 Task: Look for space in Potrerillos, Honduras from 9th June, 2023 to 16th June, 2023 for 2 adults in price range Rs.8000 to Rs.16000. Place can be entire place with 2 bedrooms having 2 beds and 1 bathroom. Property type can be house, flat, guest house. Booking option can be shelf check-in. Required host language is English.
Action: Mouse moved to (598, 112)
Screenshot: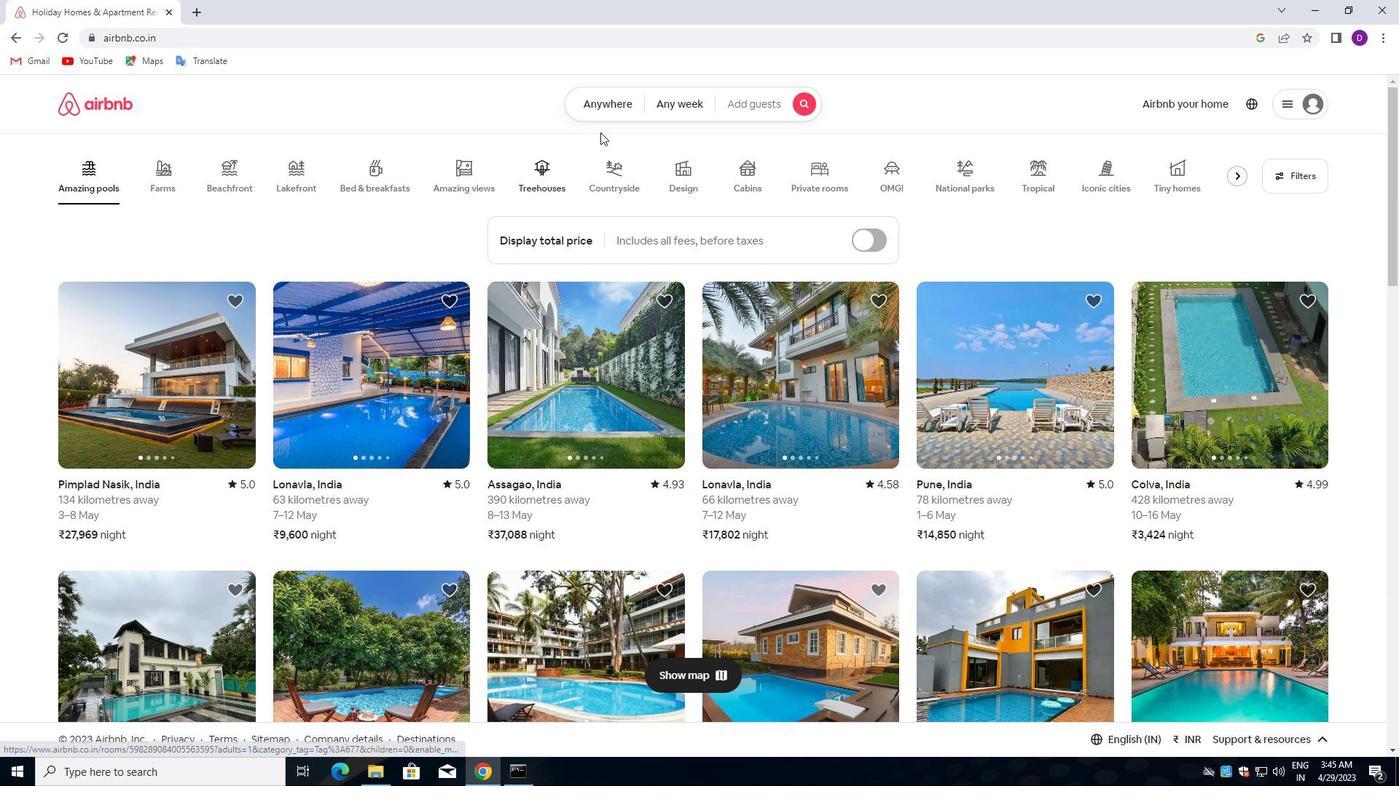 
Action: Mouse pressed left at (598, 112)
Screenshot: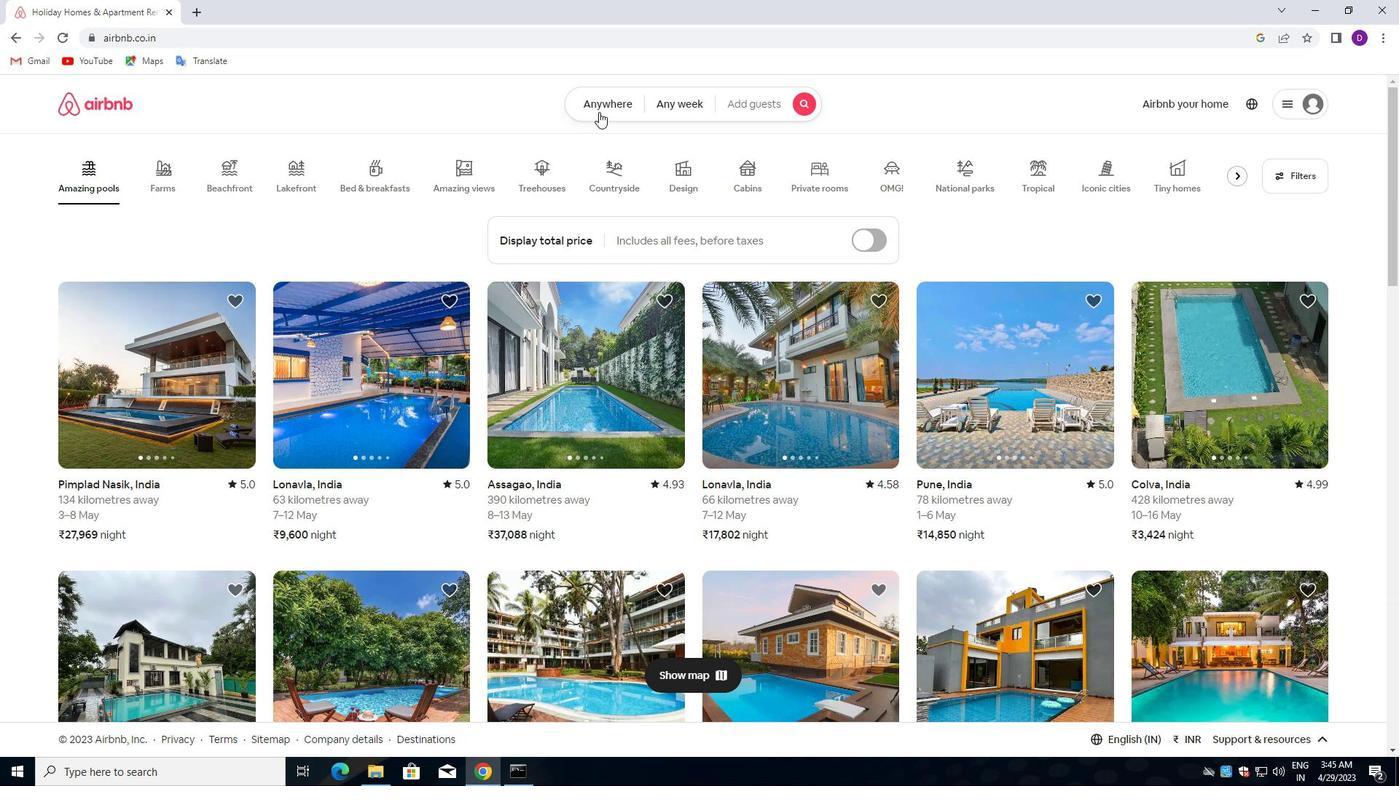 
Action: Mouse moved to (494, 163)
Screenshot: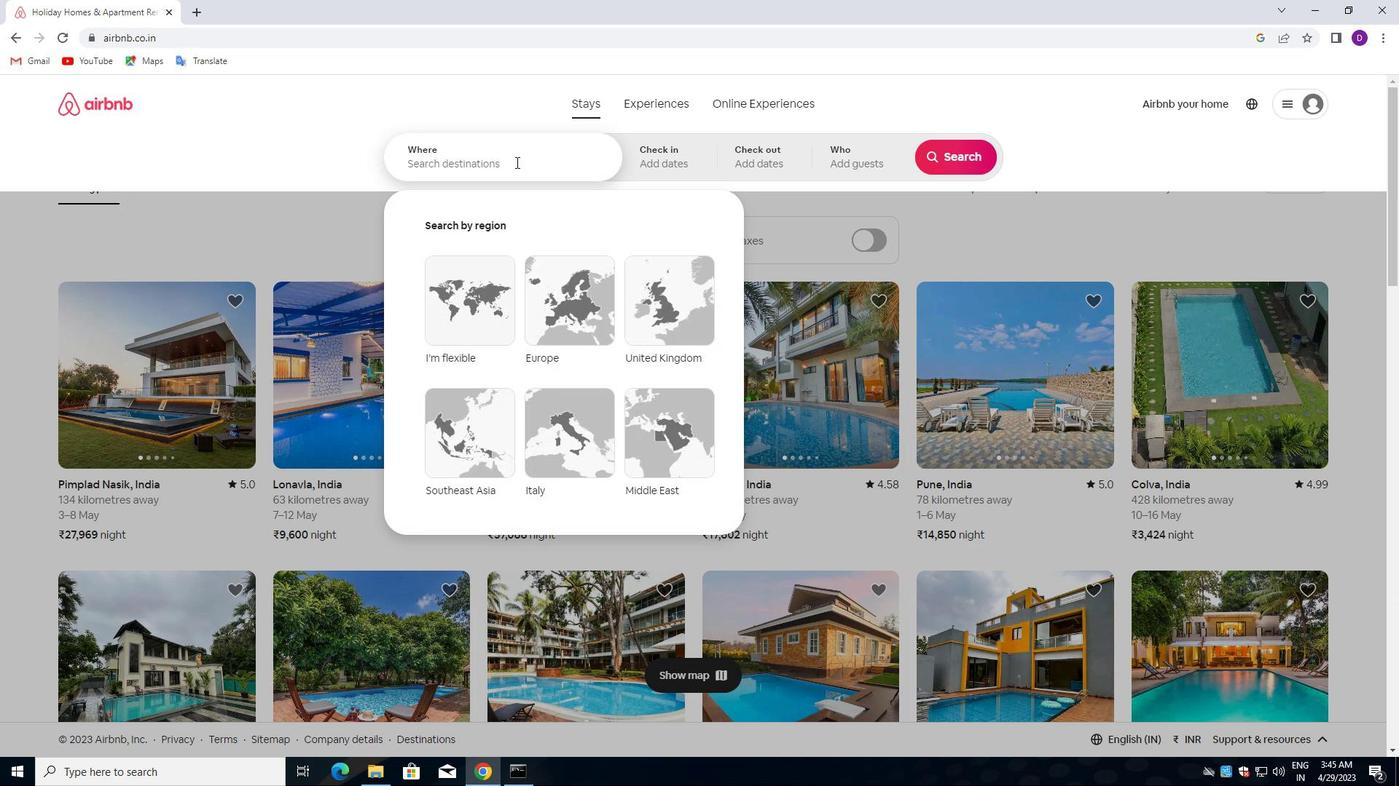 
Action: Mouse pressed left at (494, 163)
Screenshot: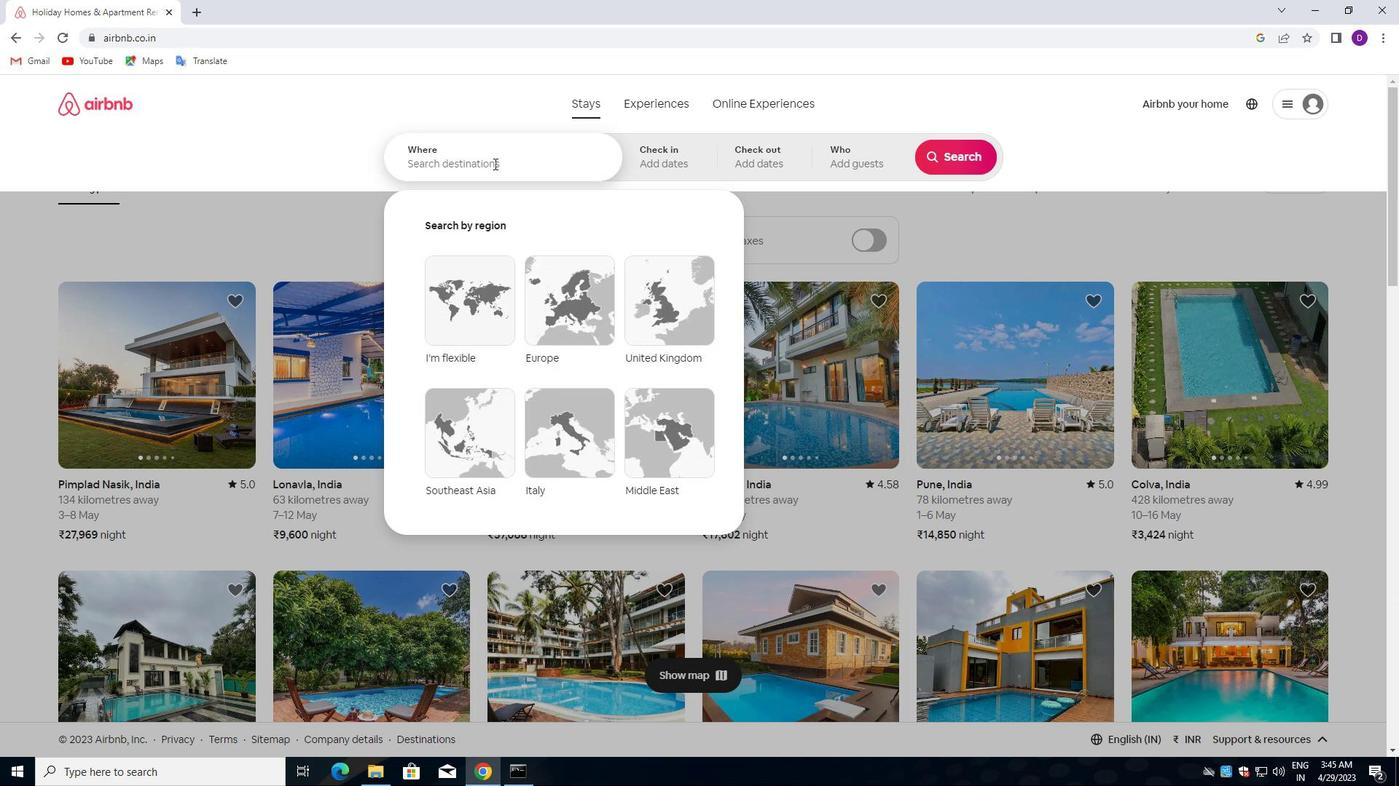 
Action: Mouse moved to (483, 167)
Screenshot: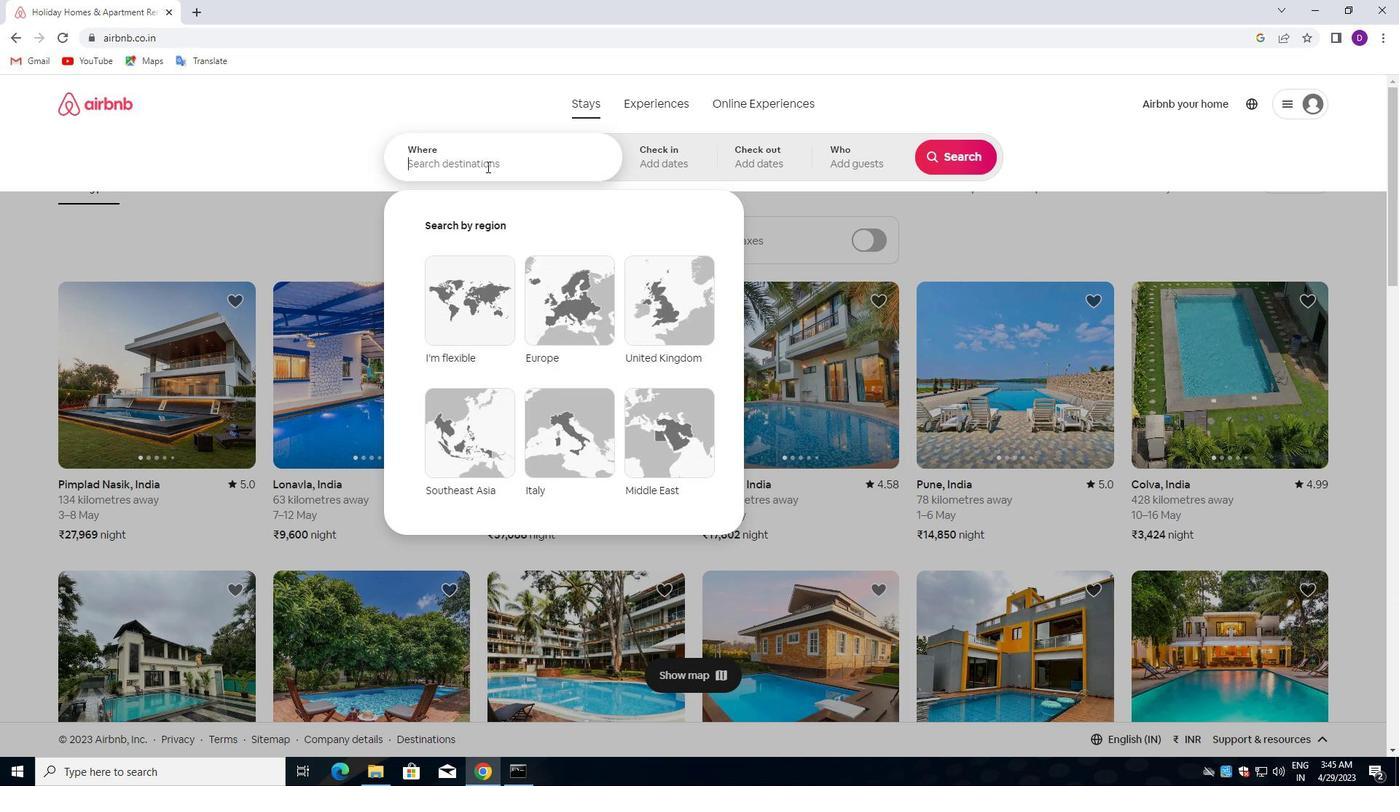 
Action: Key pressed <Key.shift>POTRERILLOS,<Key.space><Key.down><Key.down><Key.enter>
Screenshot: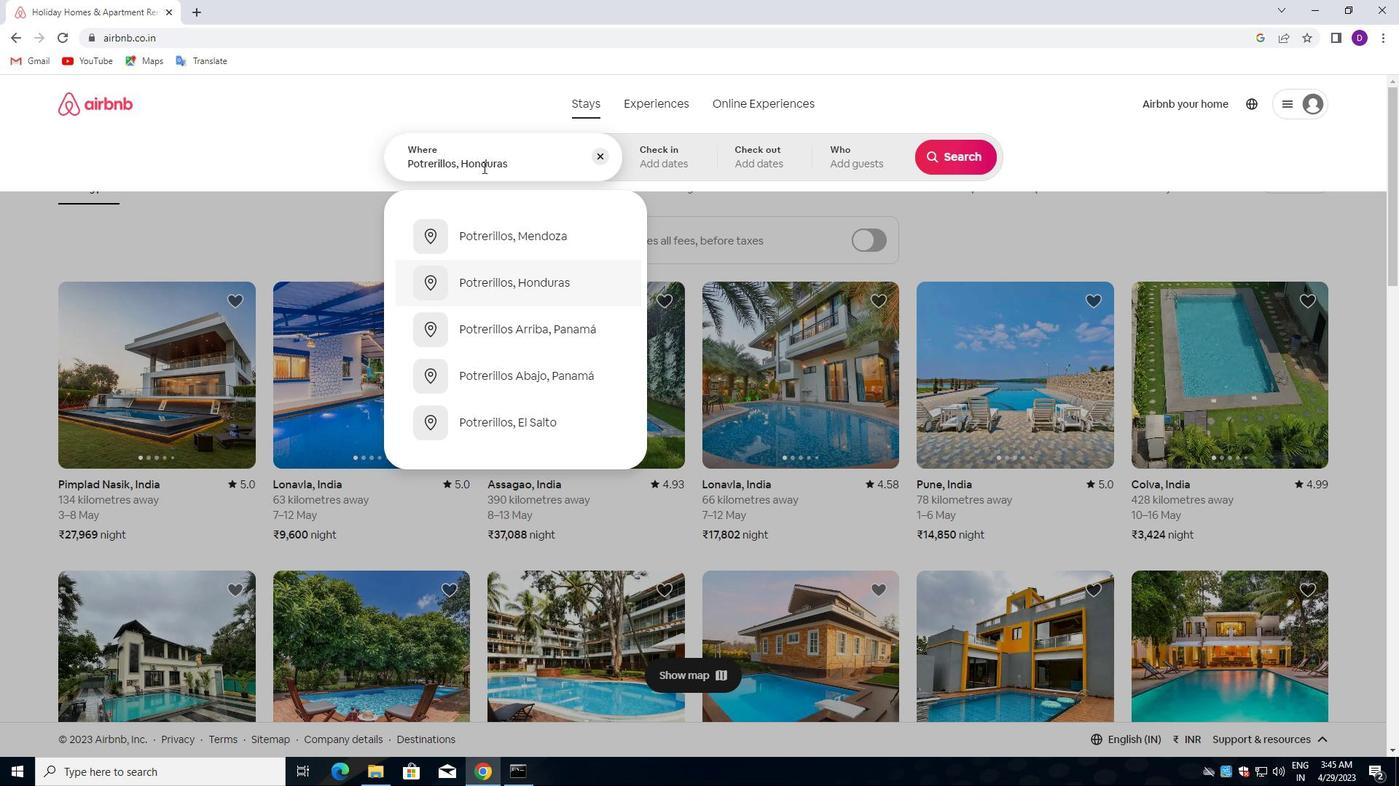 
Action: Mouse moved to (957, 275)
Screenshot: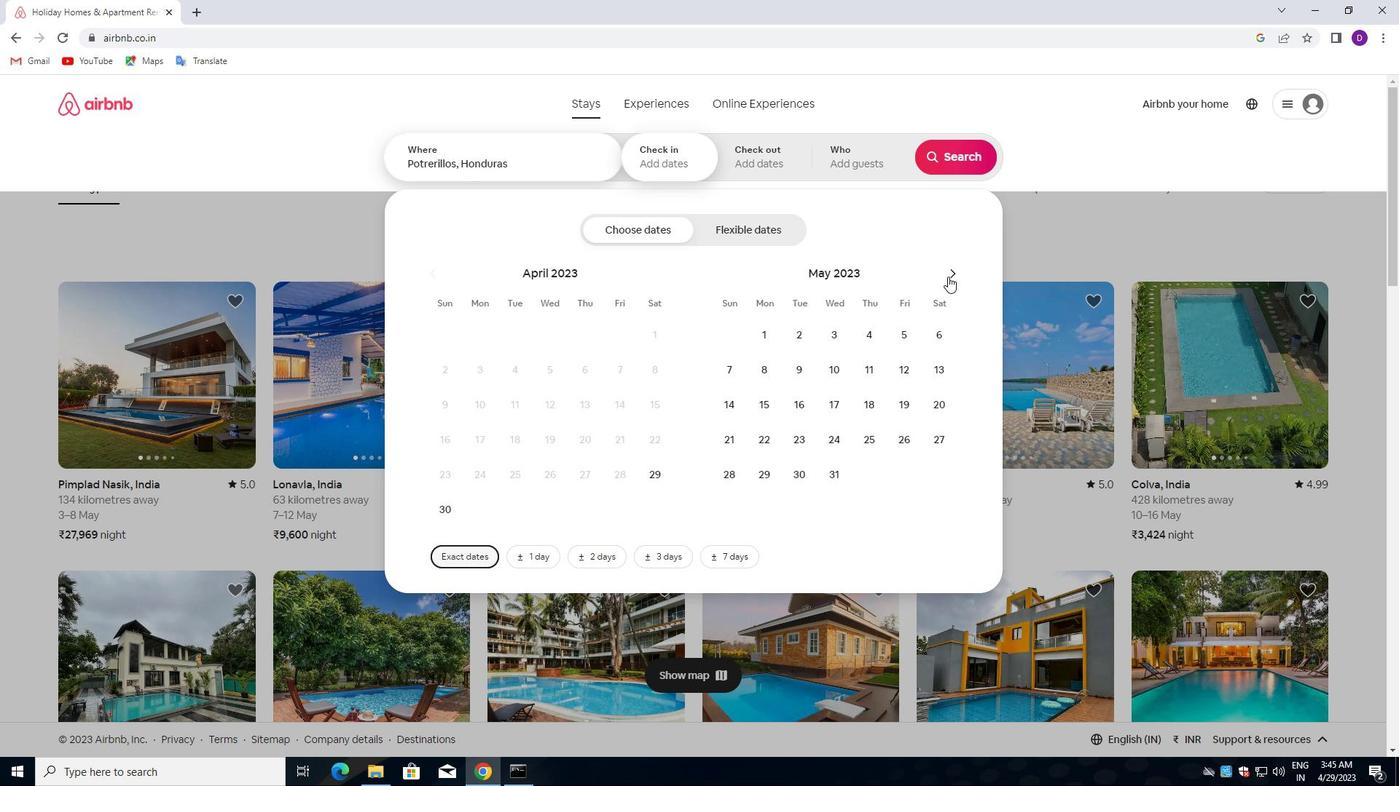 
Action: Mouse pressed left at (957, 275)
Screenshot: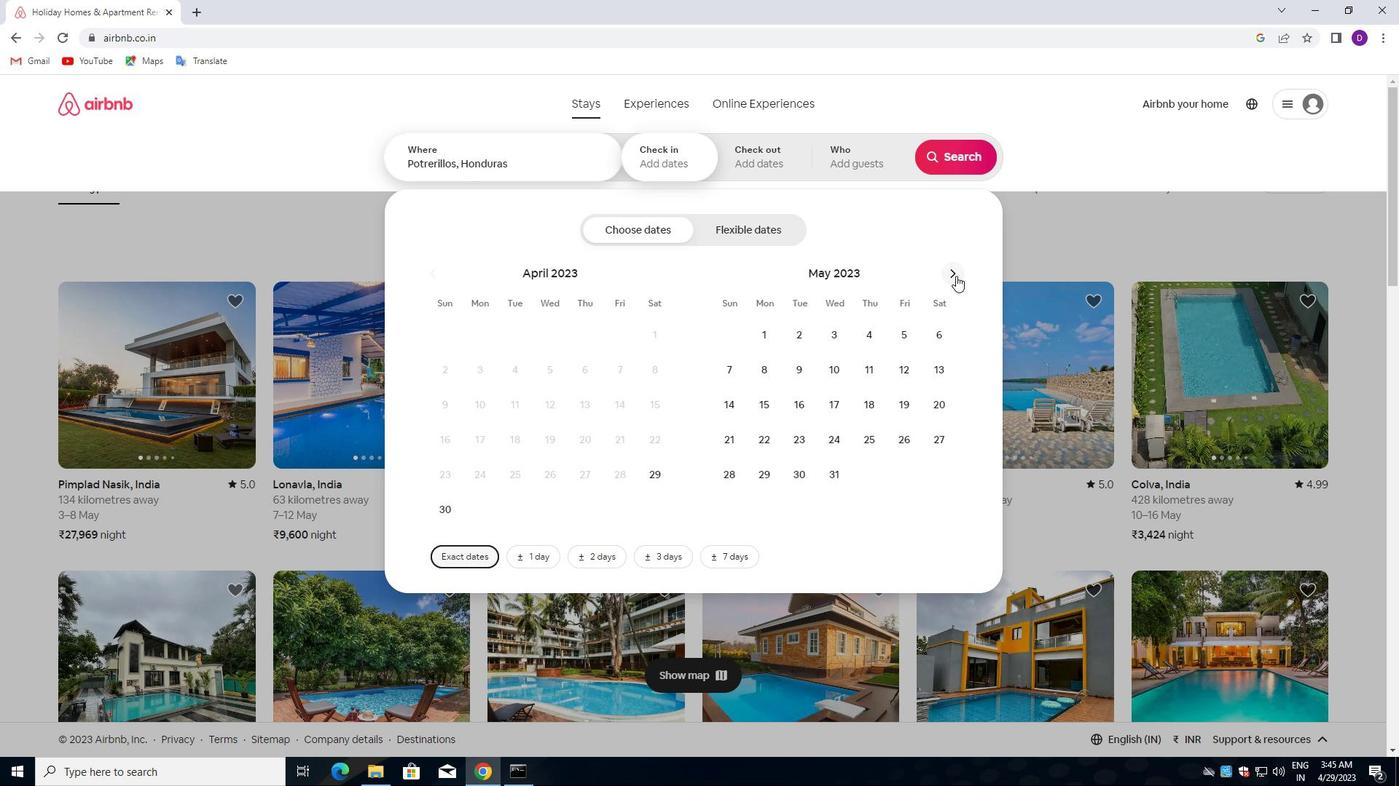 
Action: Mouse moved to (954, 275)
Screenshot: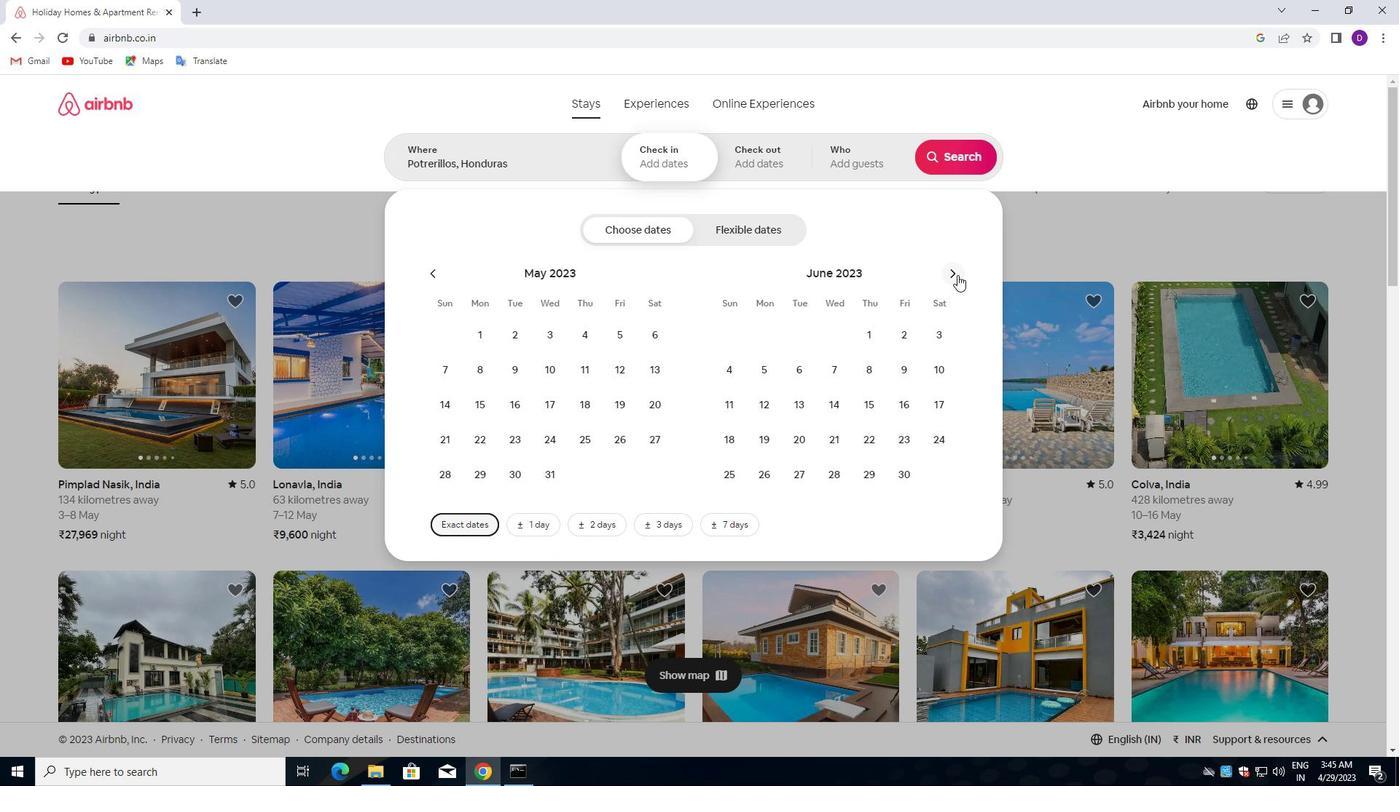 
Action: Mouse pressed left at (954, 275)
Screenshot: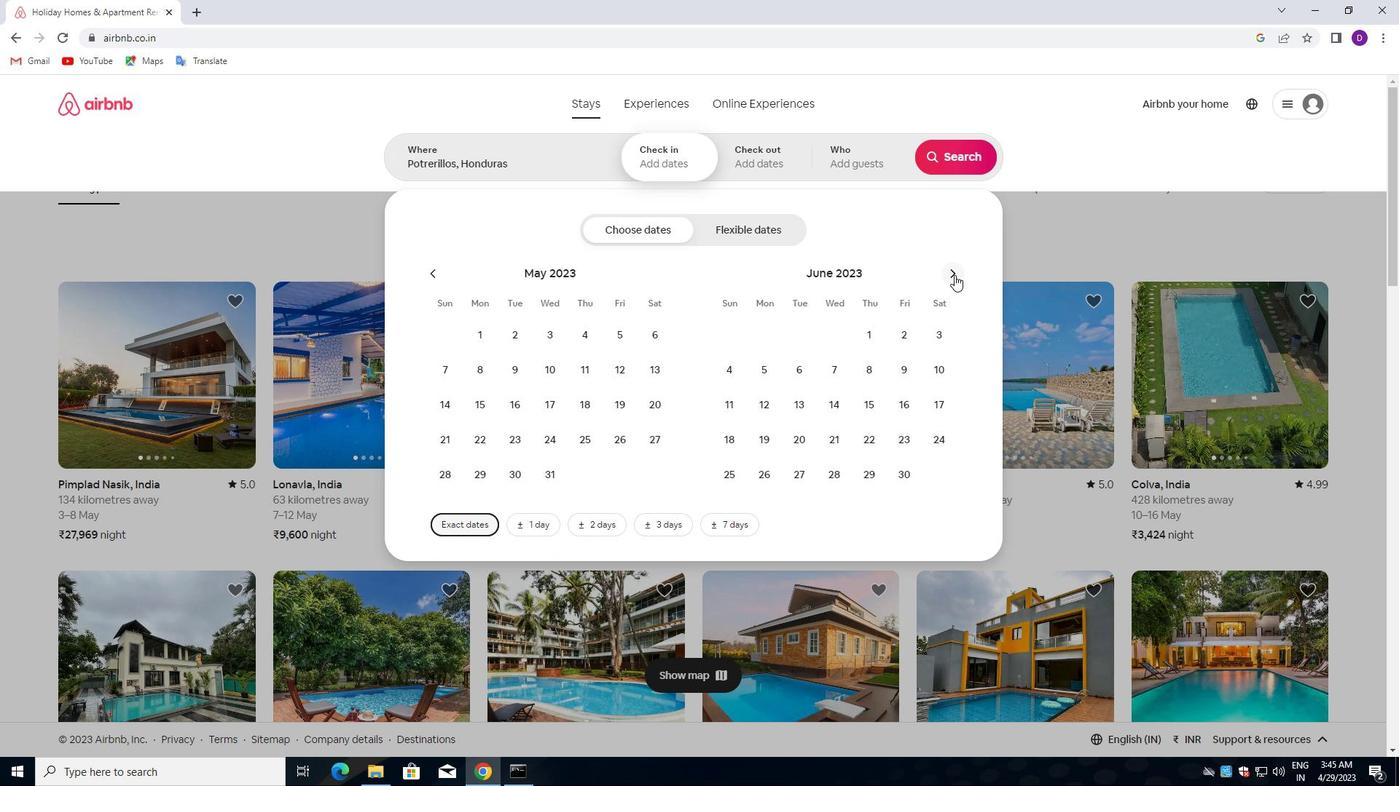 
Action: Mouse moved to (625, 359)
Screenshot: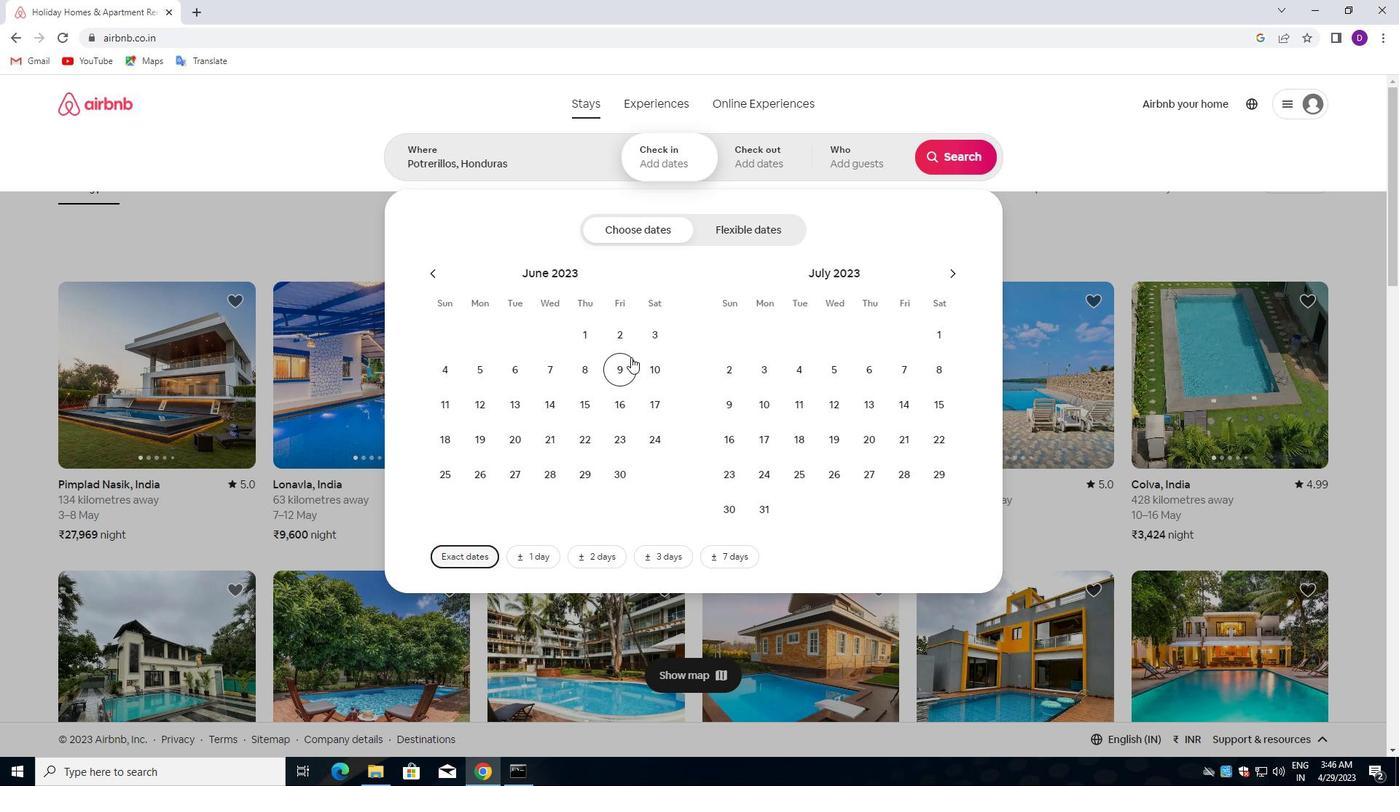 
Action: Mouse pressed left at (625, 359)
Screenshot: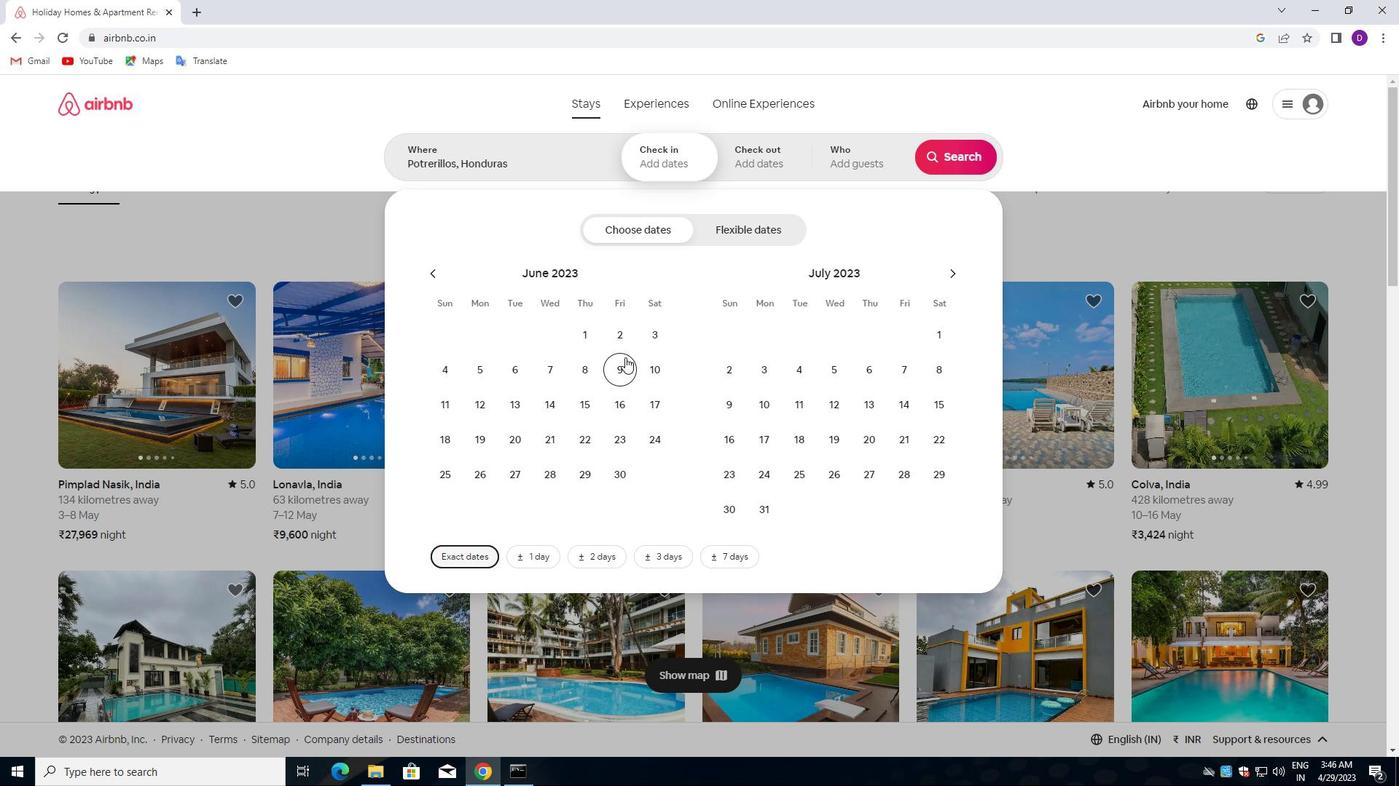 
Action: Mouse moved to (627, 406)
Screenshot: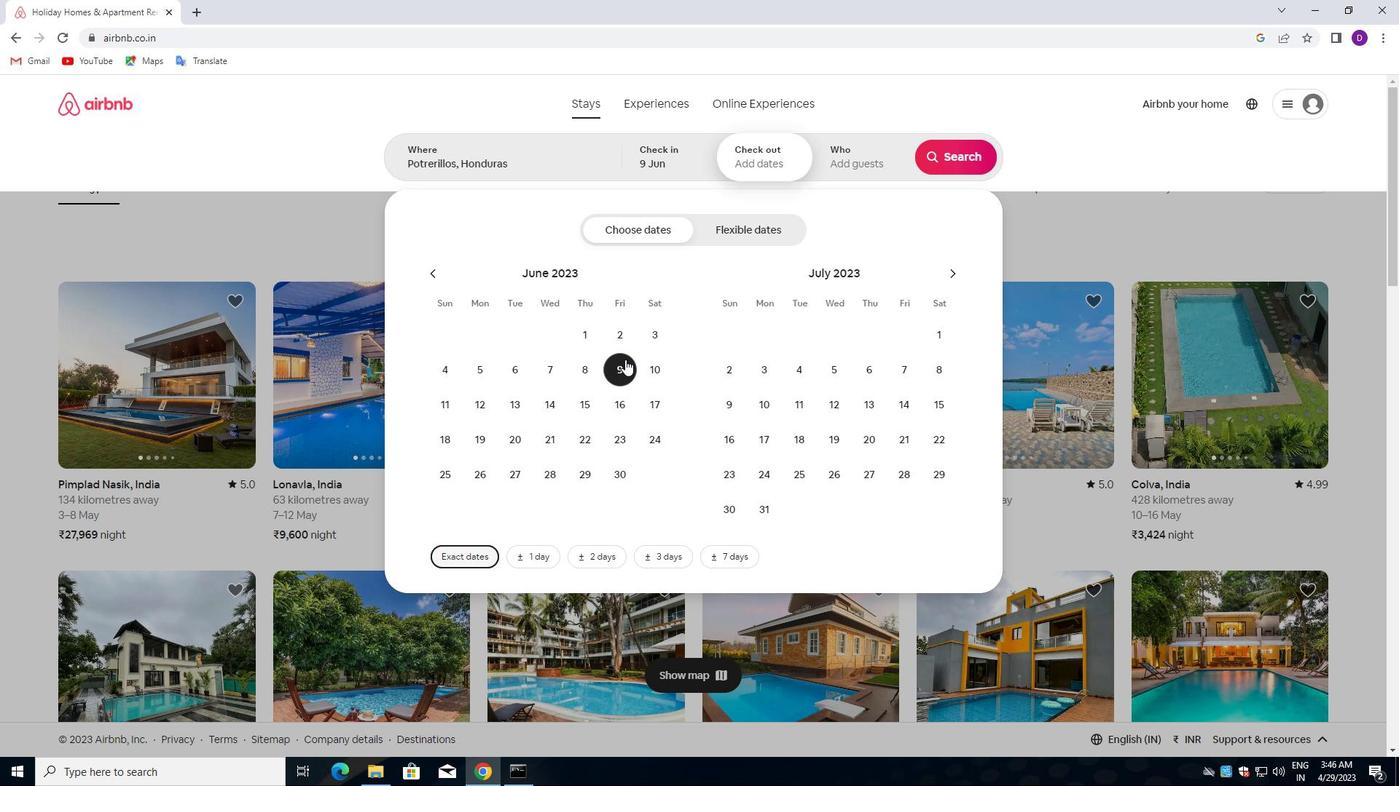 
Action: Mouse pressed left at (627, 406)
Screenshot: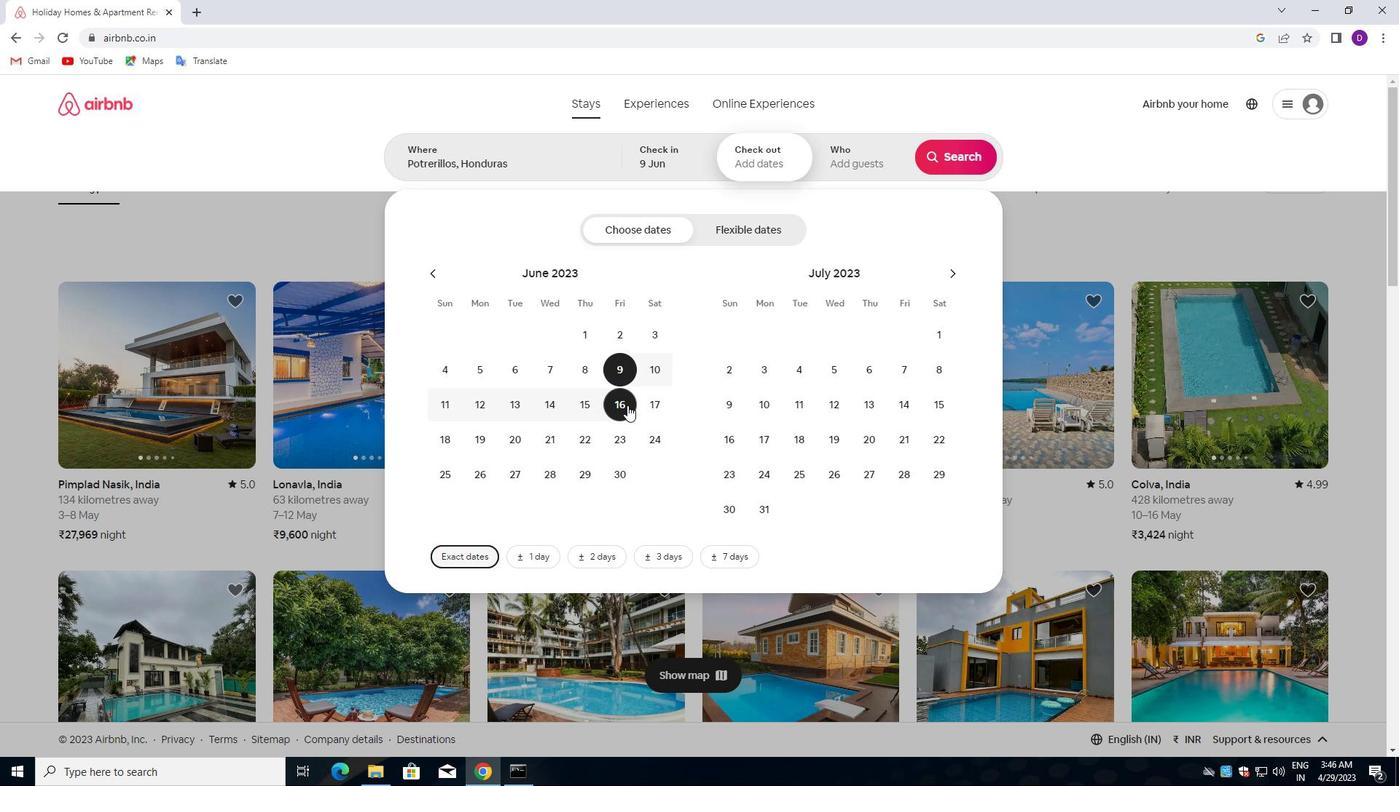 
Action: Mouse moved to (846, 158)
Screenshot: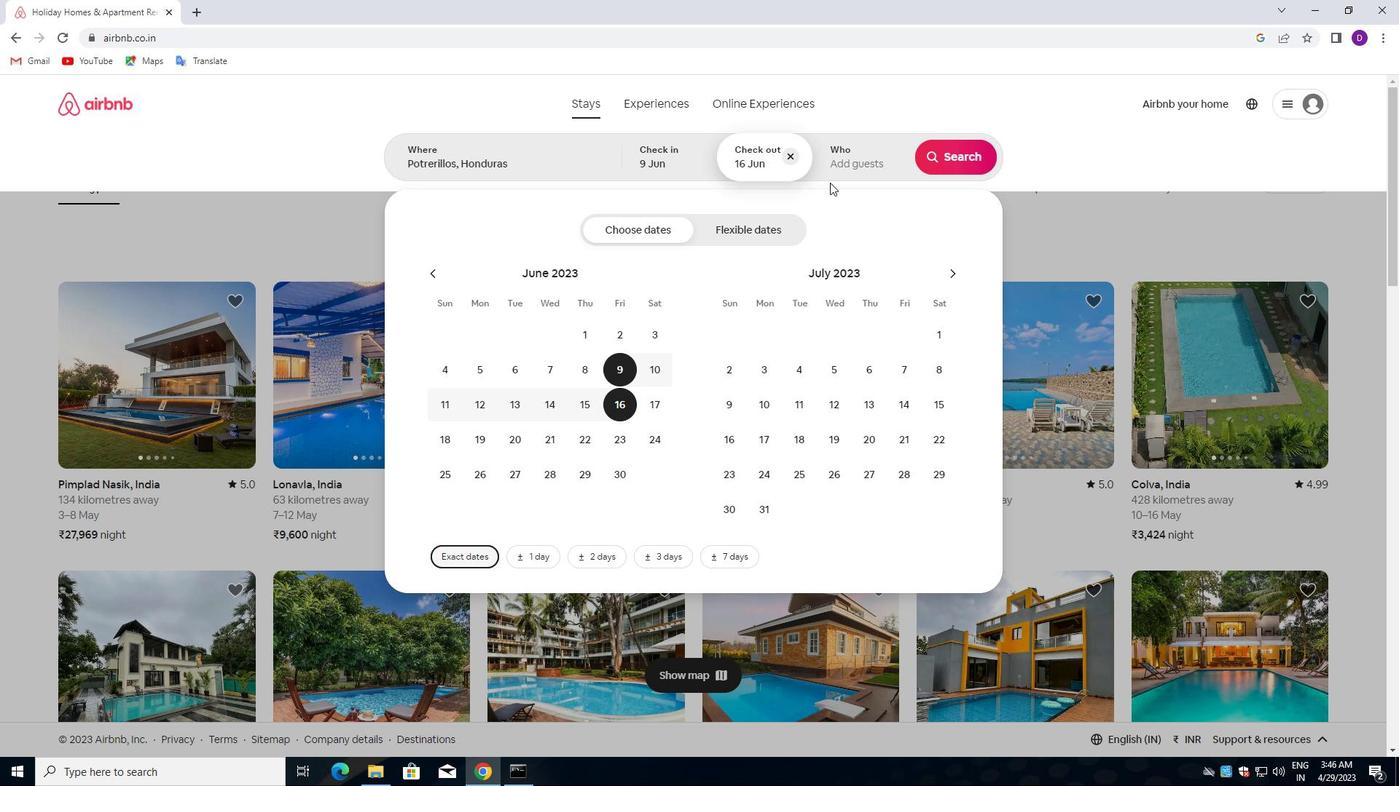 
Action: Mouse pressed left at (846, 158)
Screenshot: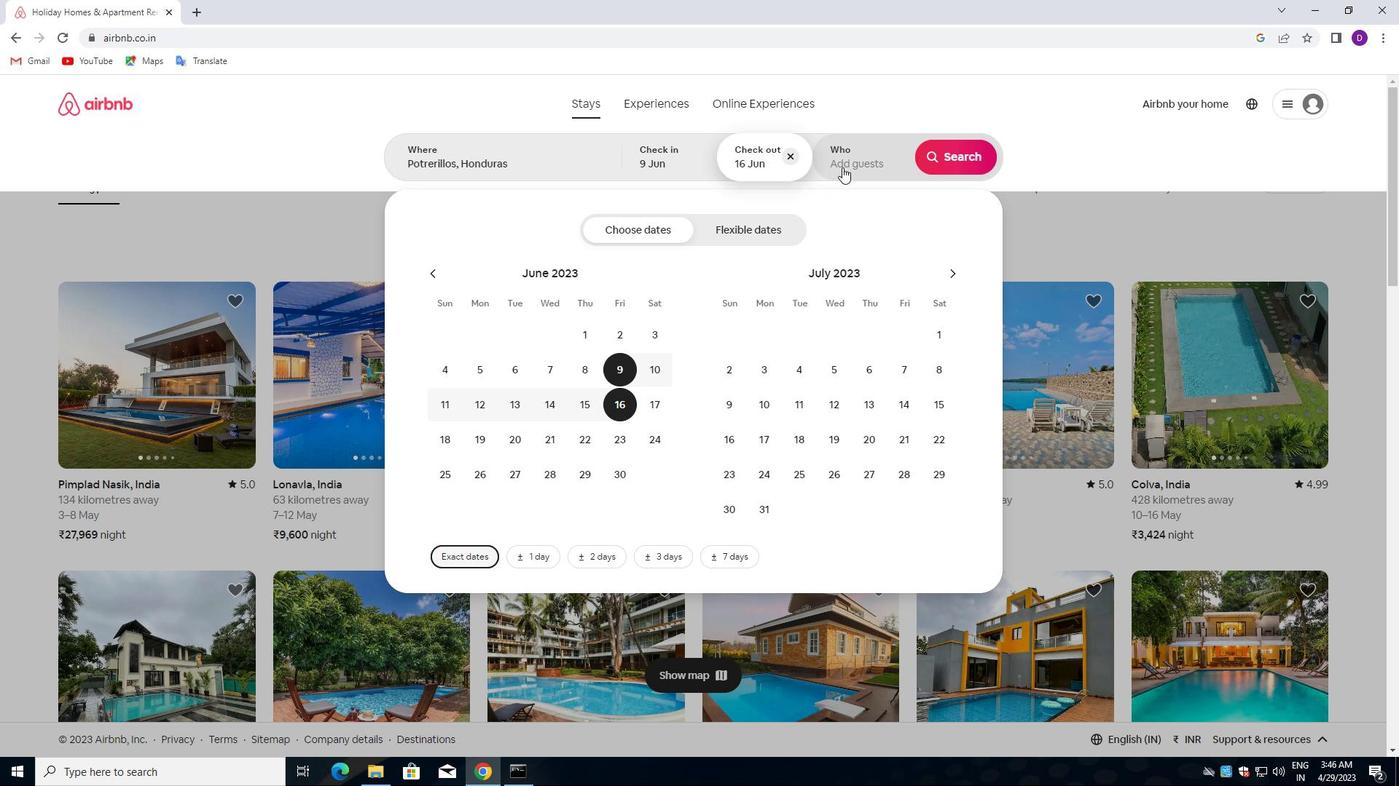 
Action: Mouse moved to (961, 237)
Screenshot: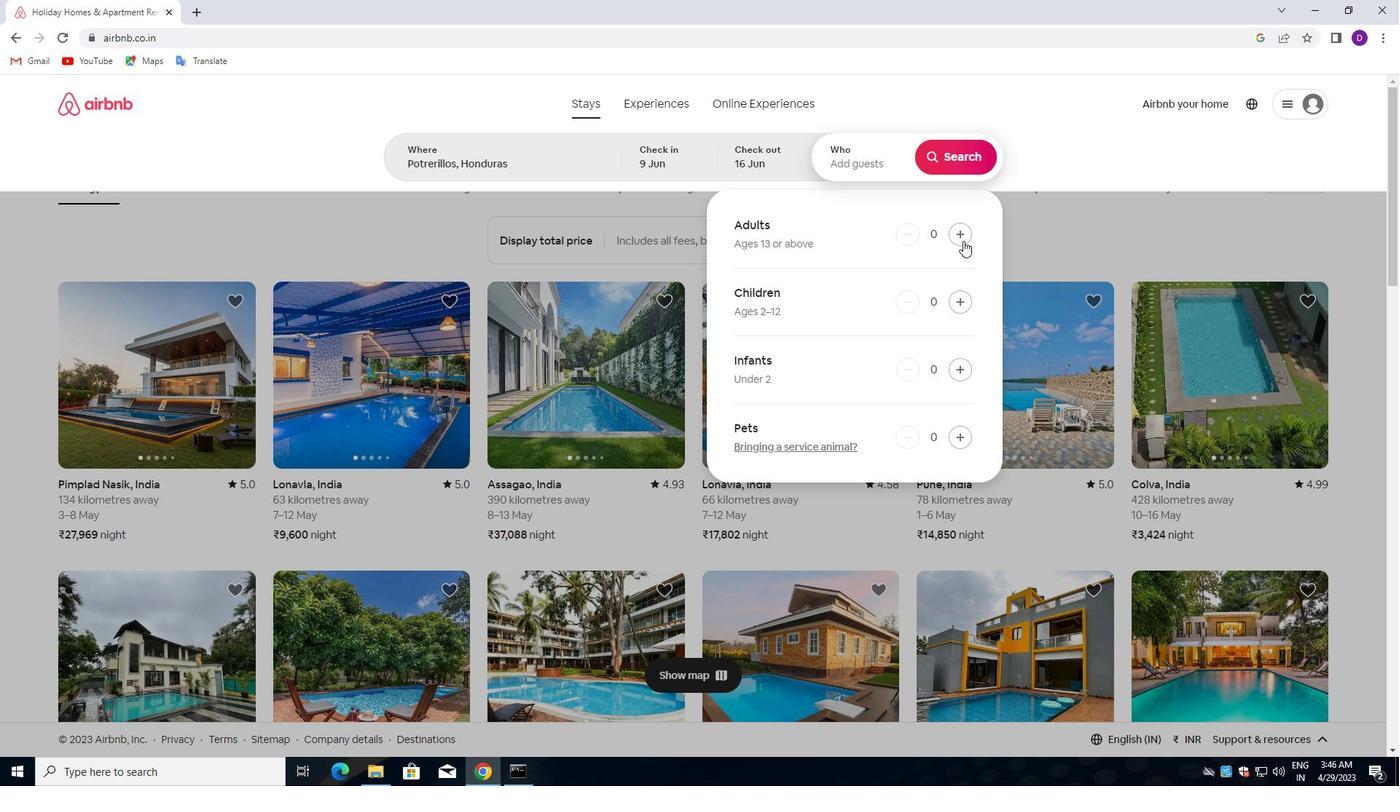 
Action: Mouse pressed left at (961, 237)
Screenshot: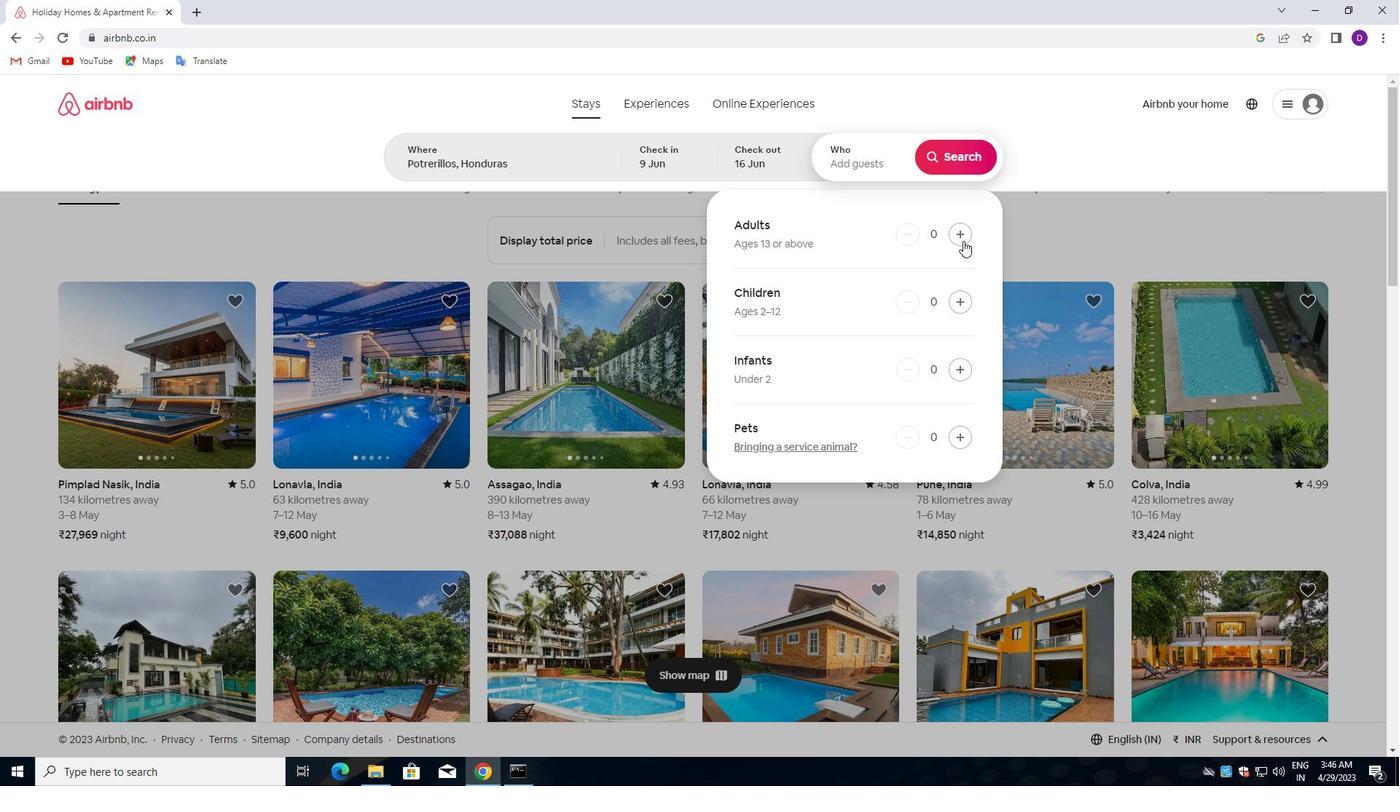 
Action: Mouse pressed left at (961, 237)
Screenshot: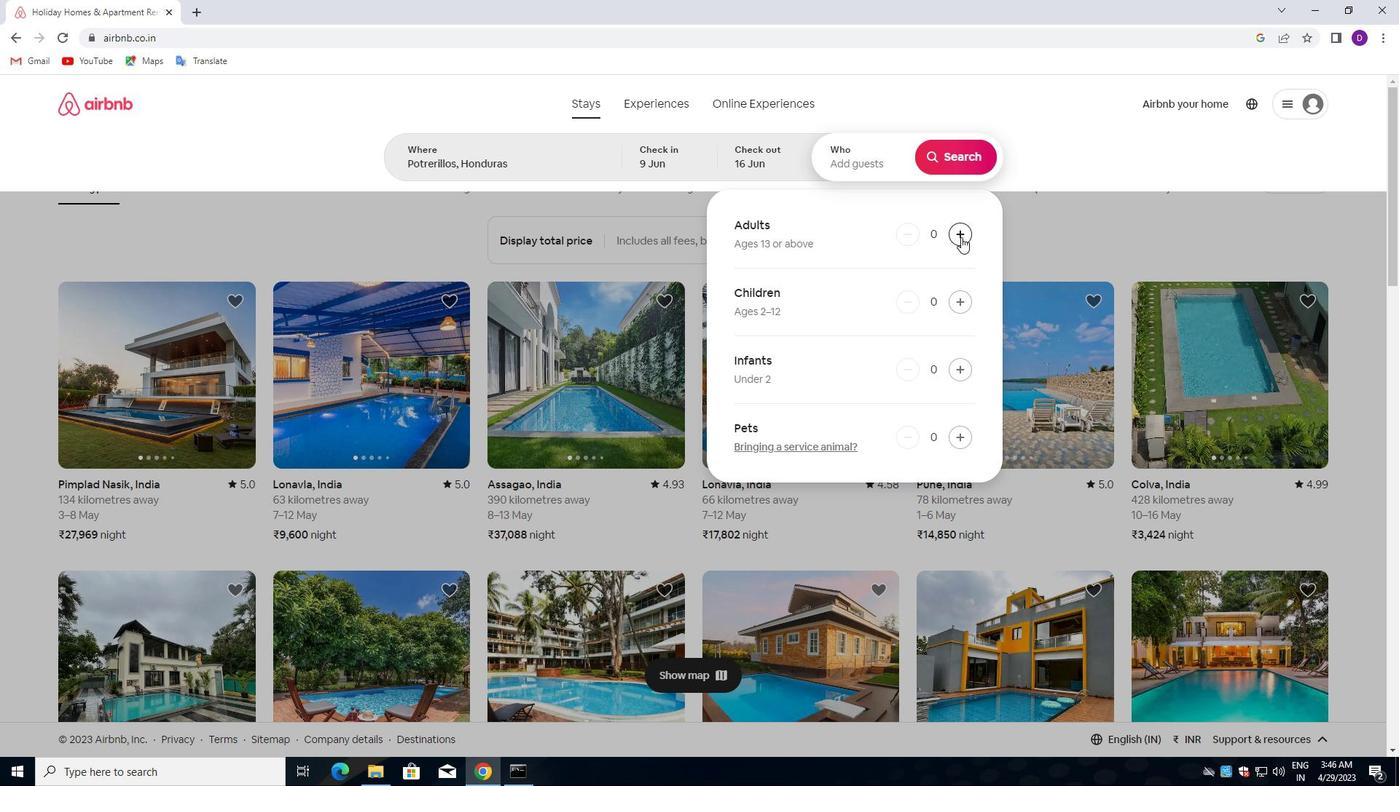 
Action: Mouse moved to (963, 160)
Screenshot: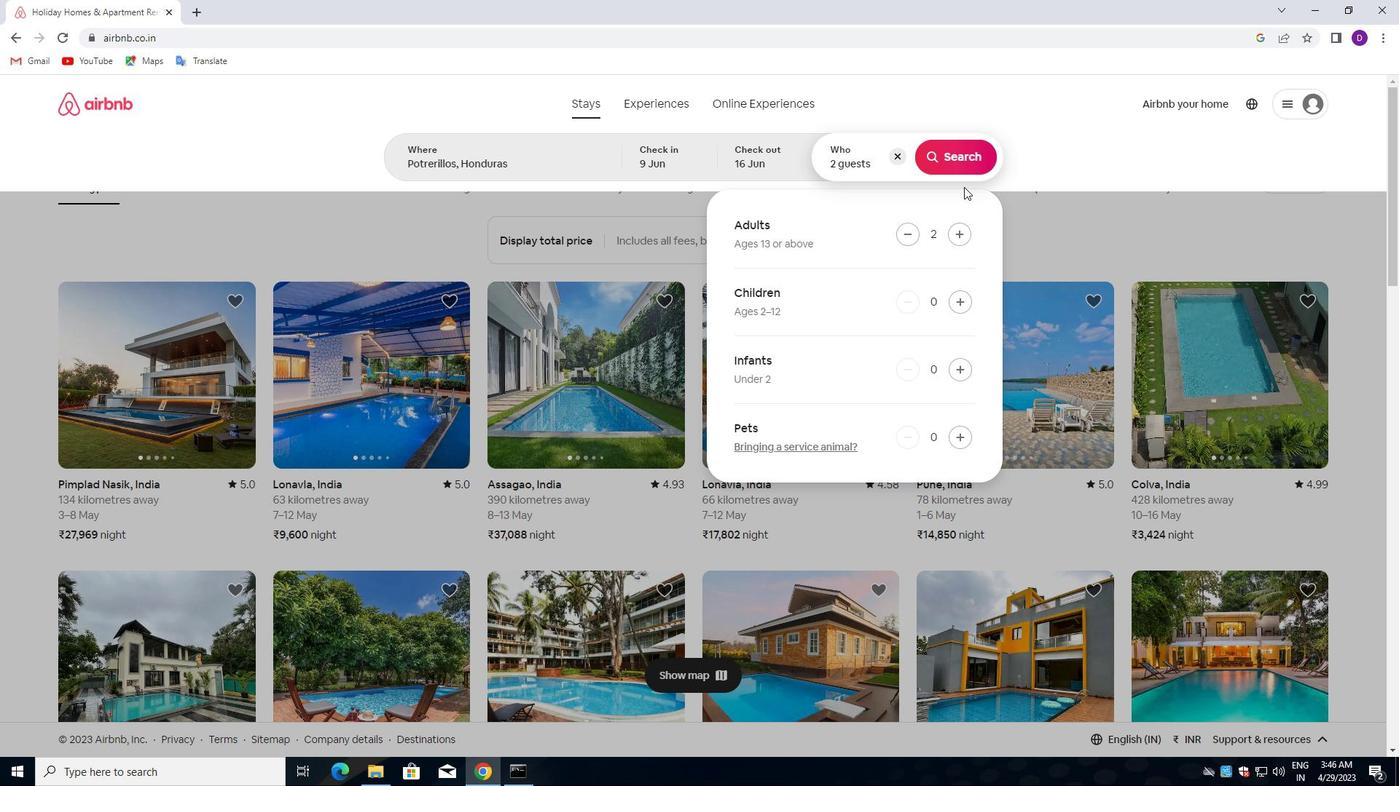 
Action: Mouse pressed left at (963, 160)
Screenshot: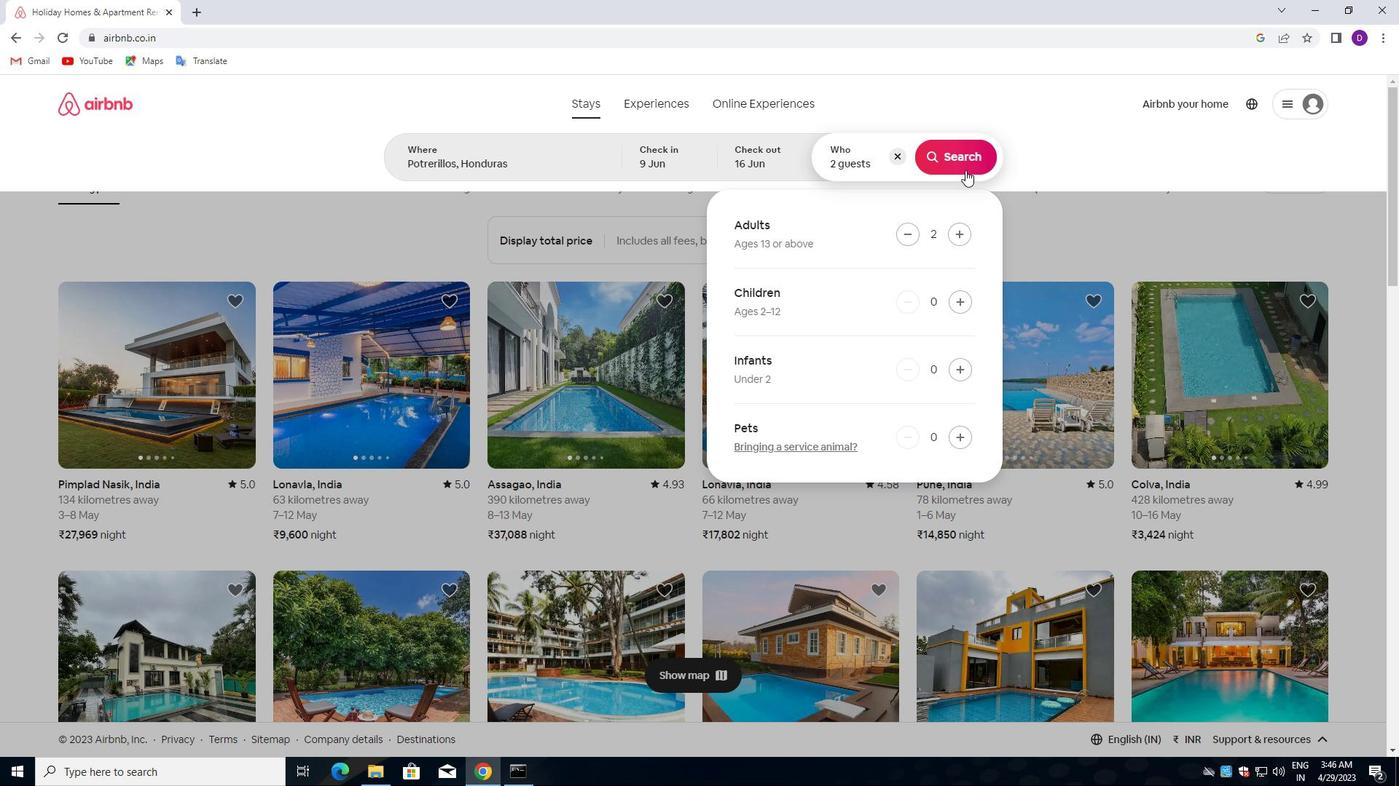 
Action: Mouse moved to (1312, 154)
Screenshot: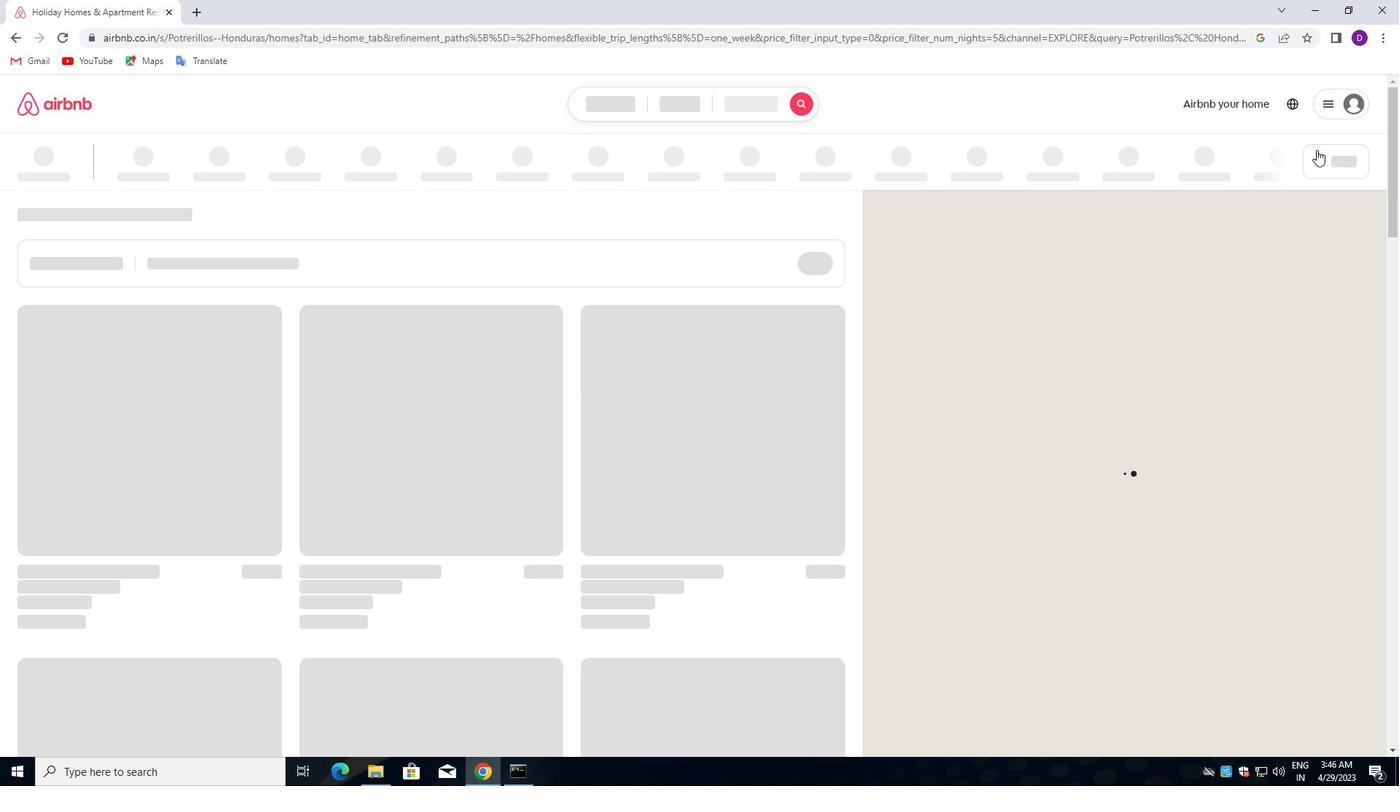 
Action: Mouse pressed left at (1312, 154)
Screenshot: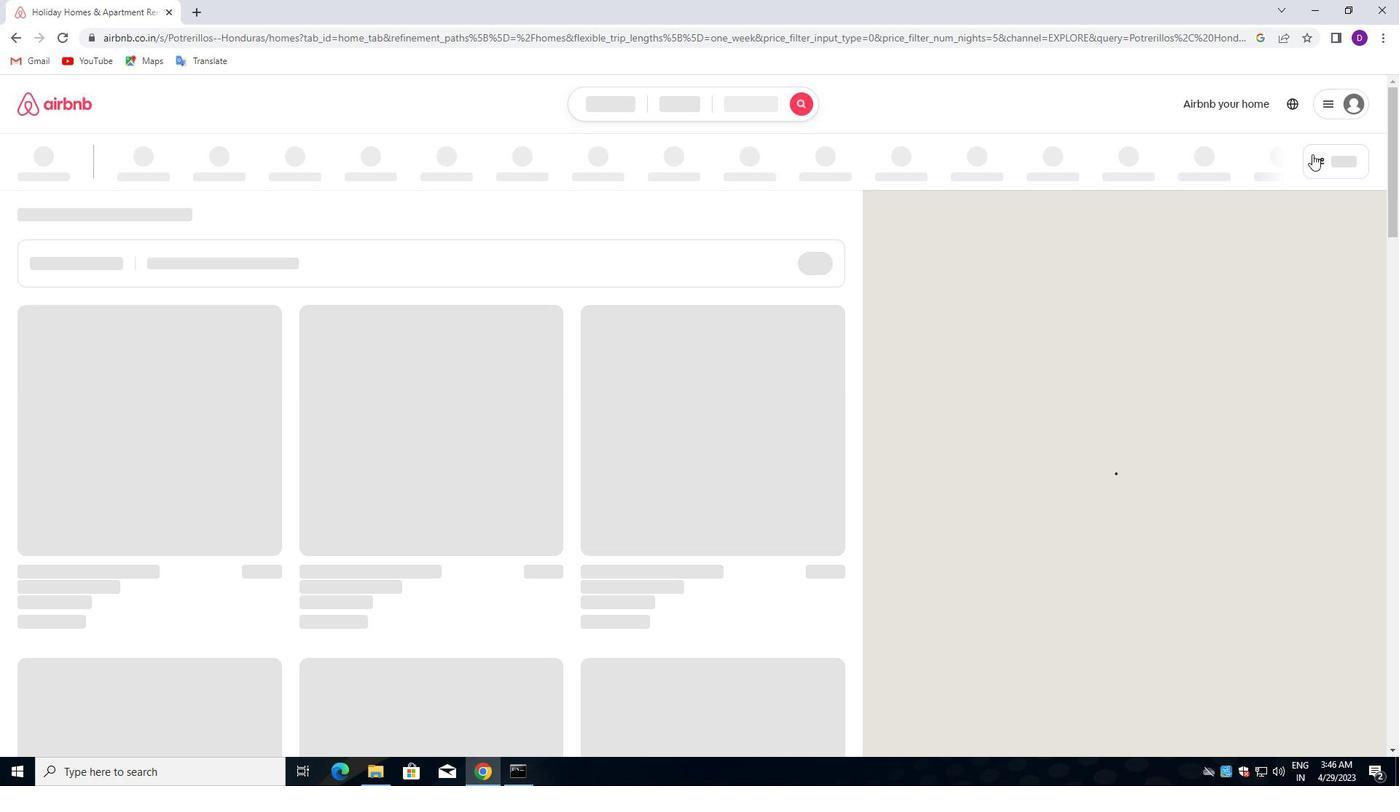 
Action: Mouse moved to (1323, 161)
Screenshot: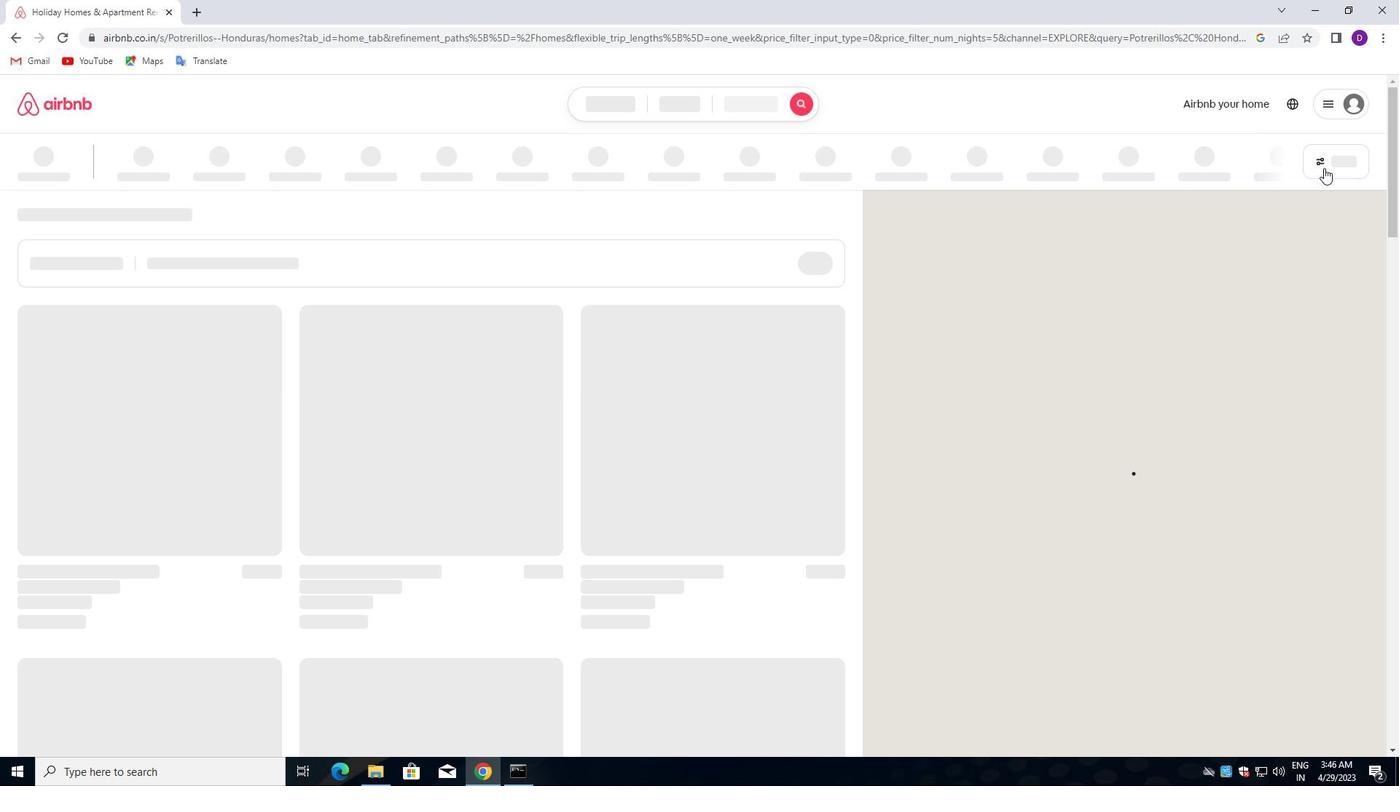 
Action: Mouse pressed left at (1323, 161)
Screenshot: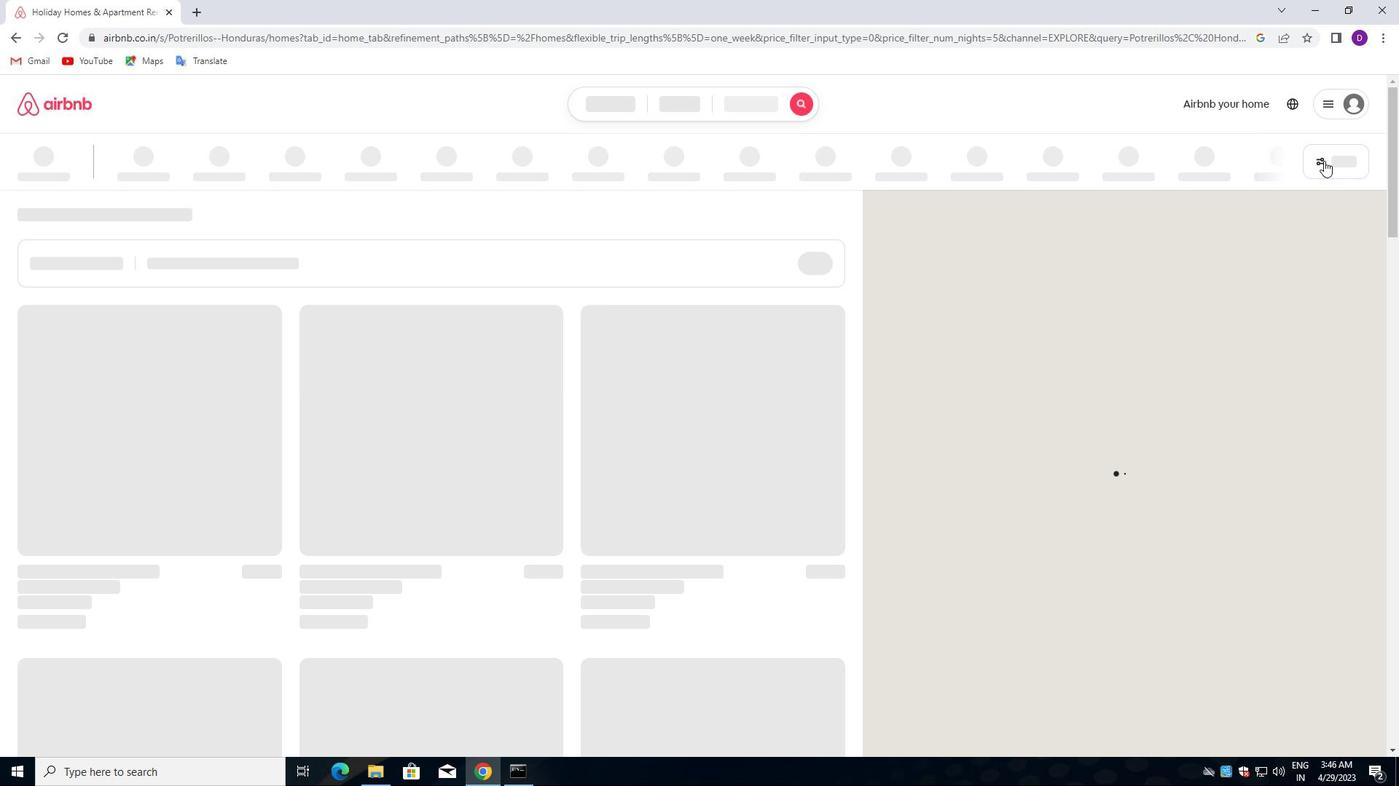 
Action: Mouse moved to (1321, 158)
Screenshot: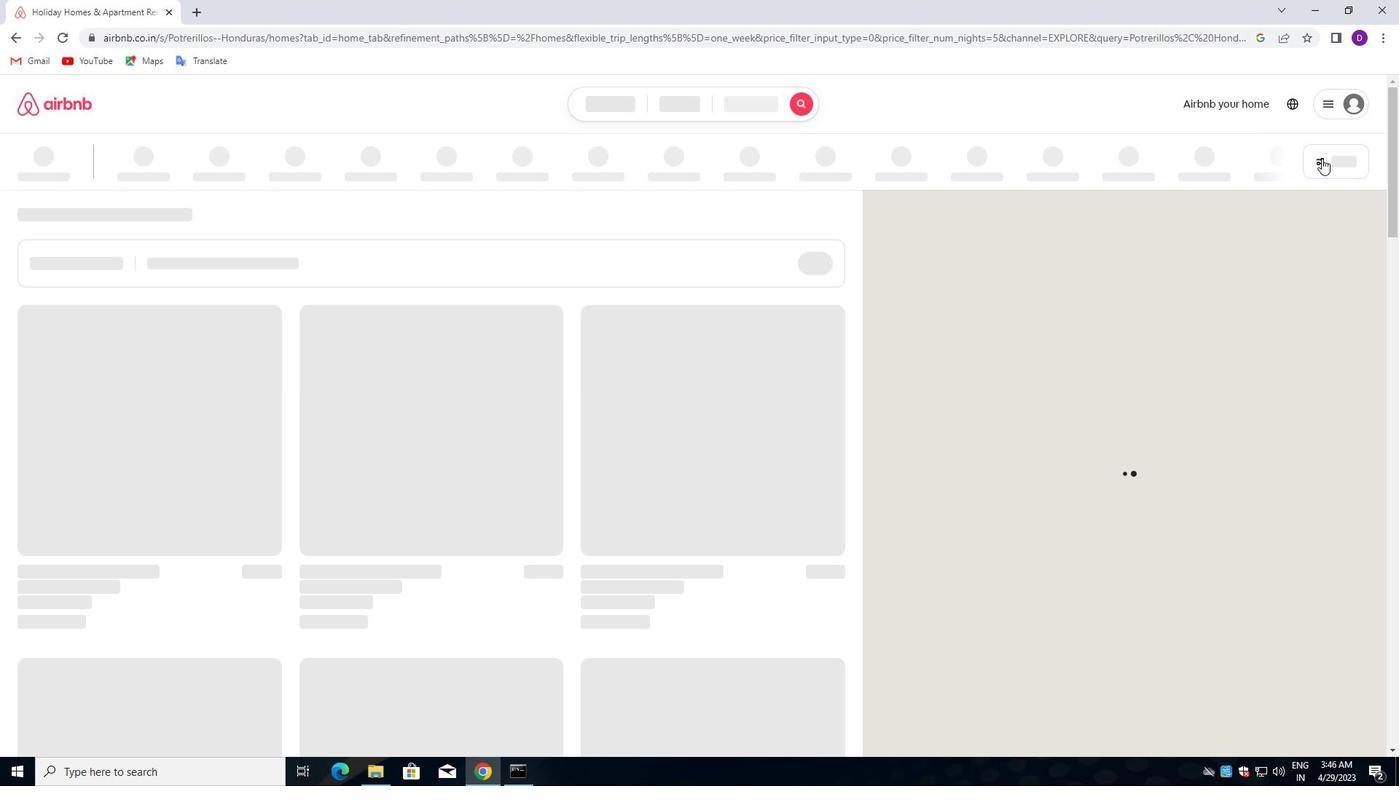 
Action: Mouse pressed left at (1321, 158)
Screenshot: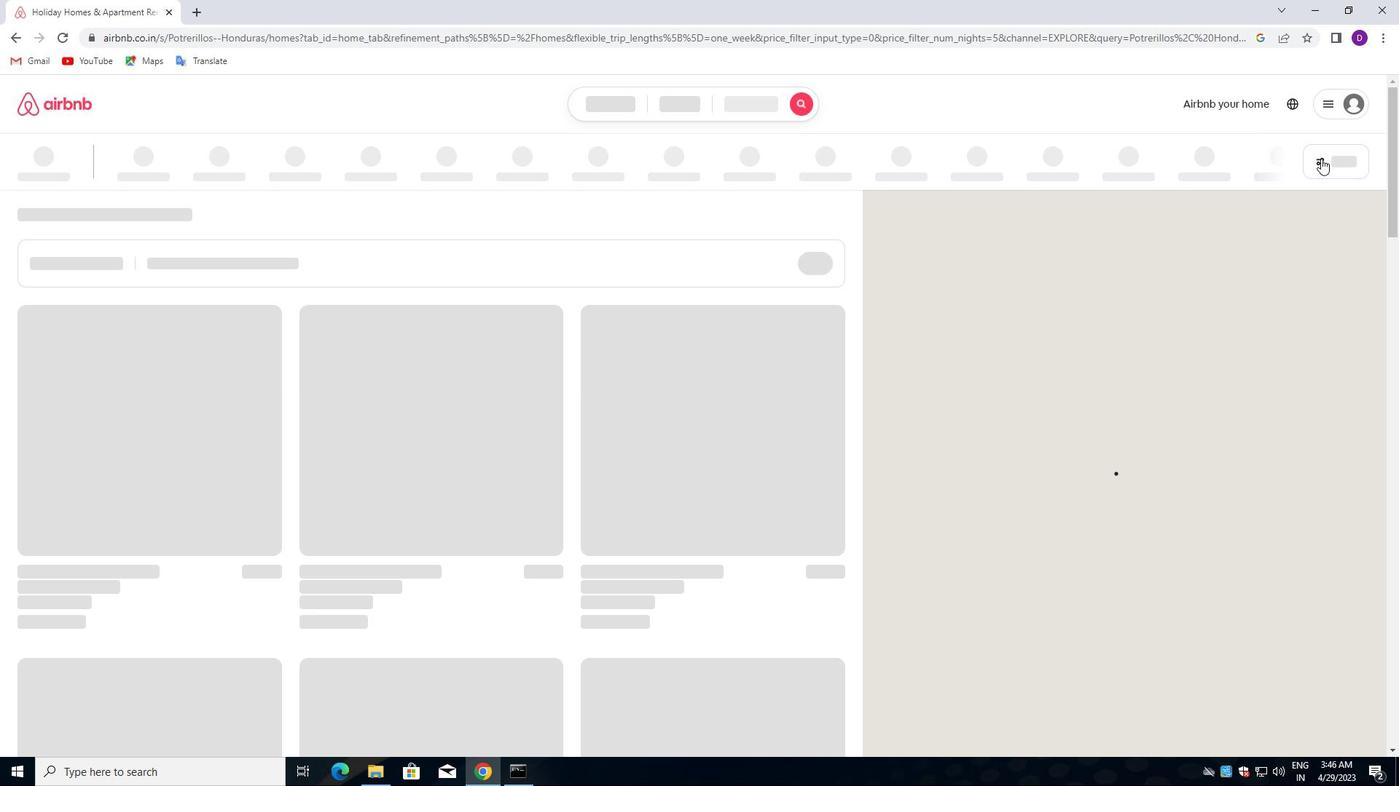 
Action: Mouse moved to (1320, 158)
Screenshot: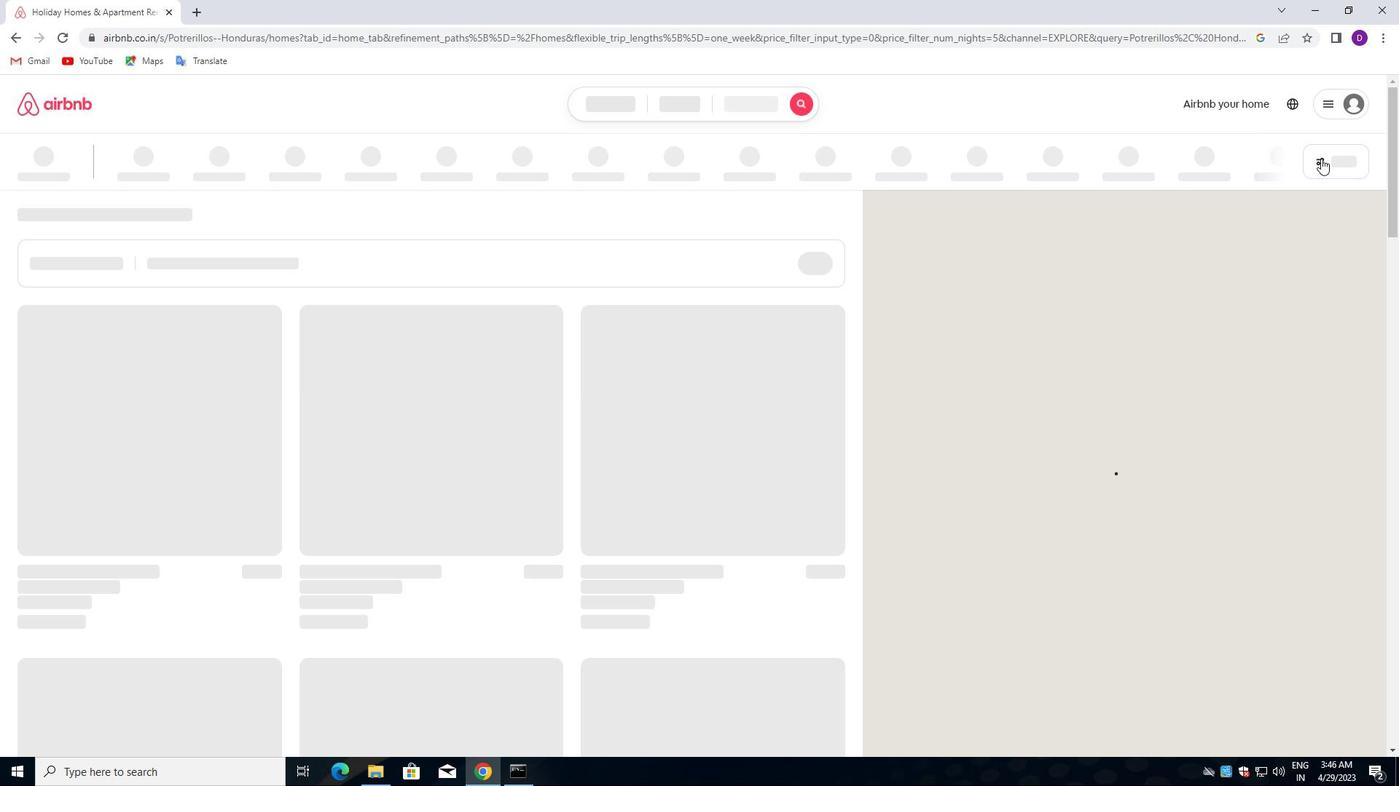 
Action: Mouse pressed left at (1320, 158)
Screenshot: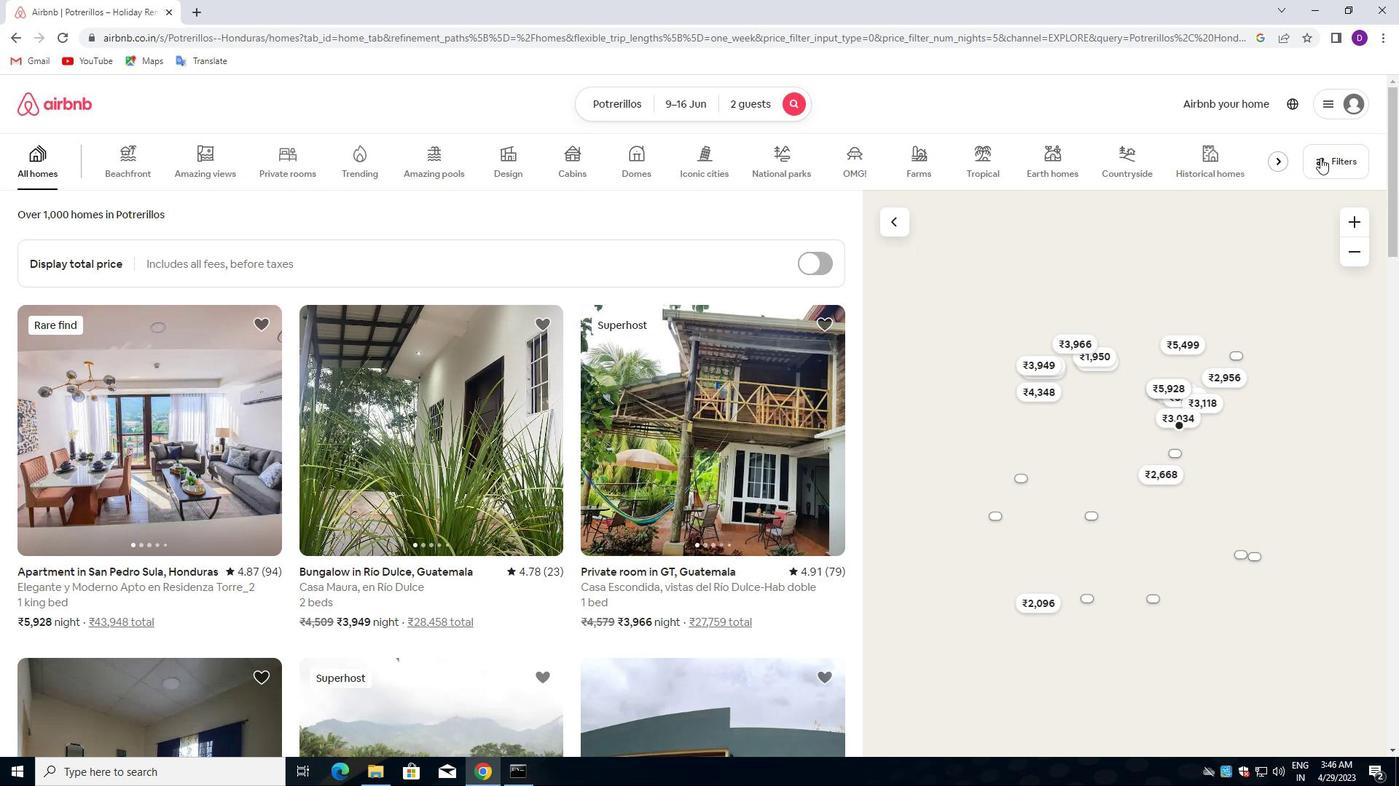 
Action: Mouse moved to (520, 348)
Screenshot: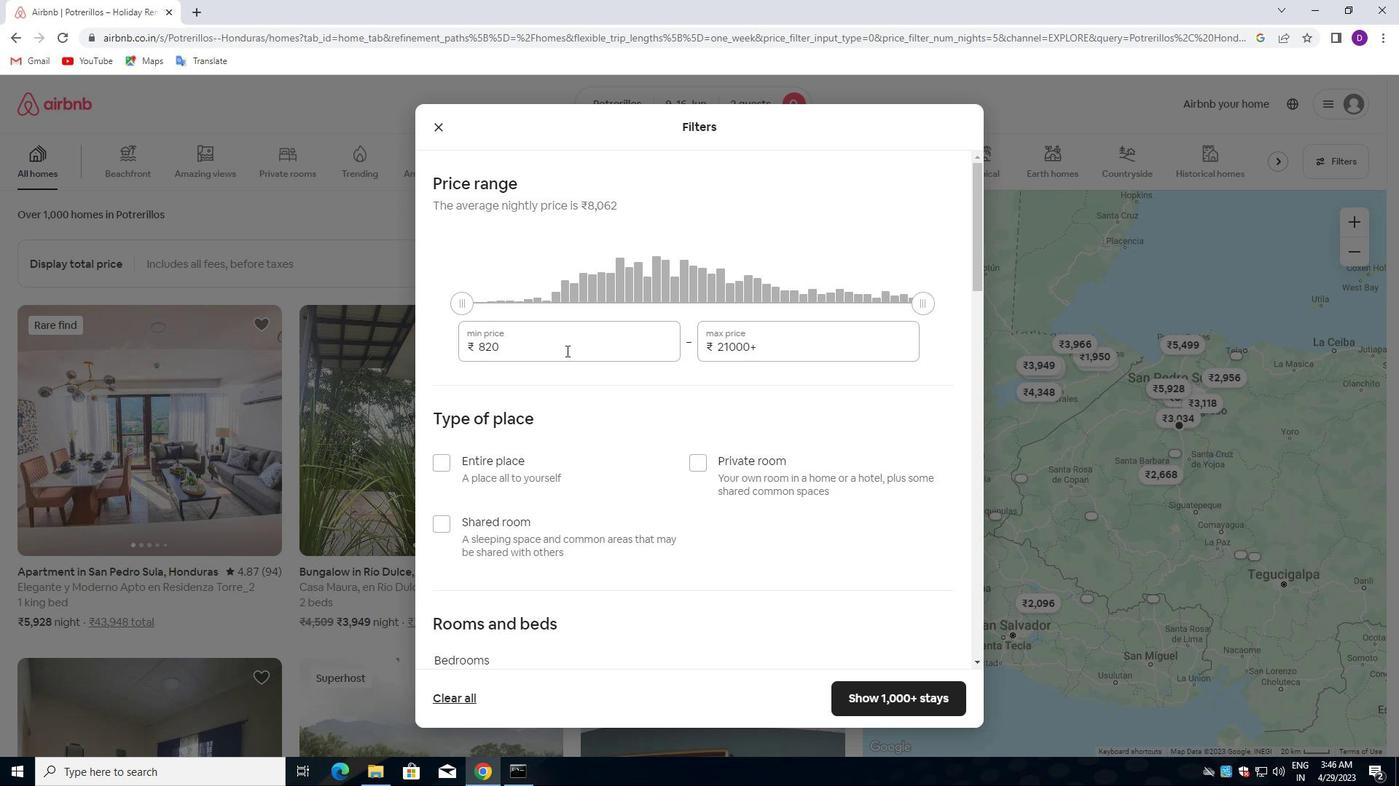 
Action: Mouse pressed left at (520, 348)
Screenshot: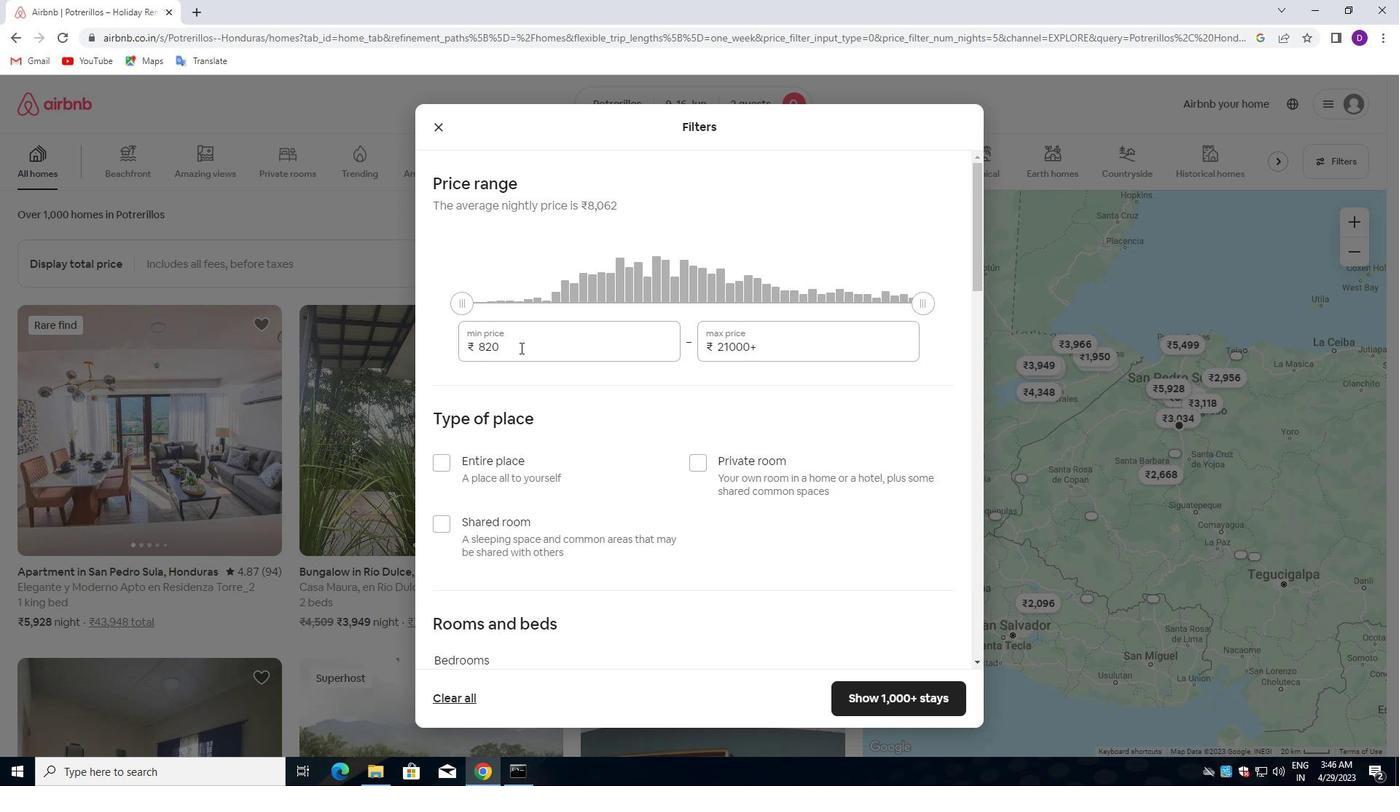 
Action: Mouse pressed left at (520, 348)
Screenshot: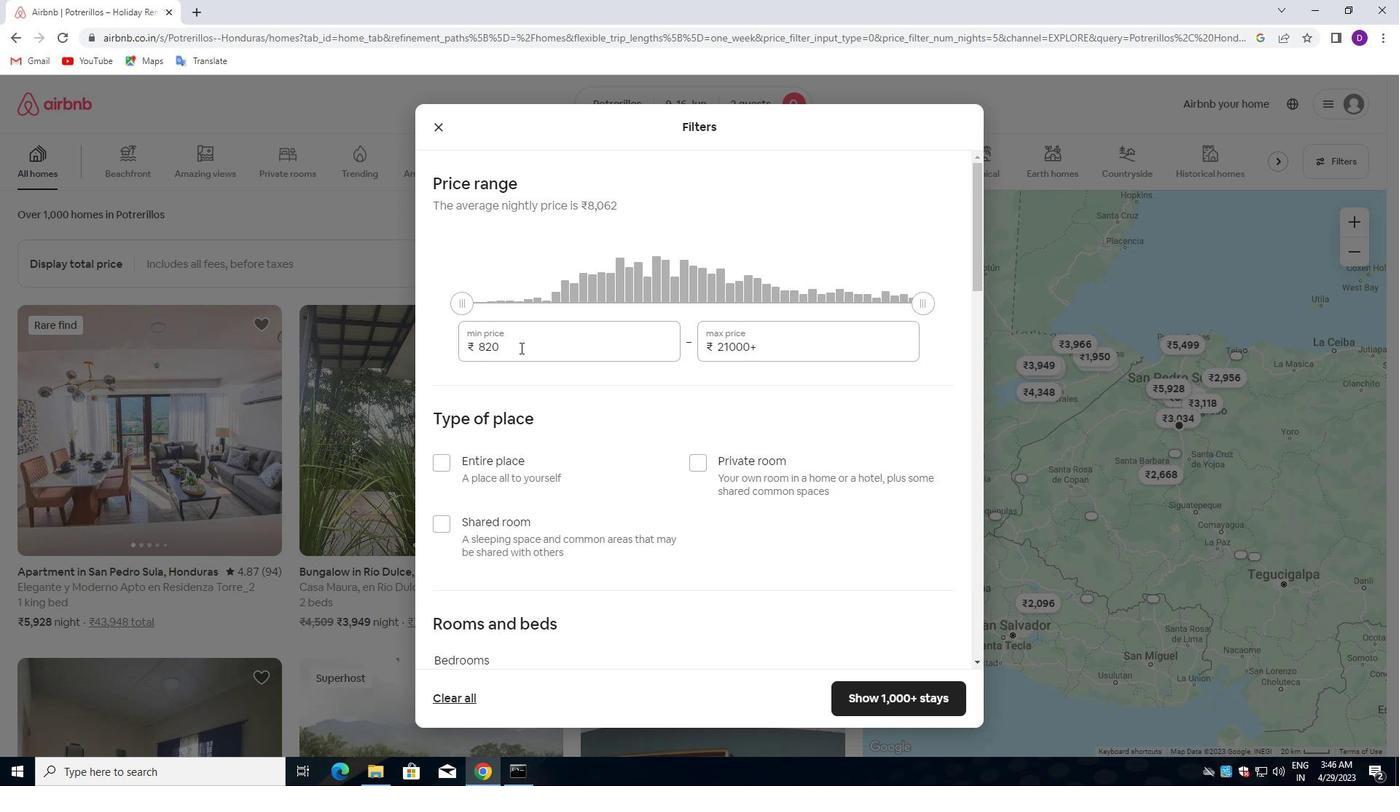 
Action: Key pressed 8000<Key.tab>16000
Screenshot: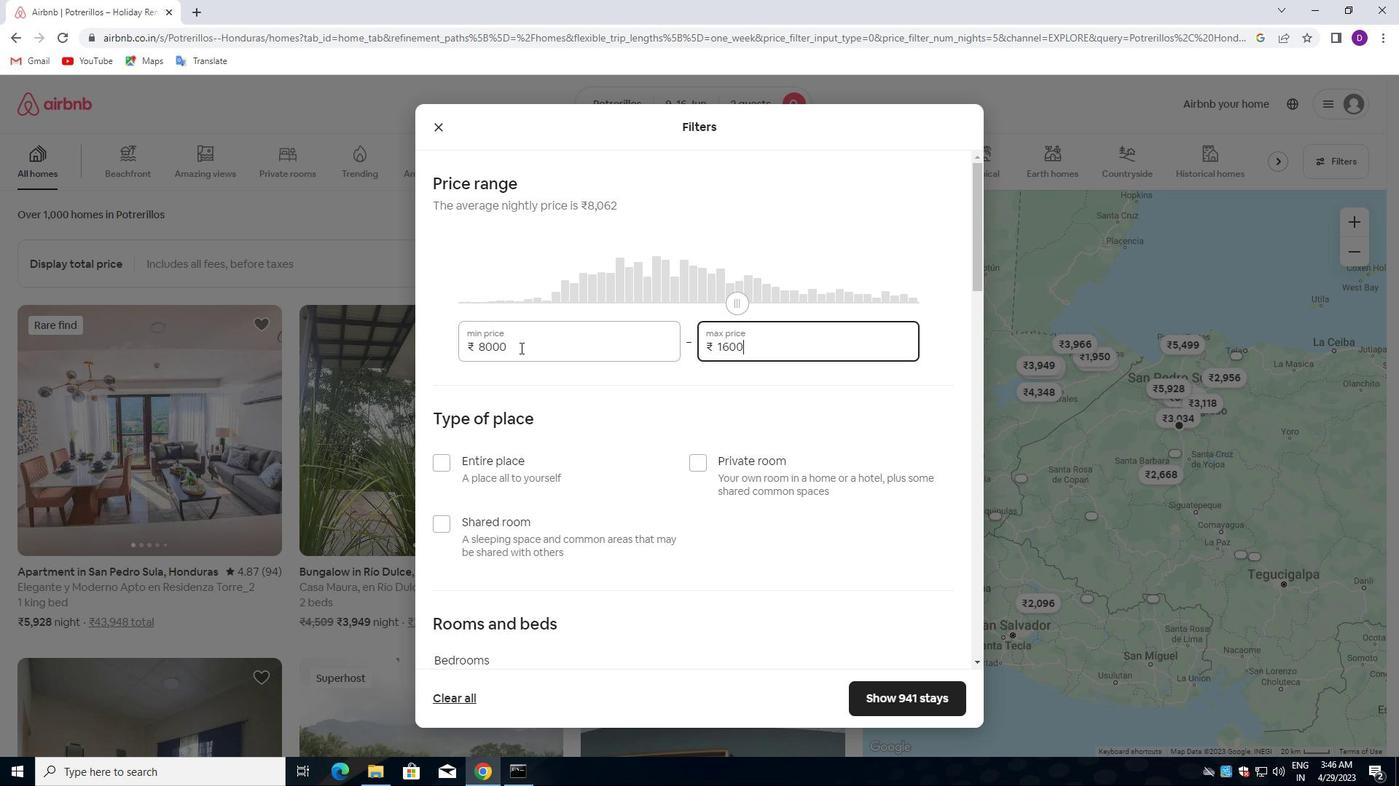 
Action: Mouse moved to (532, 378)
Screenshot: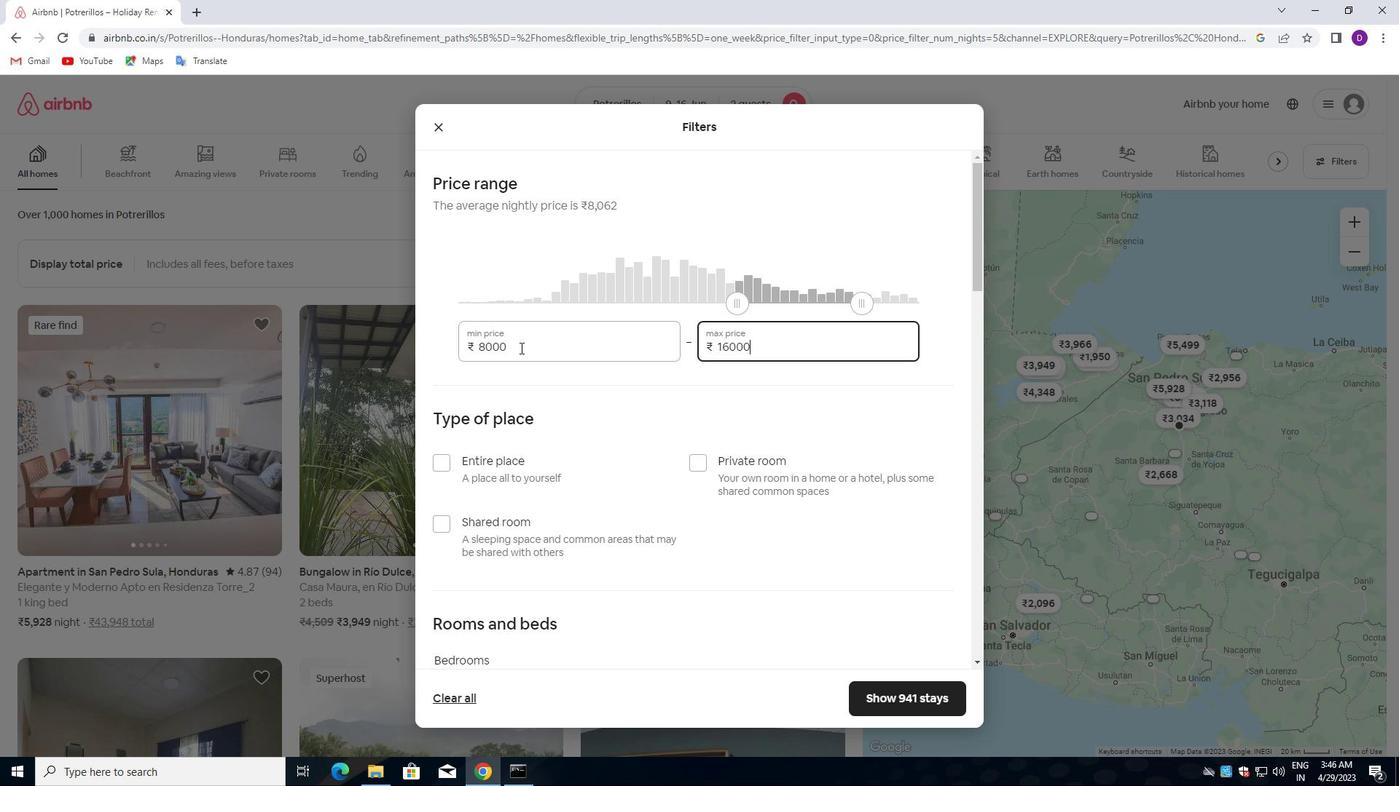 
Action: Mouse scrolled (532, 377) with delta (0, 0)
Screenshot: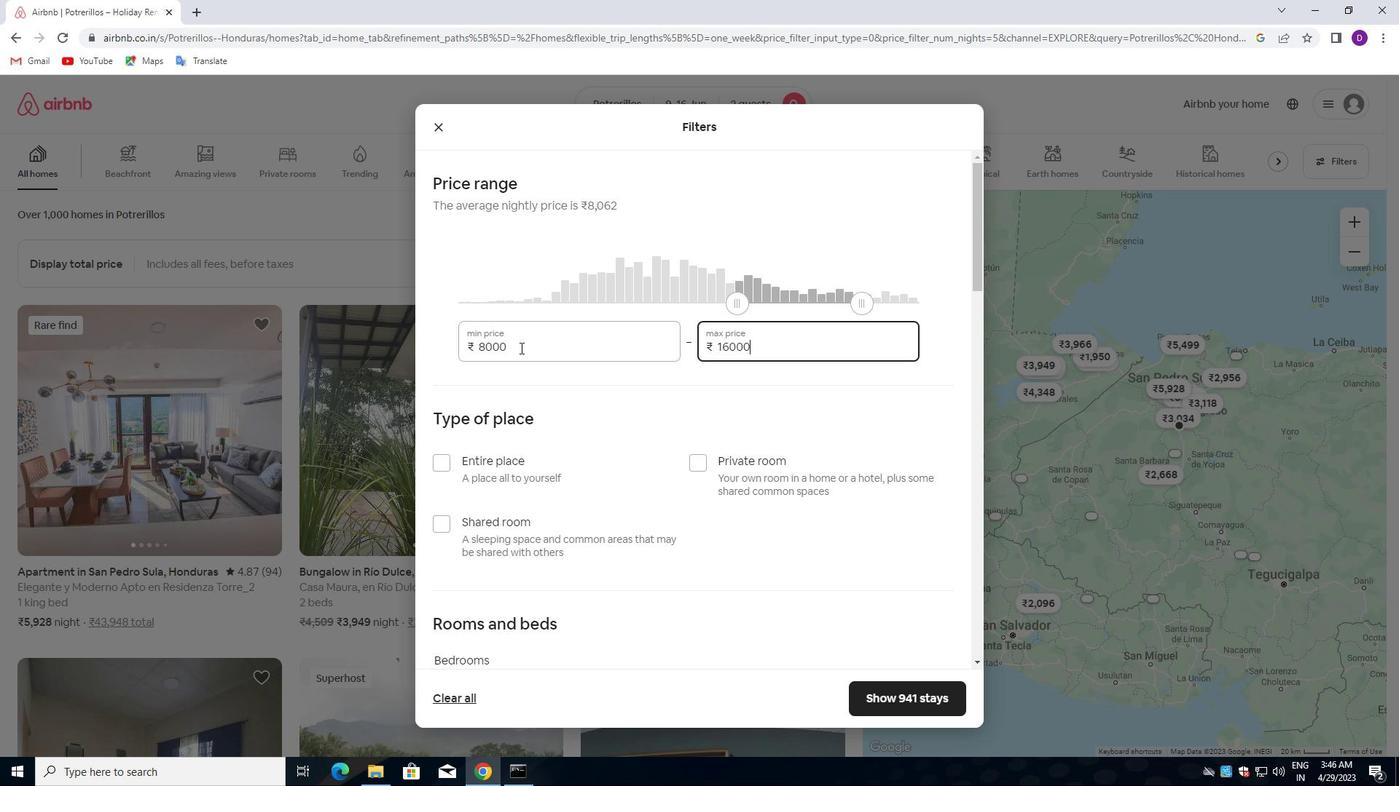 
Action: Mouse moved to (532, 385)
Screenshot: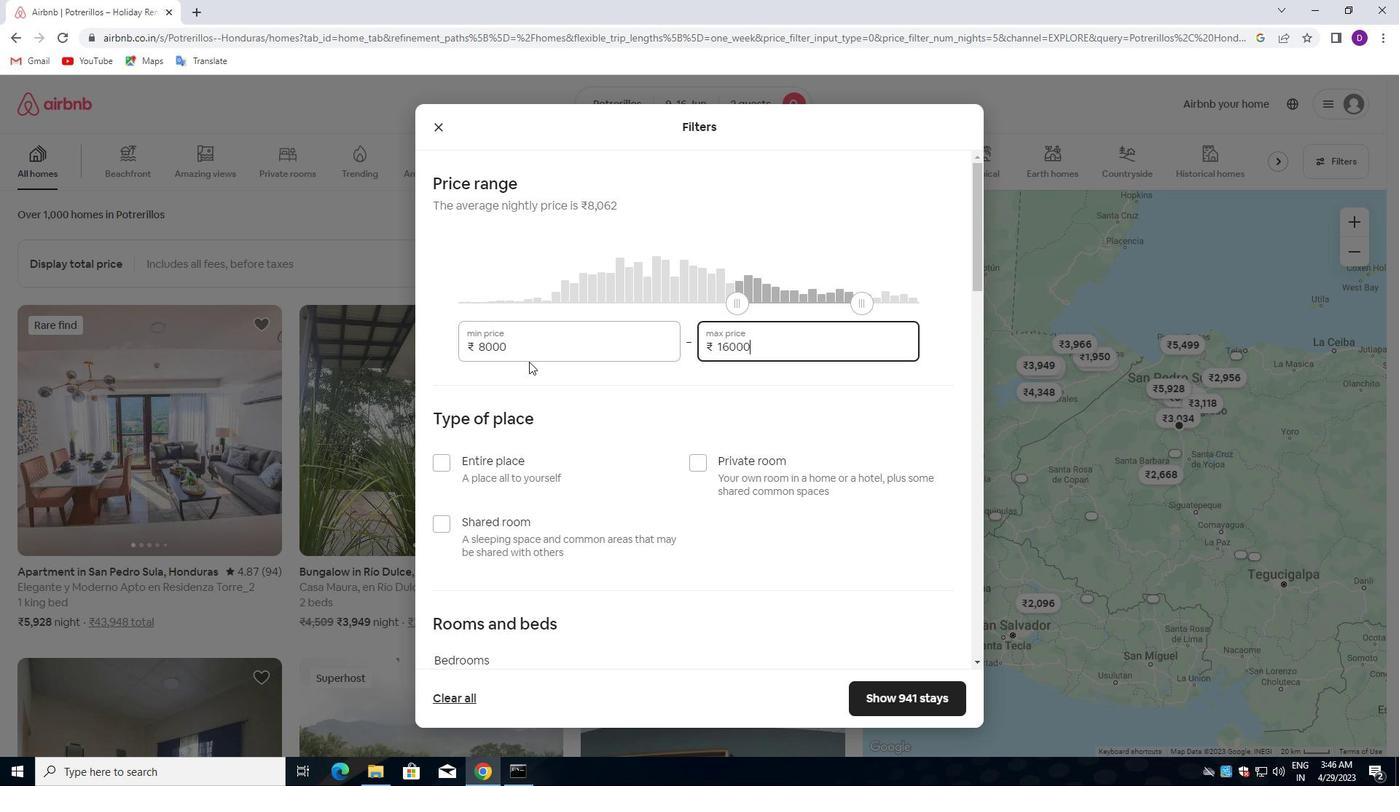 
Action: Mouse scrolled (532, 384) with delta (0, 0)
Screenshot: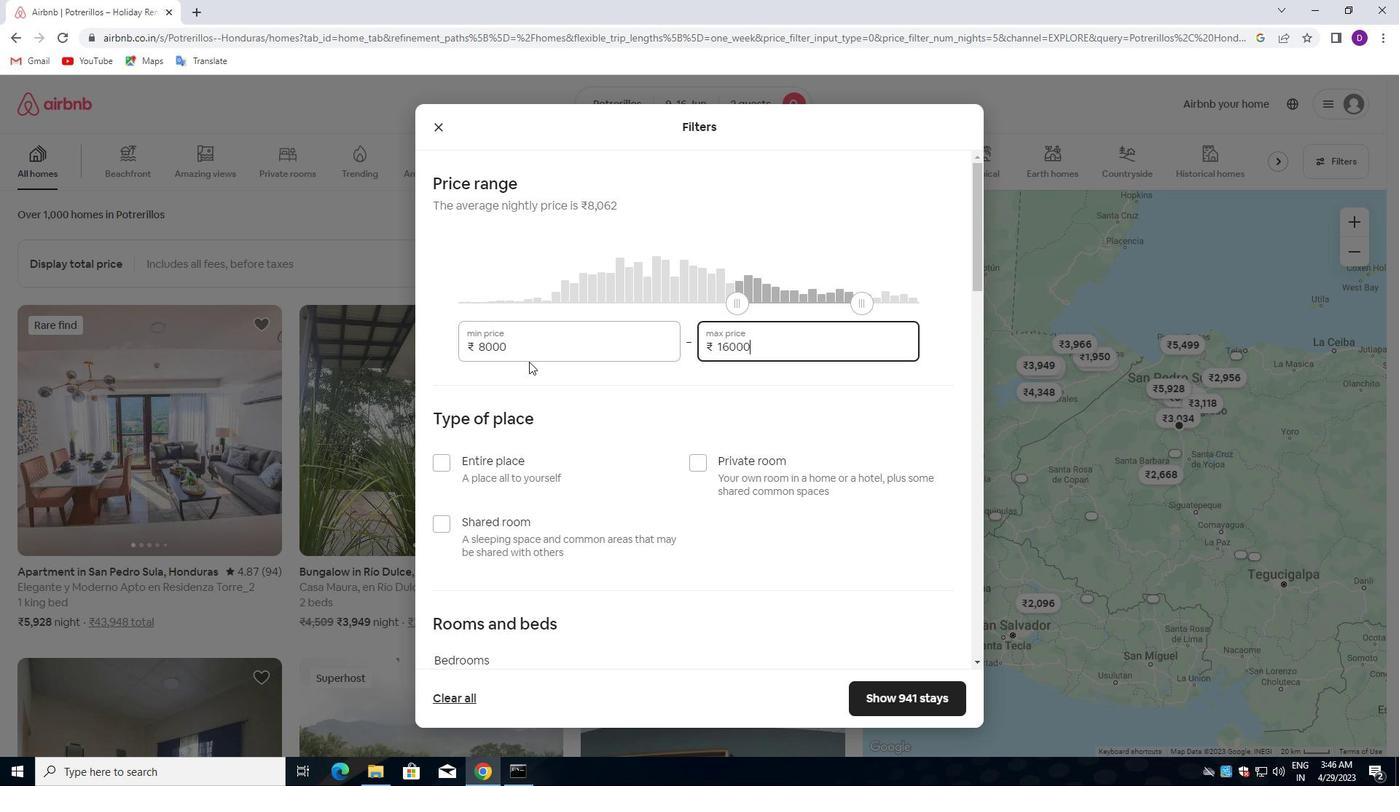 
Action: Mouse moved to (448, 318)
Screenshot: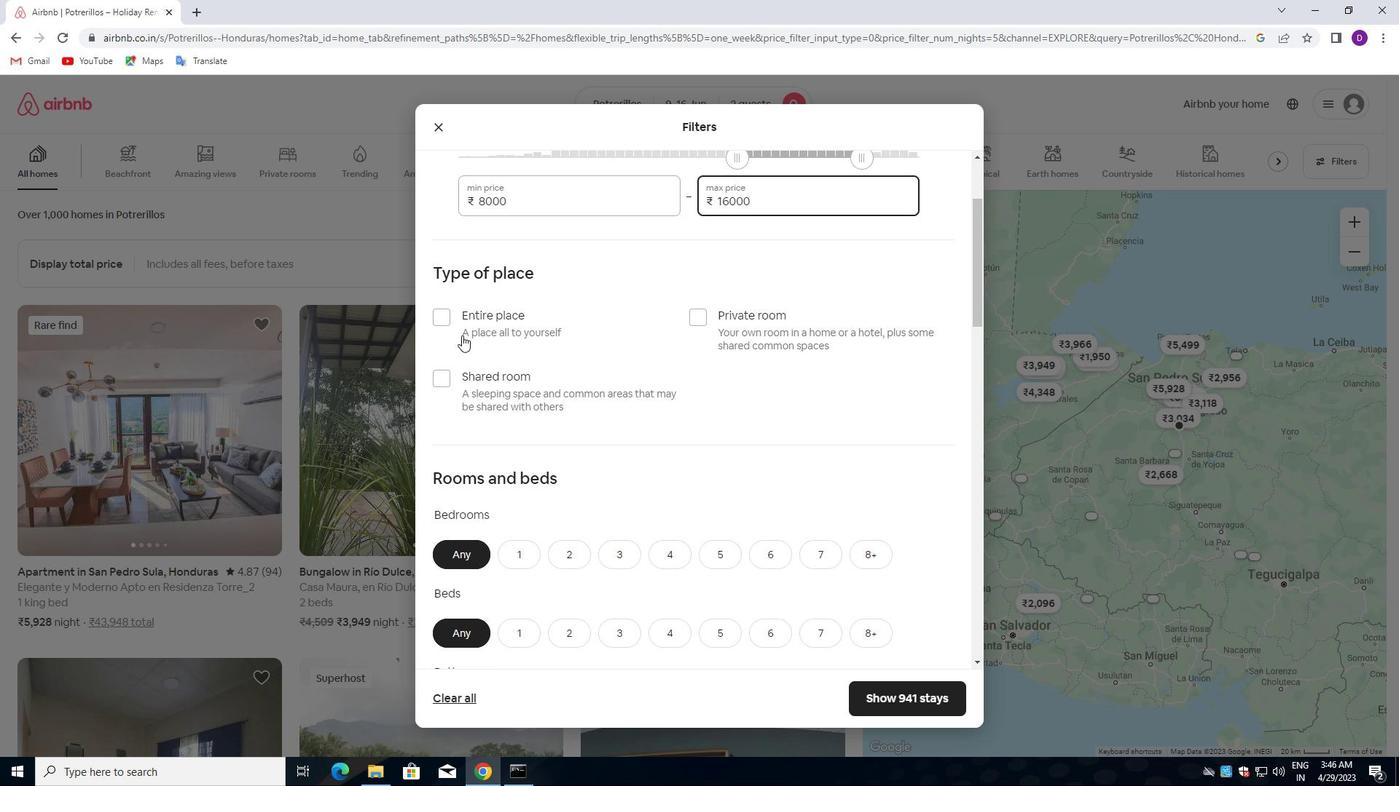 
Action: Mouse pressed left at (448, 318)
Screenshot: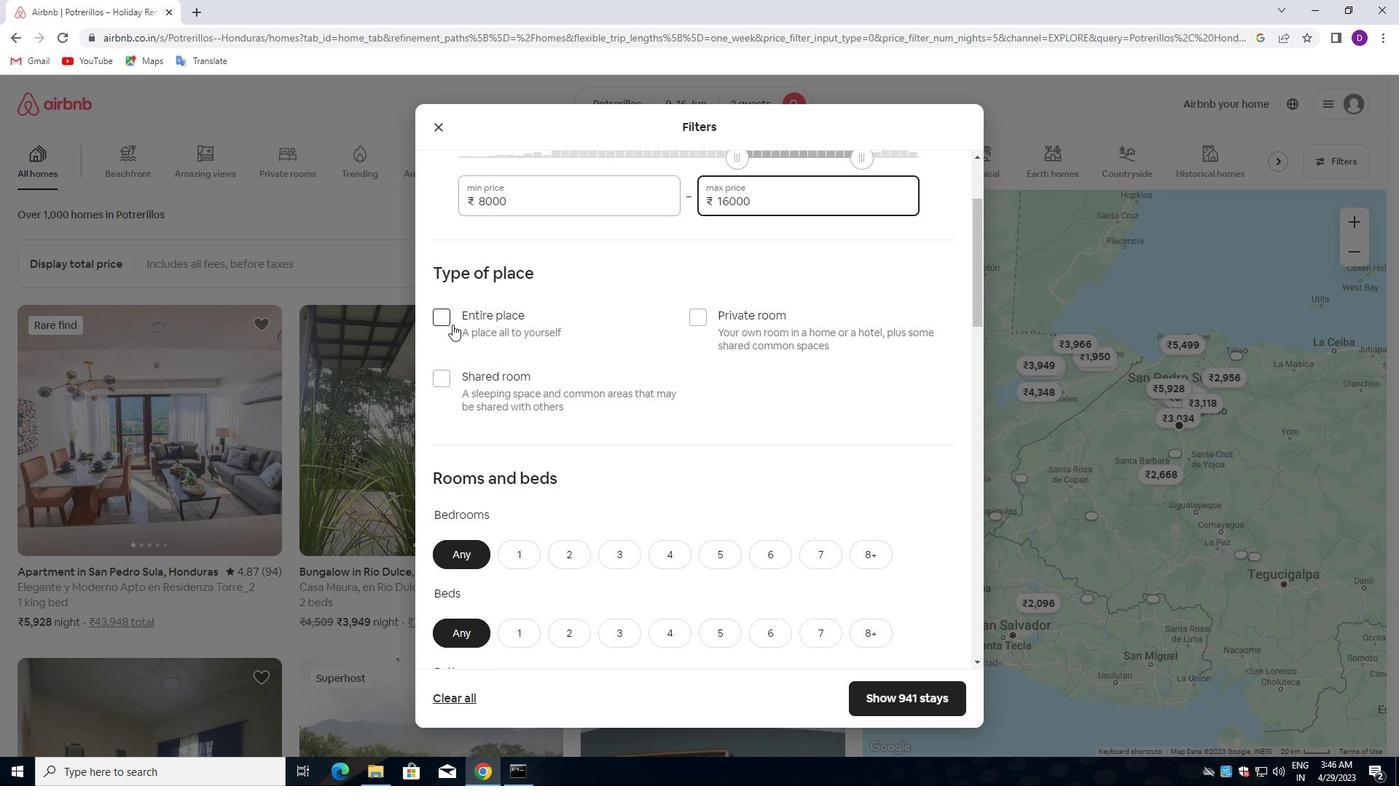 
Action: Mouse moved to (593, 418)
Screenshot: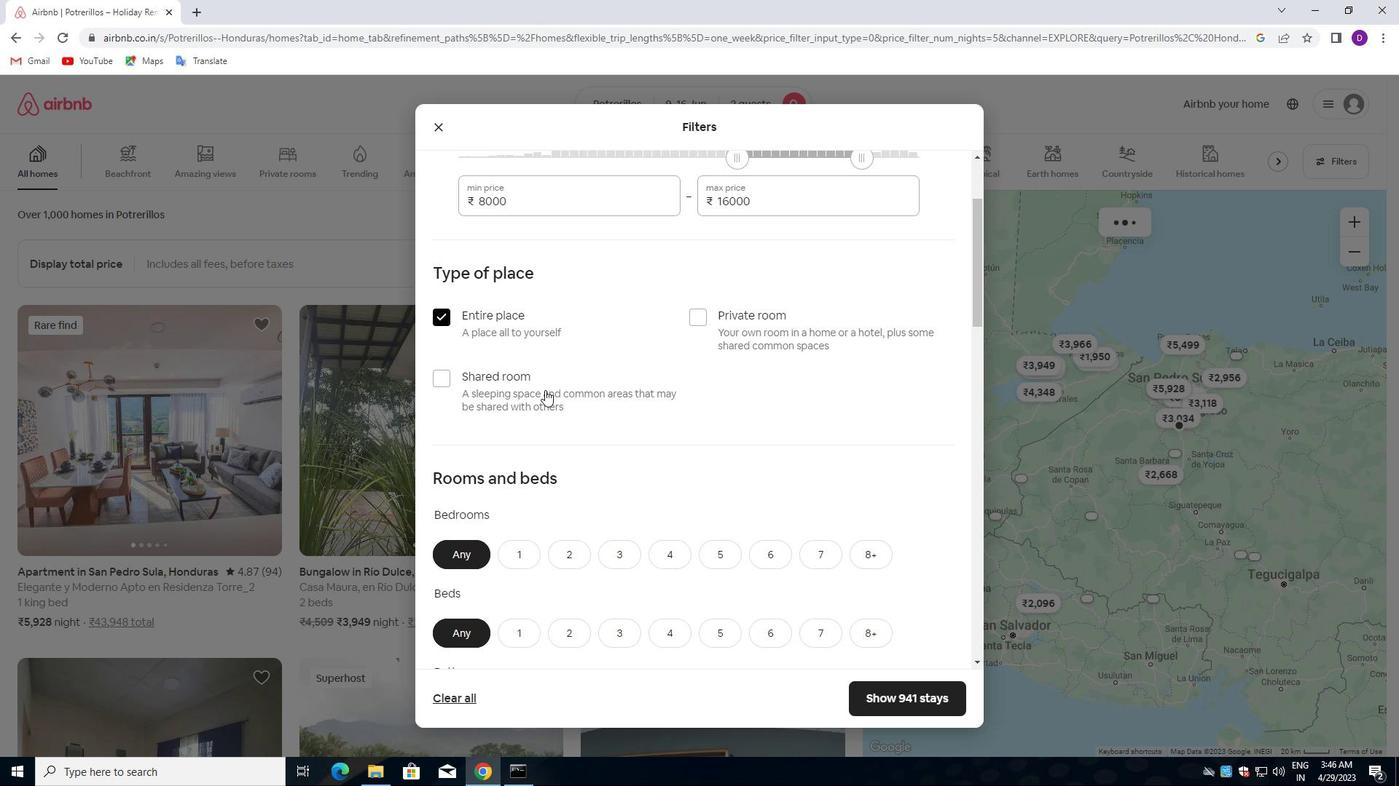 
Action: Mouse scrolled (593, 418) with delta (0, 0)
Screenshot: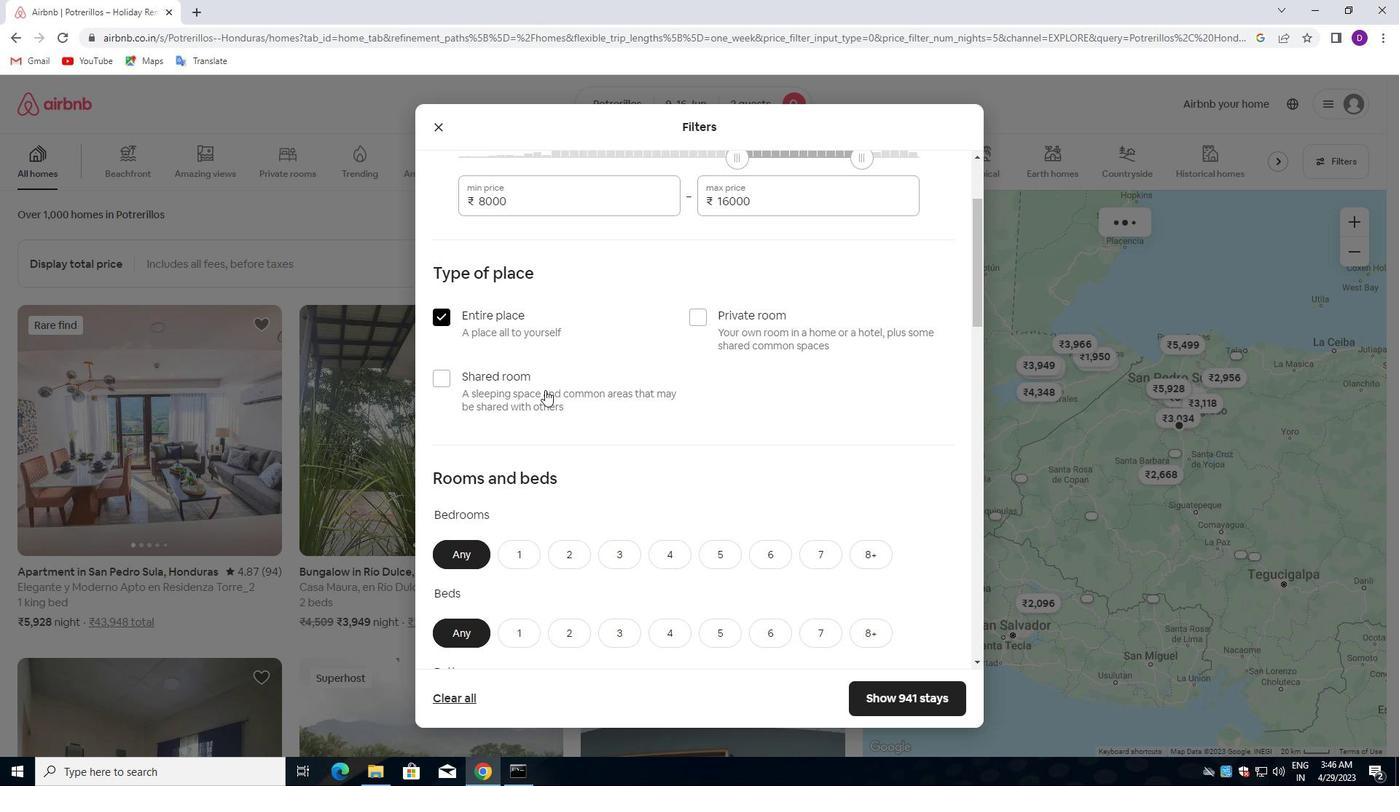 
Action: Mouse moved to (594, 419)
Screenshot: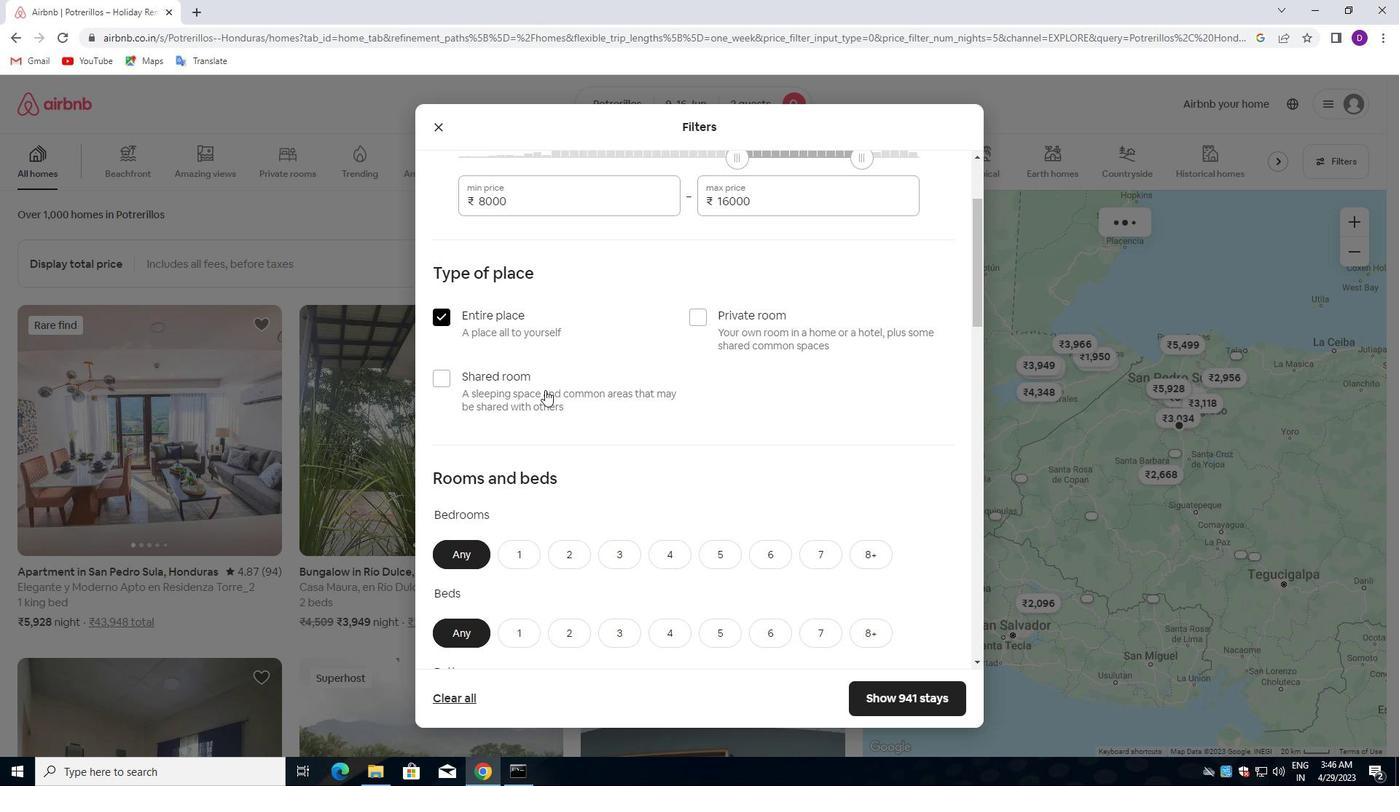 
Action: Mouse scrolled (594, 418) with delta (0, 0)
Screenshot: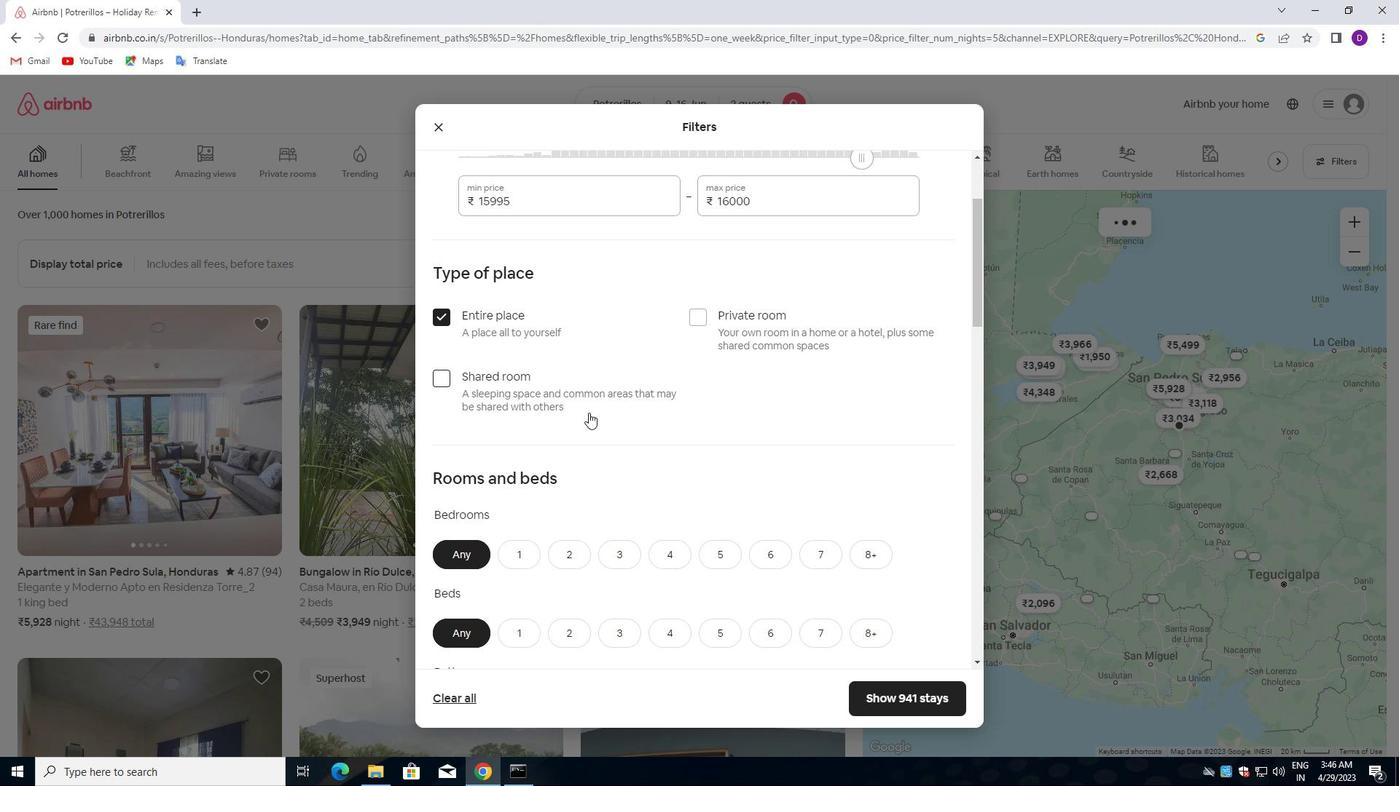 
Action: Mouse scrolled (594, 418) with delta (0, 0)
Screenshot: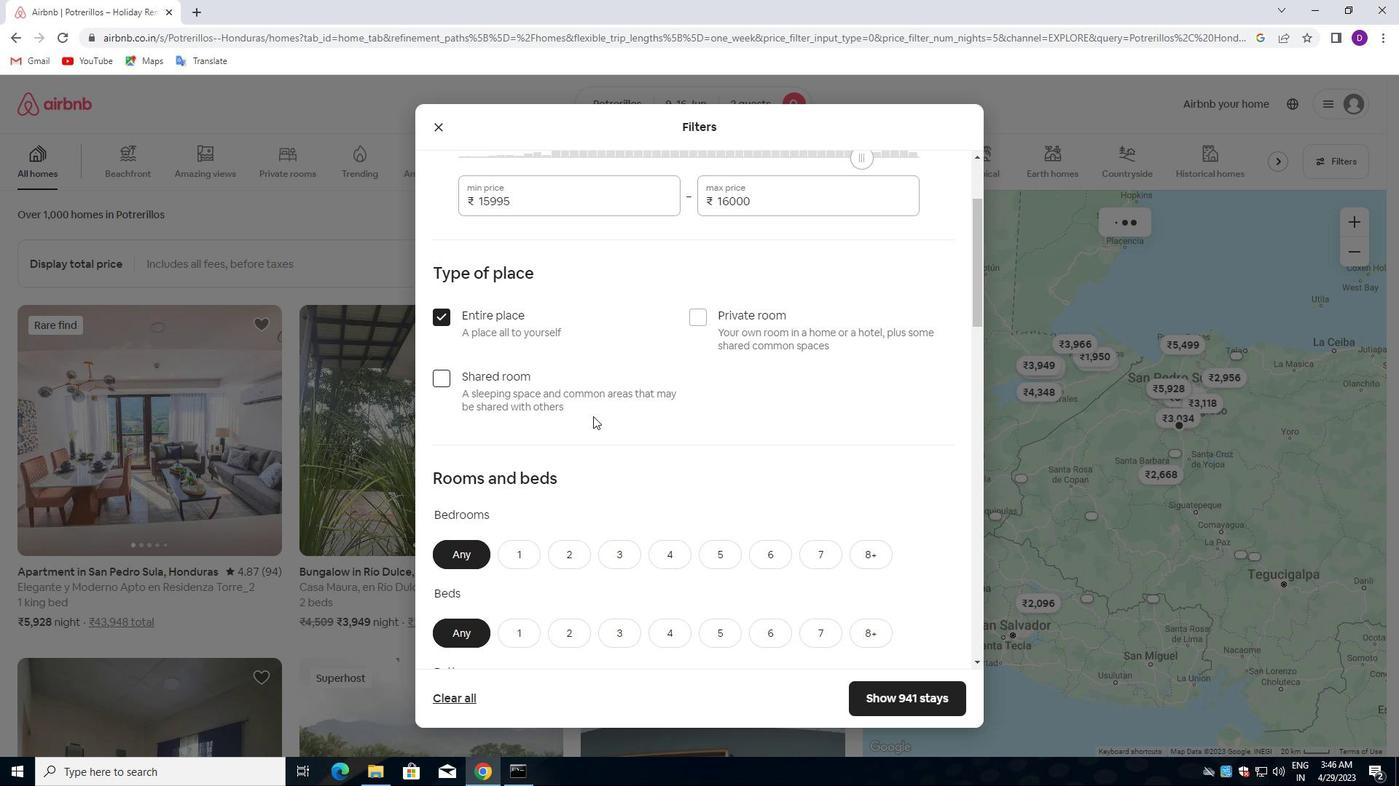 
Action: Mouse moved to (563, 343)
Screenshot: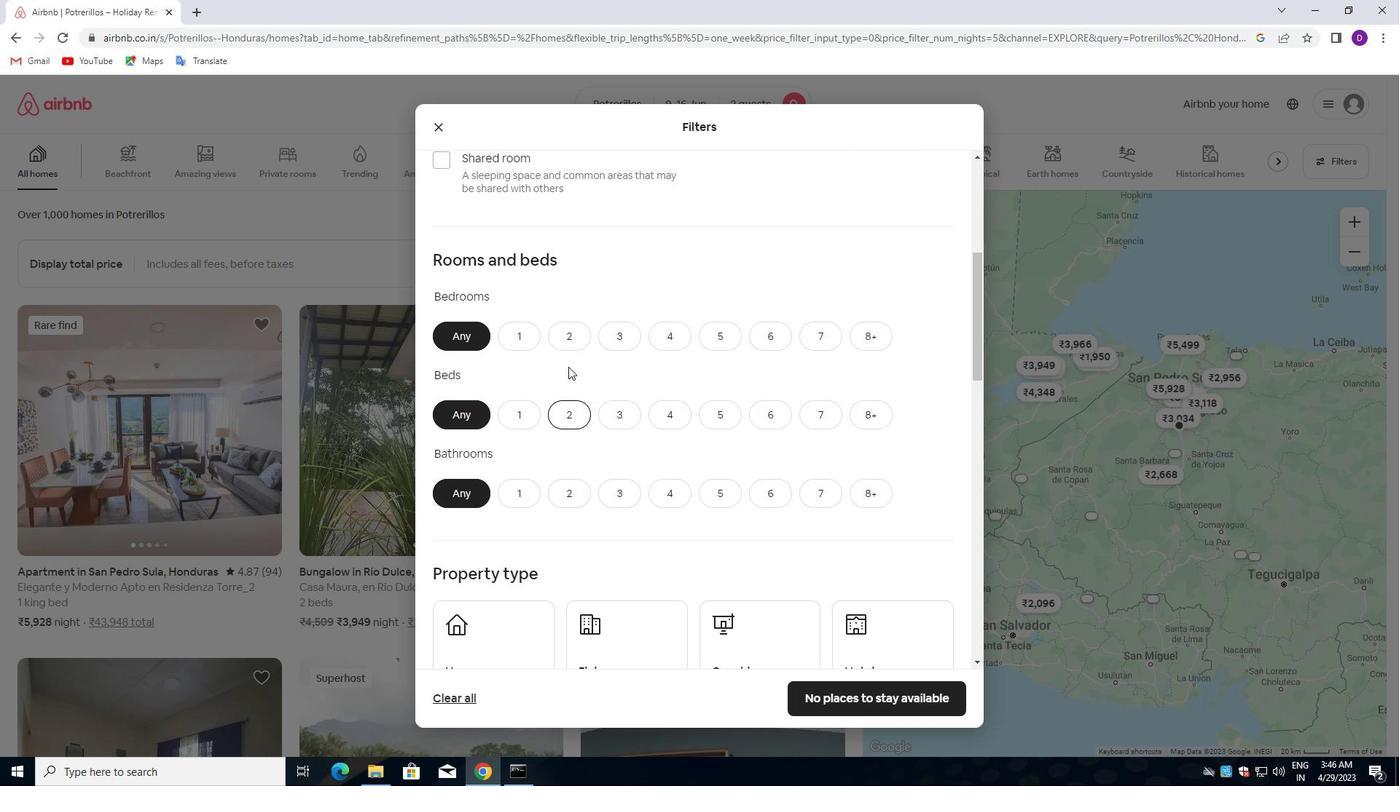 
Action: Mouse pressed left at (563, 343)
Screenshot: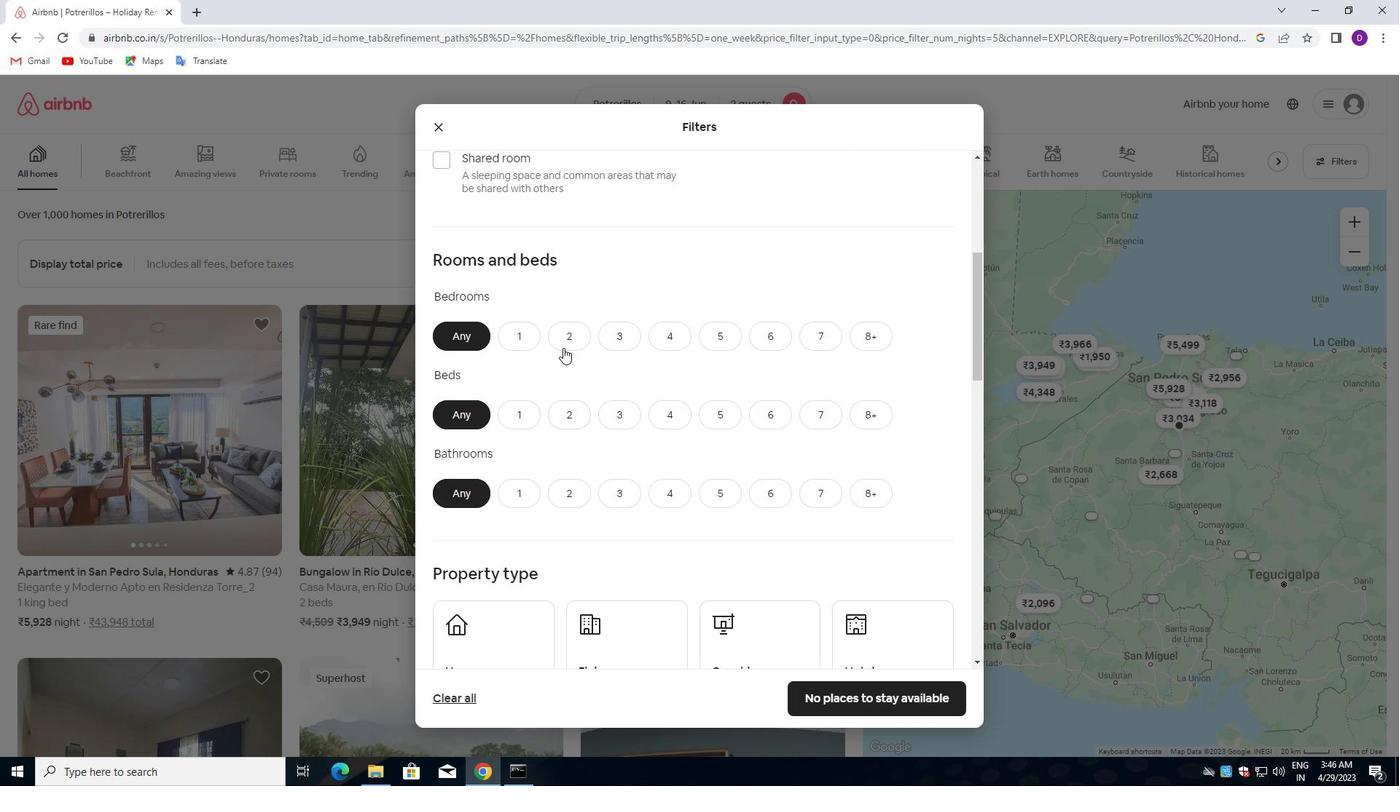
Action: Mouse moved to (571, 405)
Screenshot: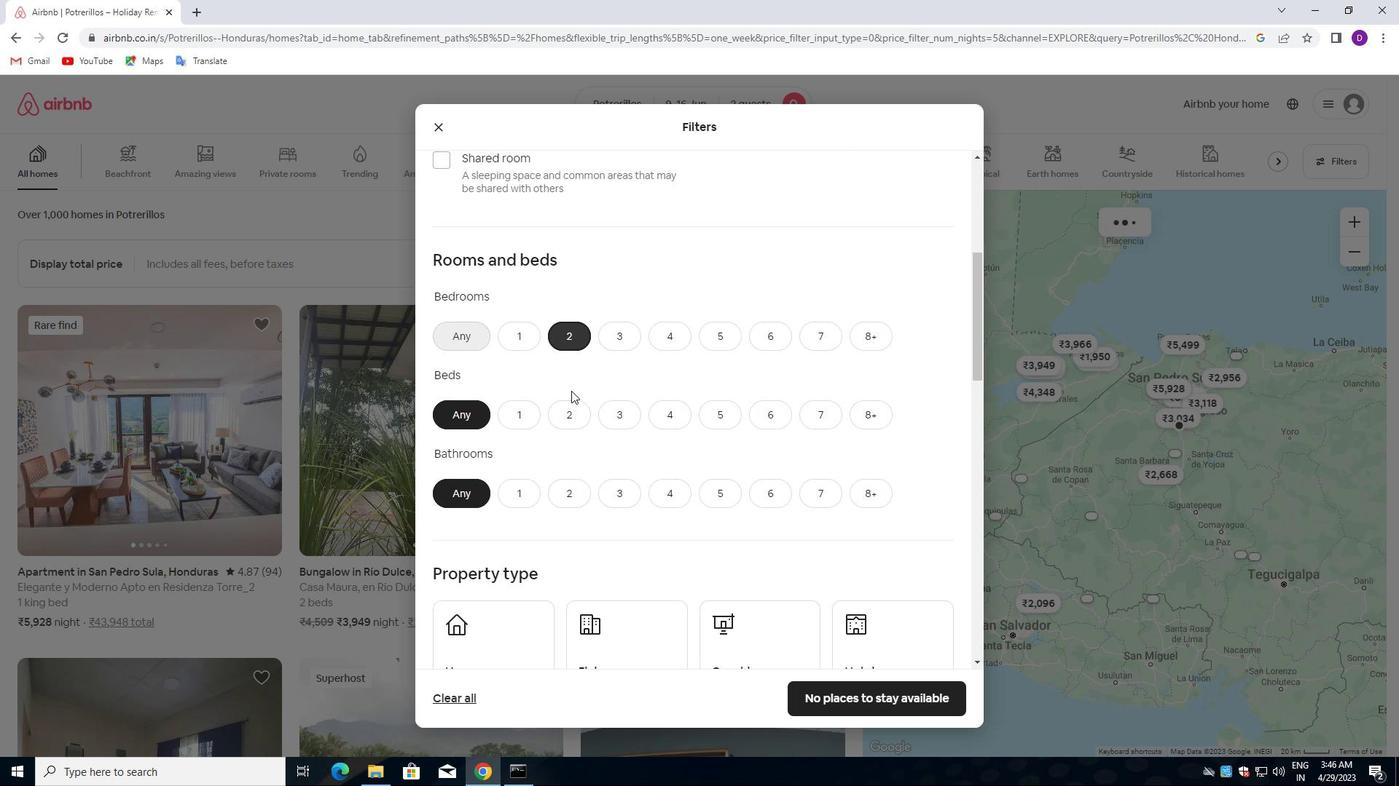 
Action: Mouse pressed left at (571, 405)
Screenshot: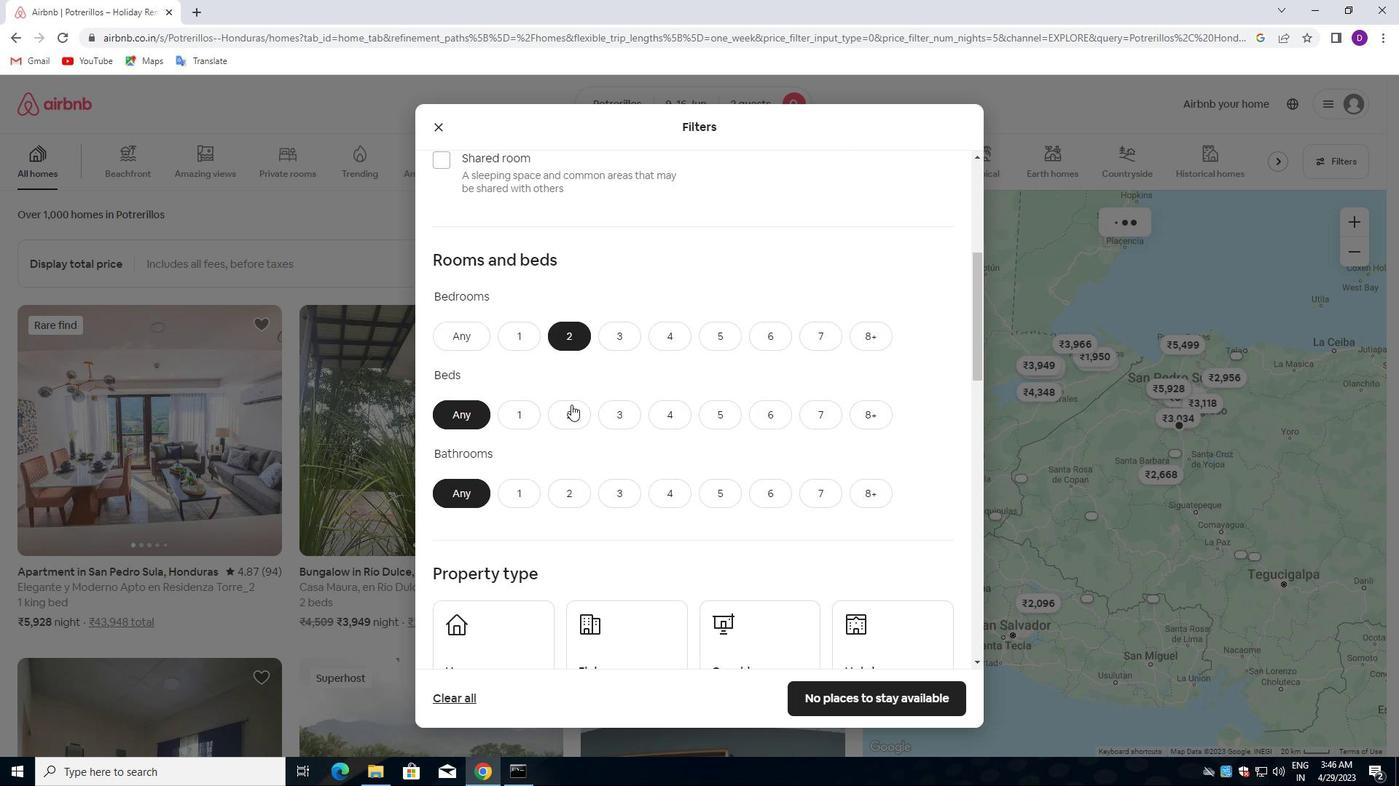 
Action: Mouse moved to (516, 491)
Screenshot: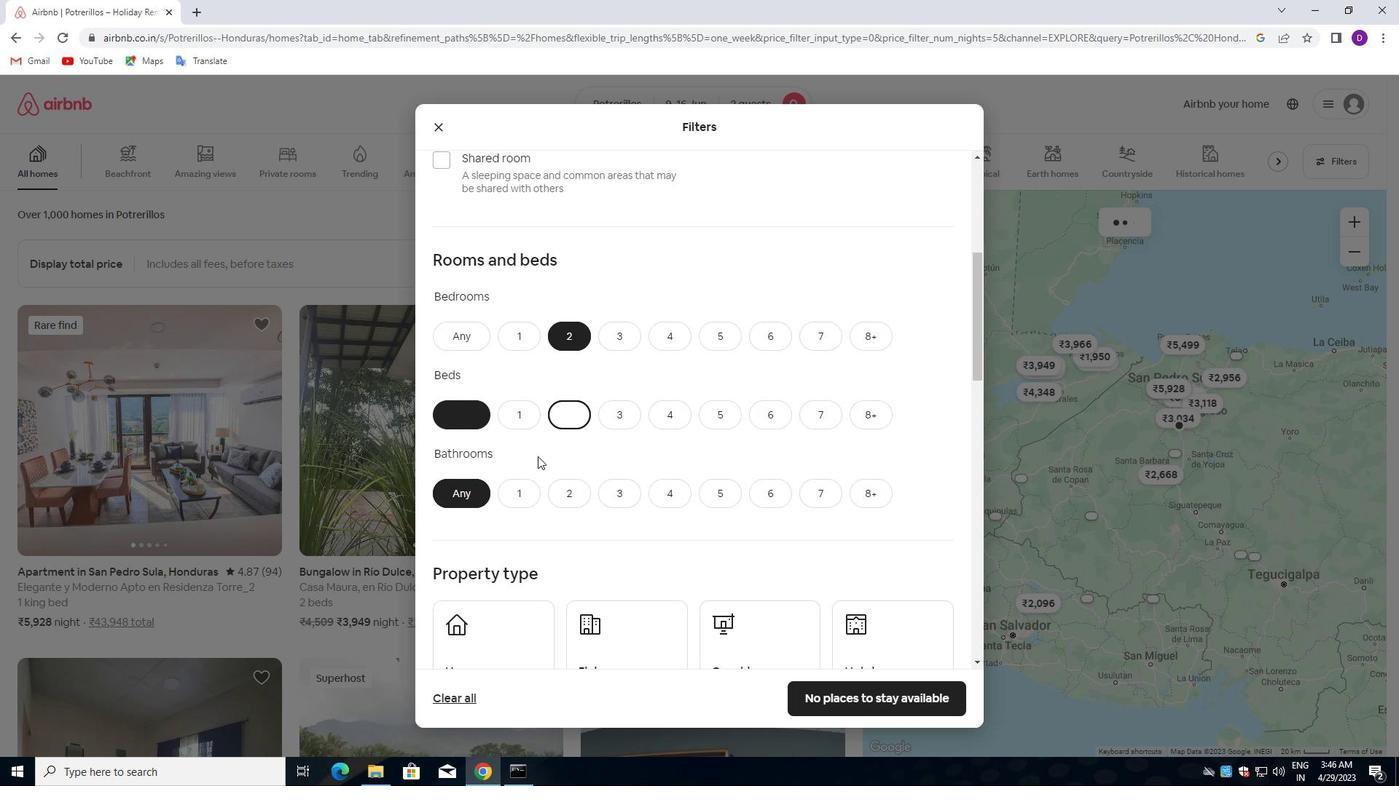 
Action: Mouse pressed left at (516, 491)
Screenshot: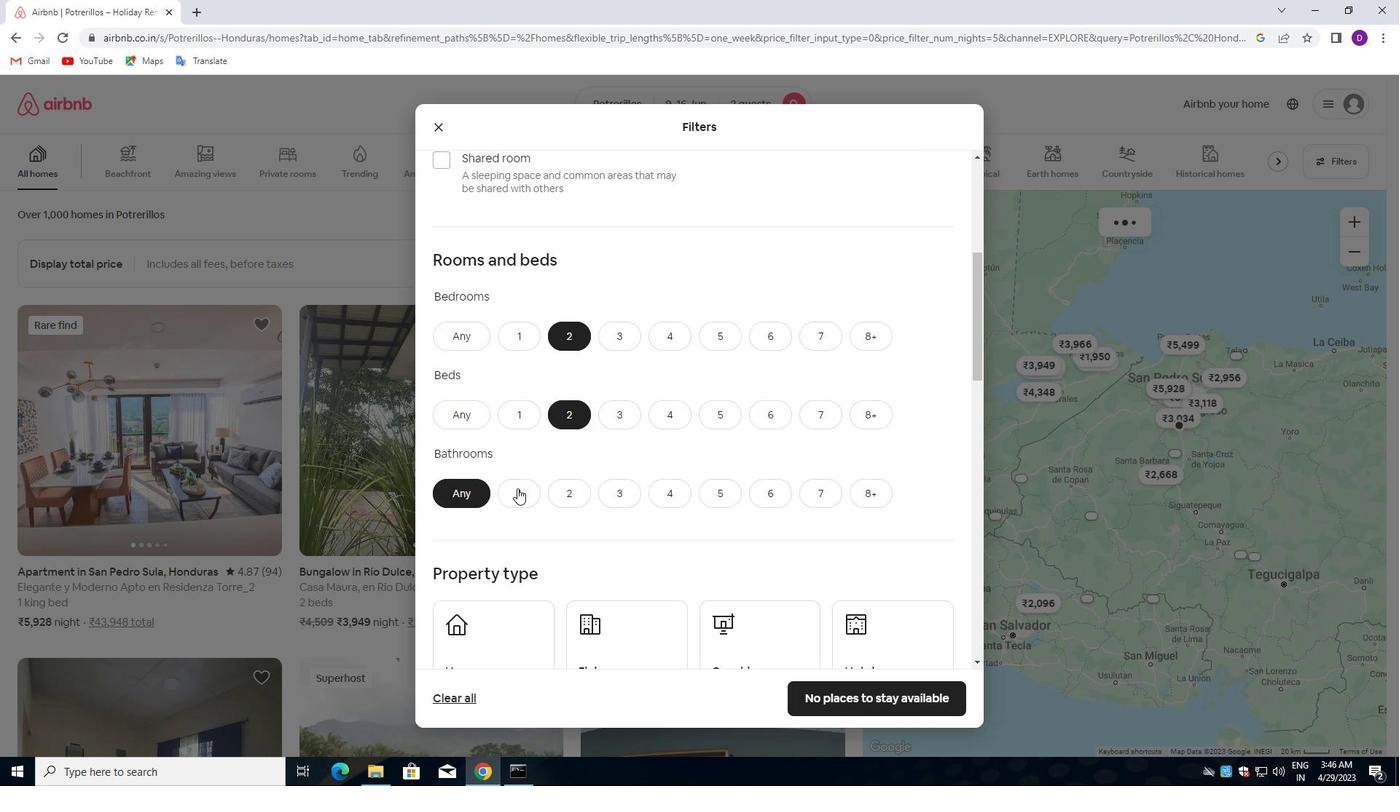 
Action: Mouse moved to (592, 470)
Screenshot: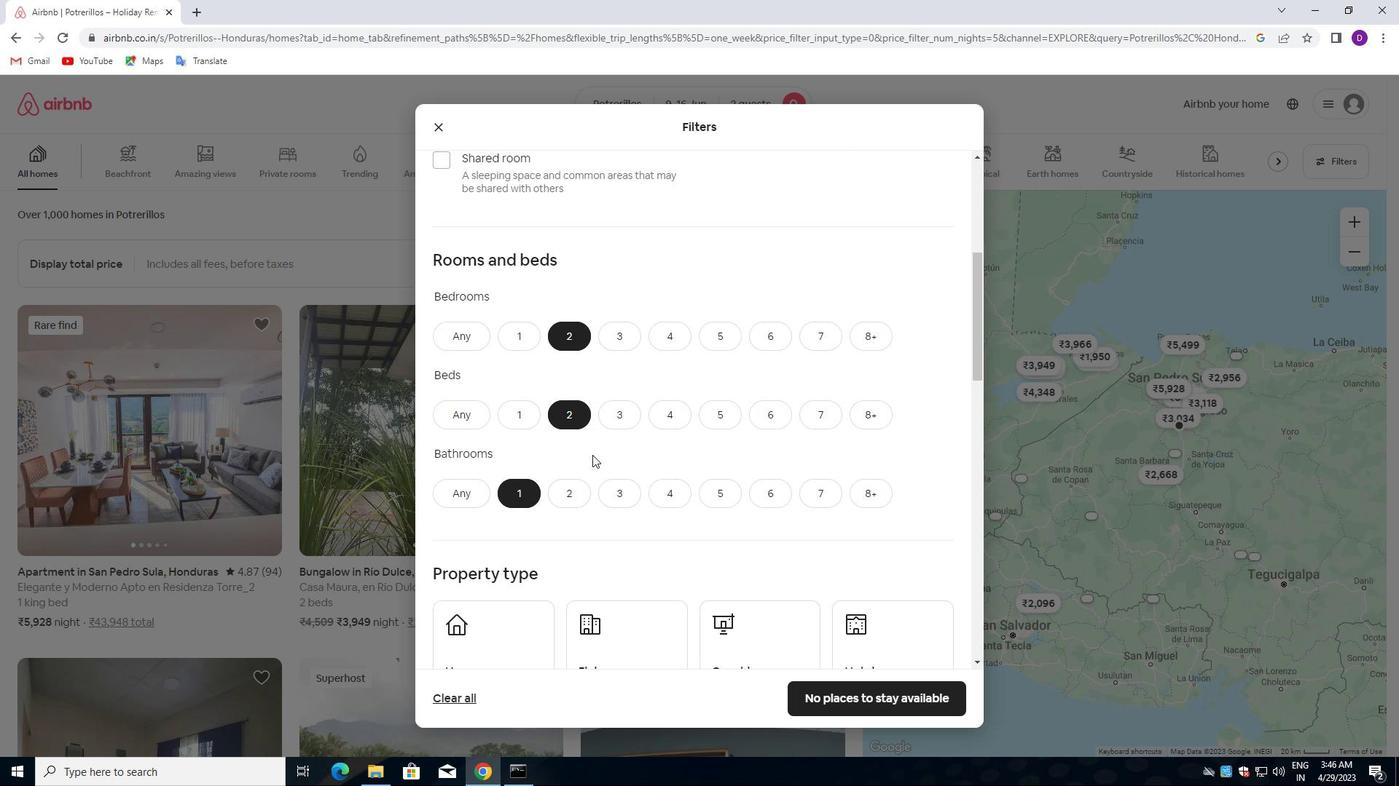 
Action: Mouse scrolled (592, 469) with delta (0, 0)
Screenshot: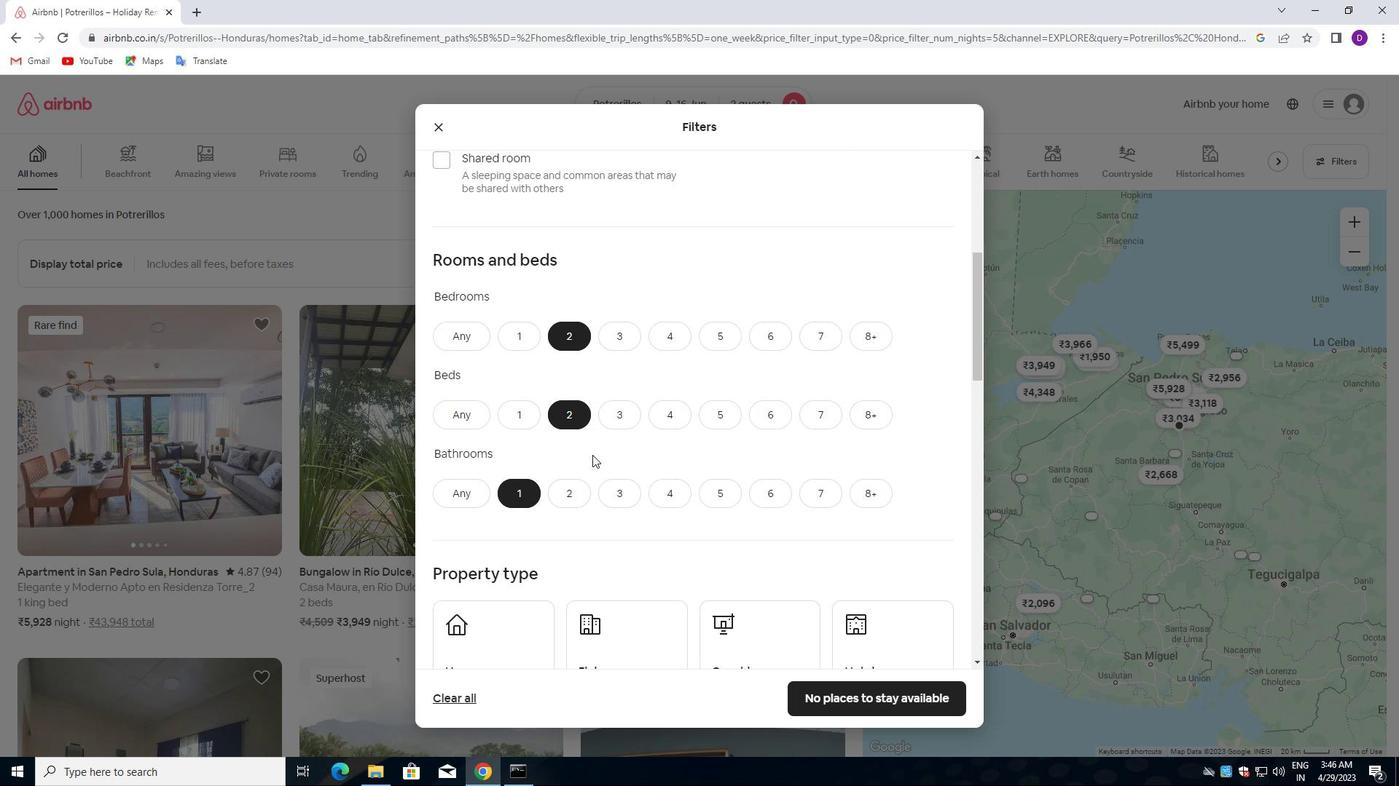 
Action: Mouse moved to (593, 474)
Screenshot: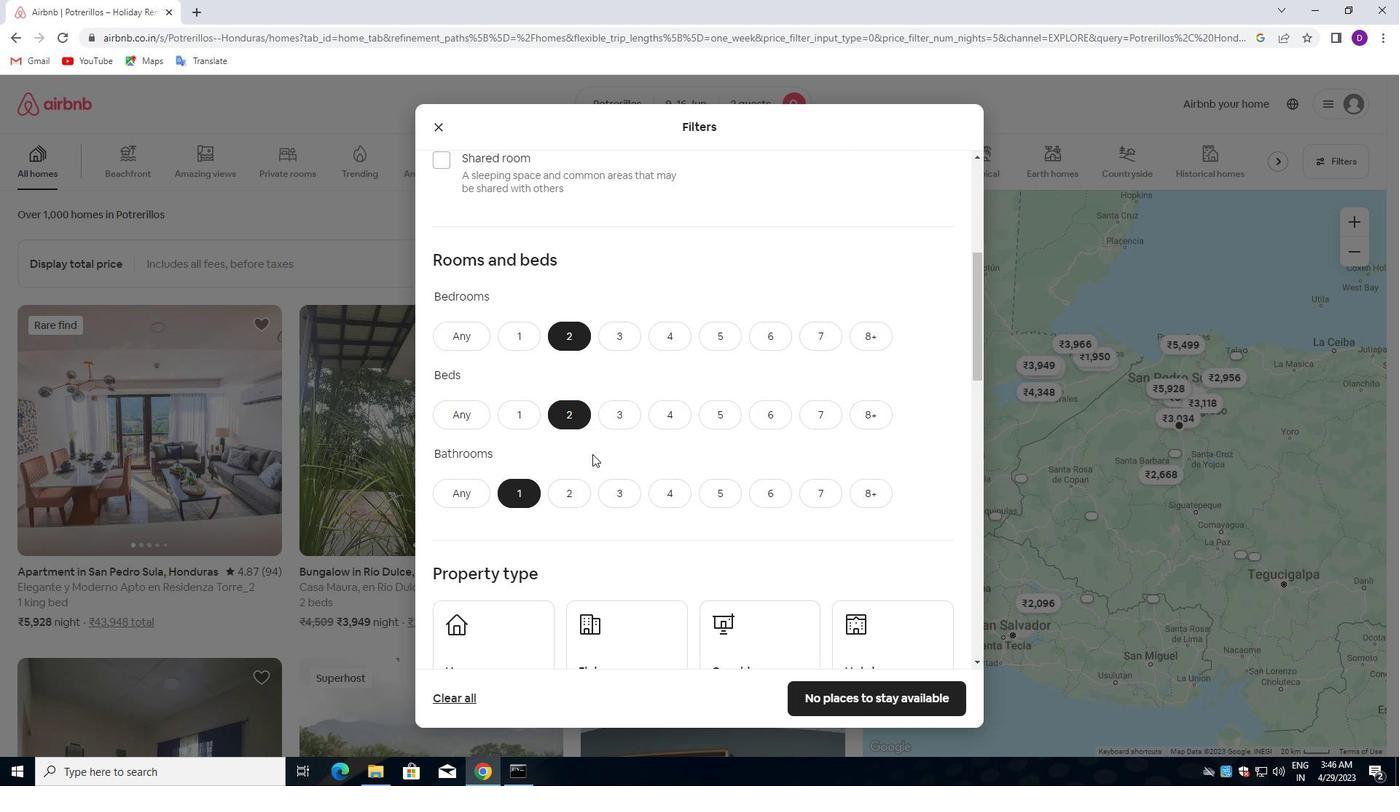 
Action: Mouse scrolled (593, 473) with delta (0, 0)
Screenshot: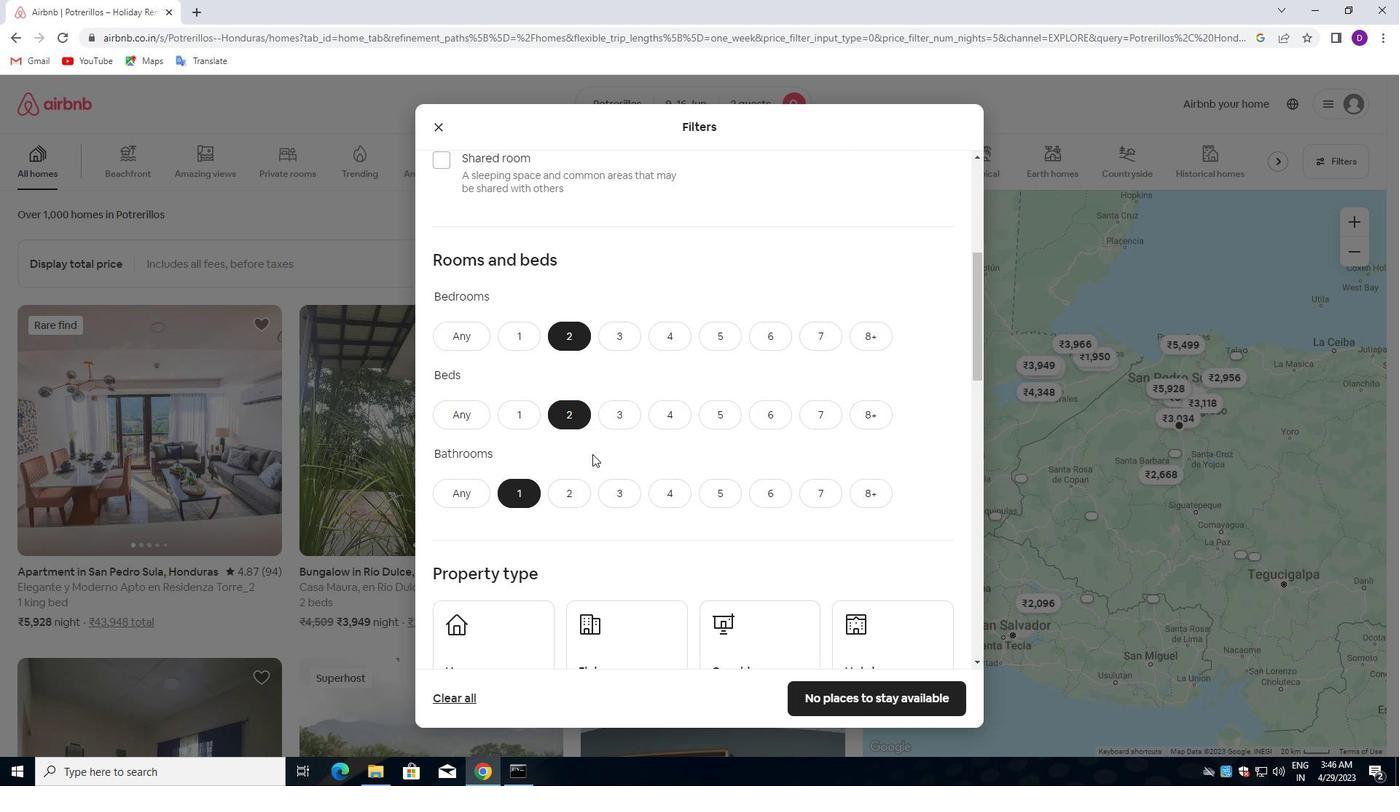 
Action: Mouse moved to (502, 488)
Screenshot: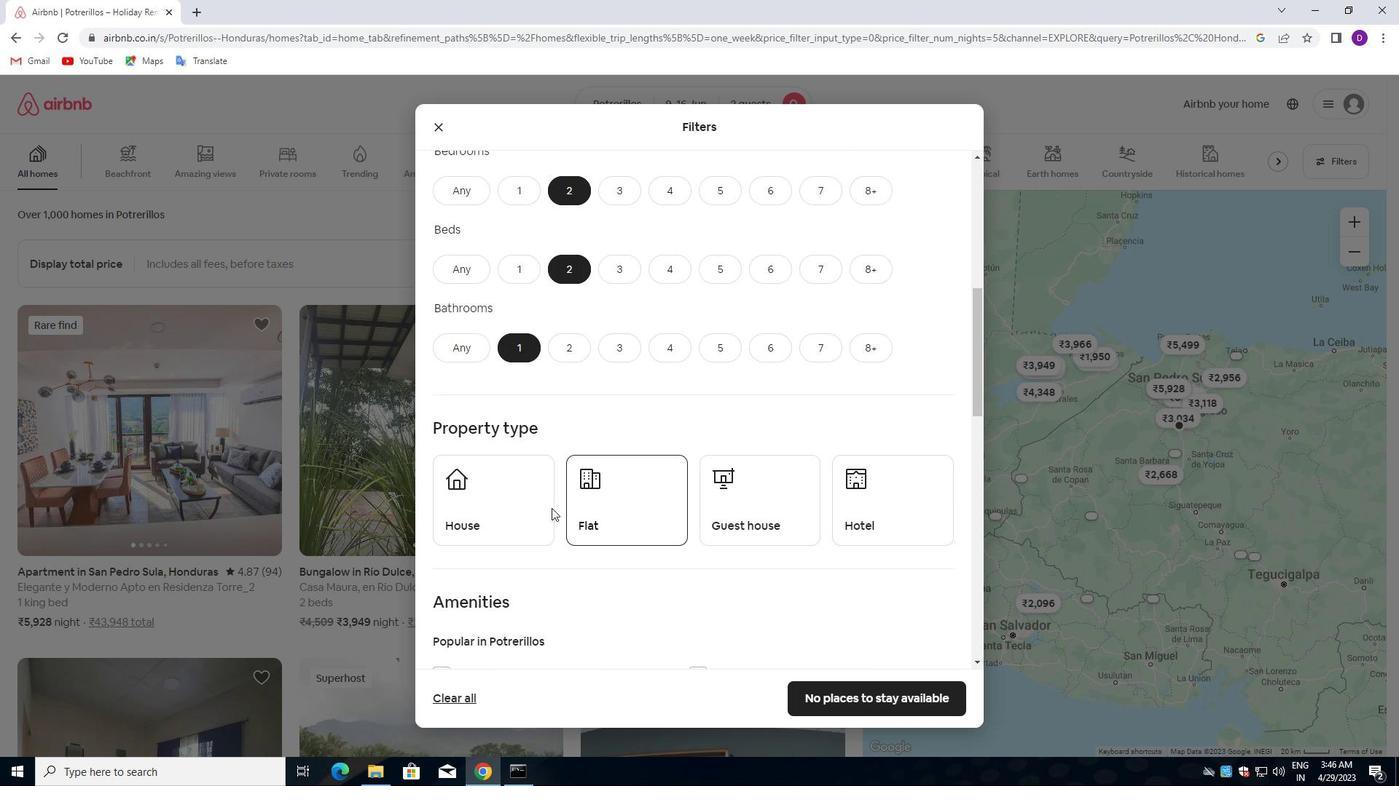
Action: Mouse pressed left at (502, 488)
Screenshot: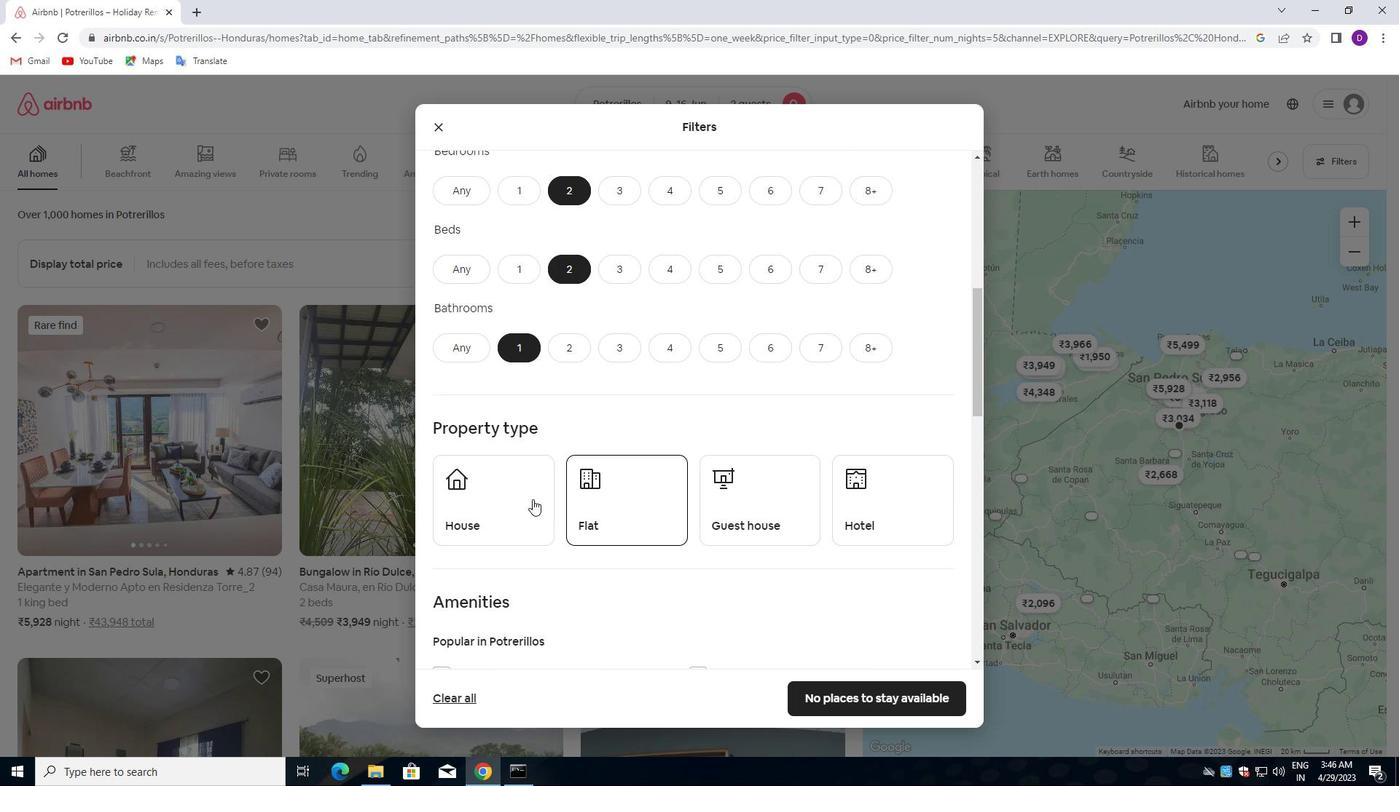
Action: Mouse moved to (601, 494)
Screenshot: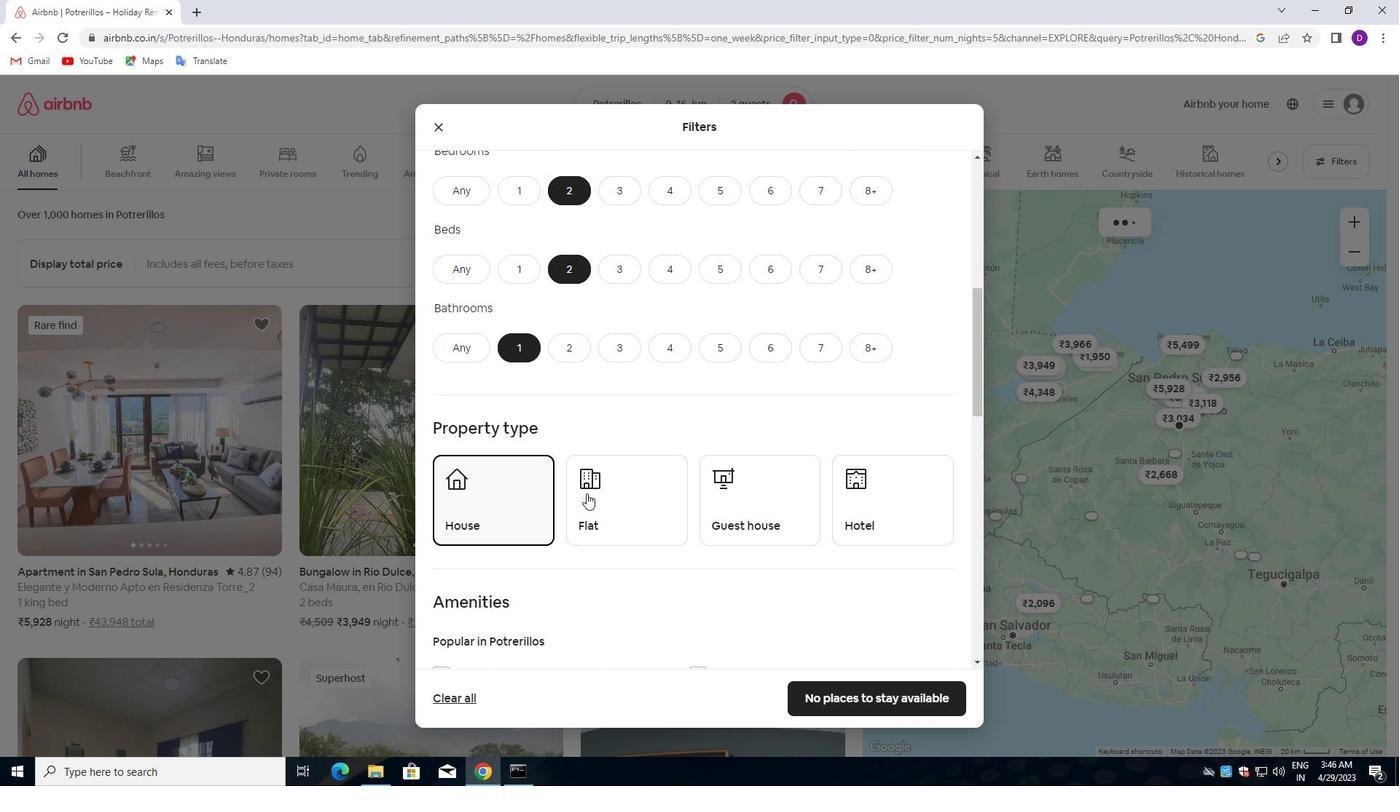 
Action: Mouse pressed left at (601, 494)
Screenshot: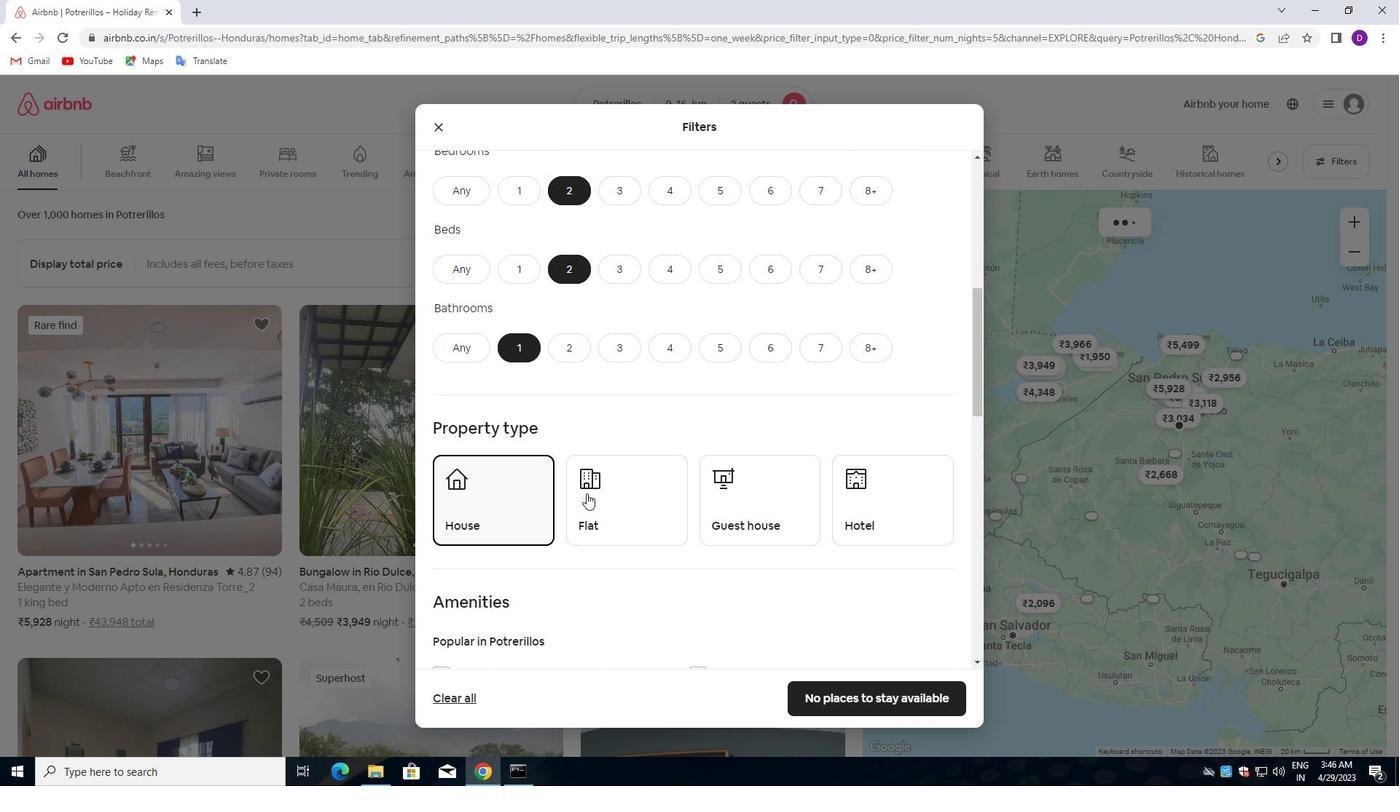 
Action: Mouse moved to (737, 491)
Screenshot: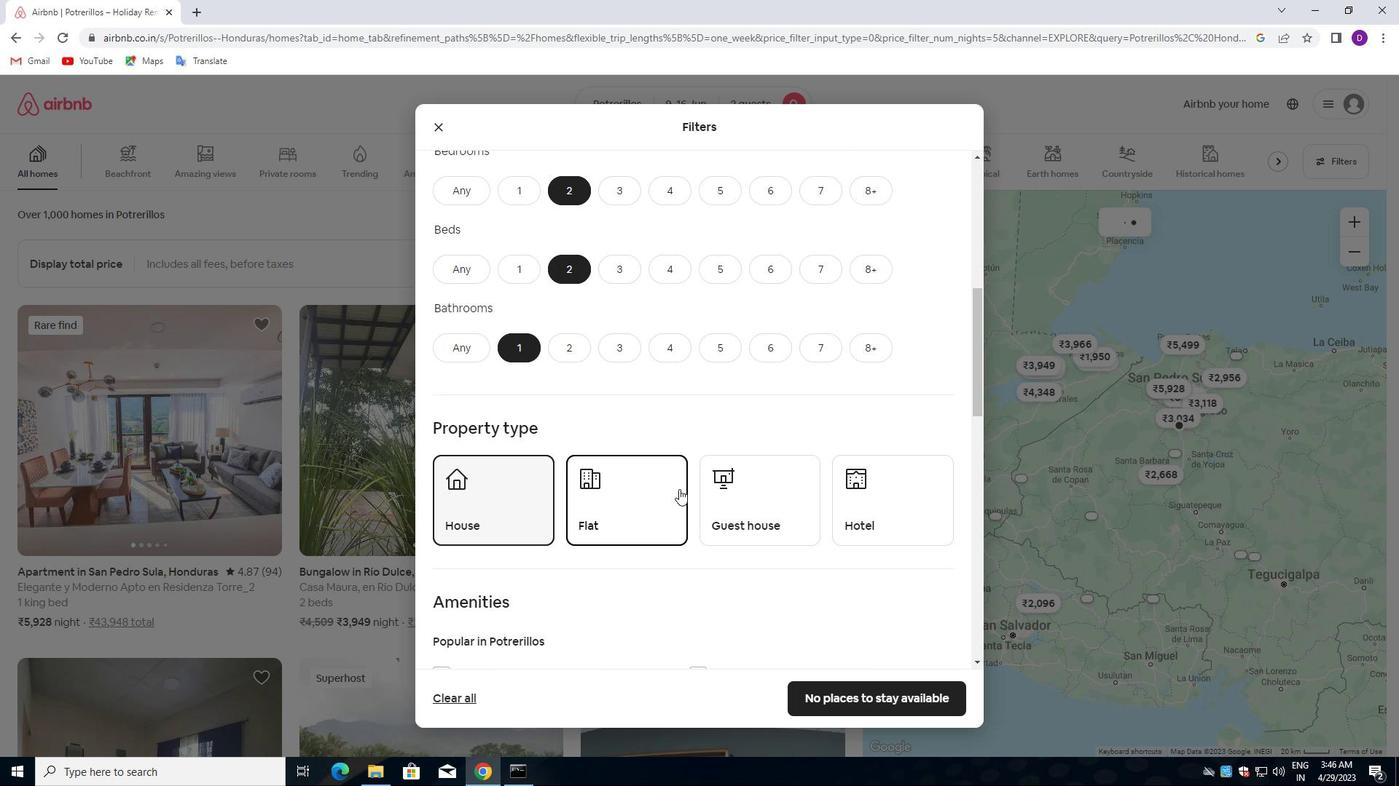 
Action: Mouse pressed left at (737, 491)
Screenshot: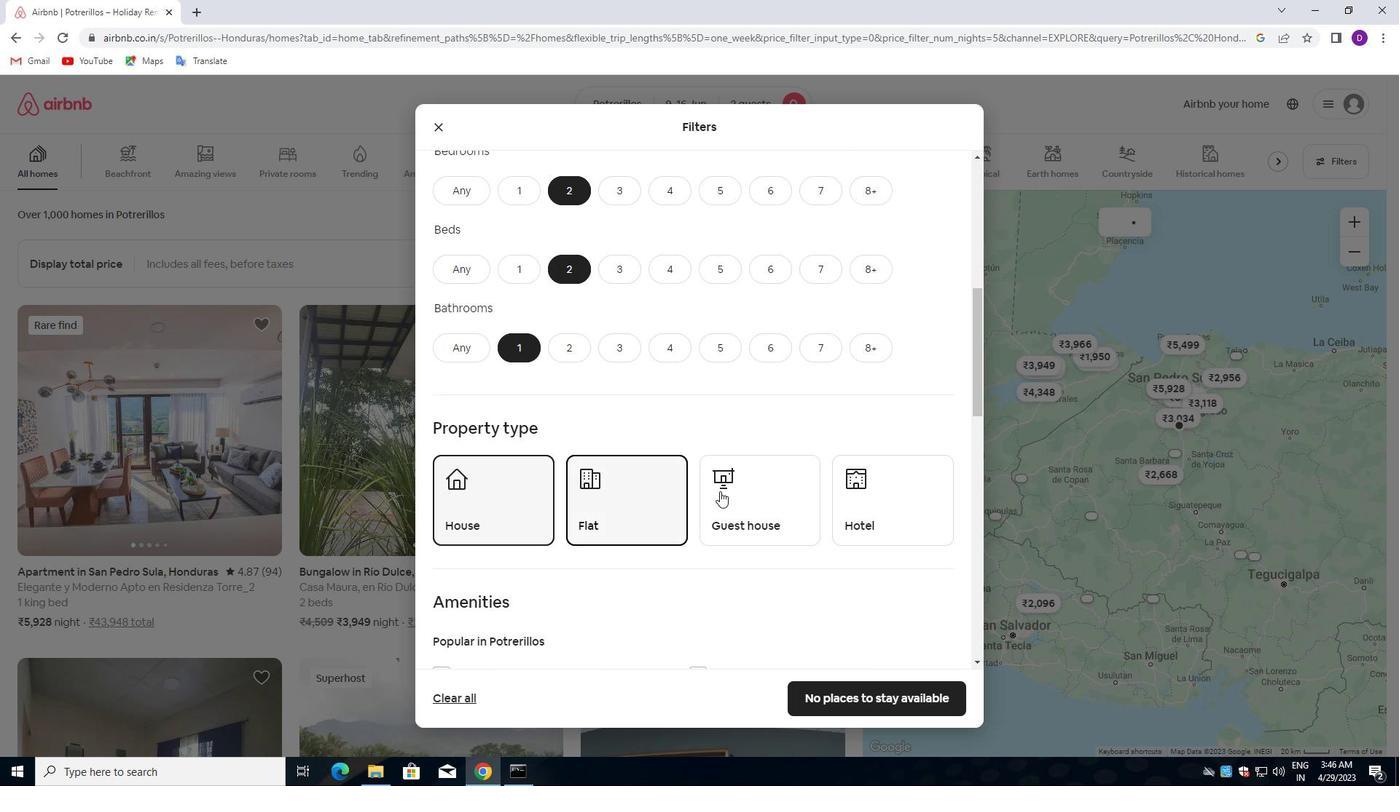 
Action: Mouse moved to (639, 483)
Screenshot: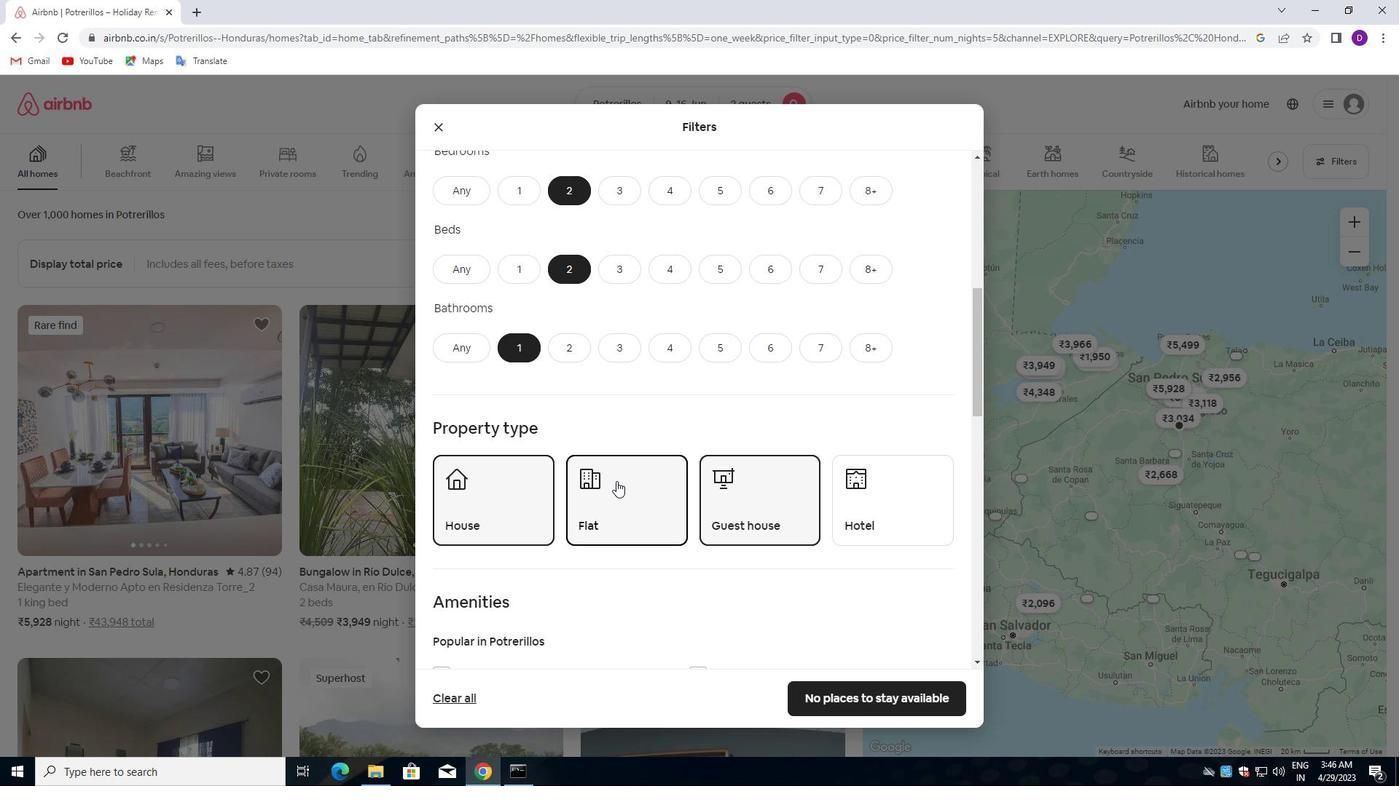 
Action: Mouse scrolled (639, 482) with delta (0, 0)
Screenshot: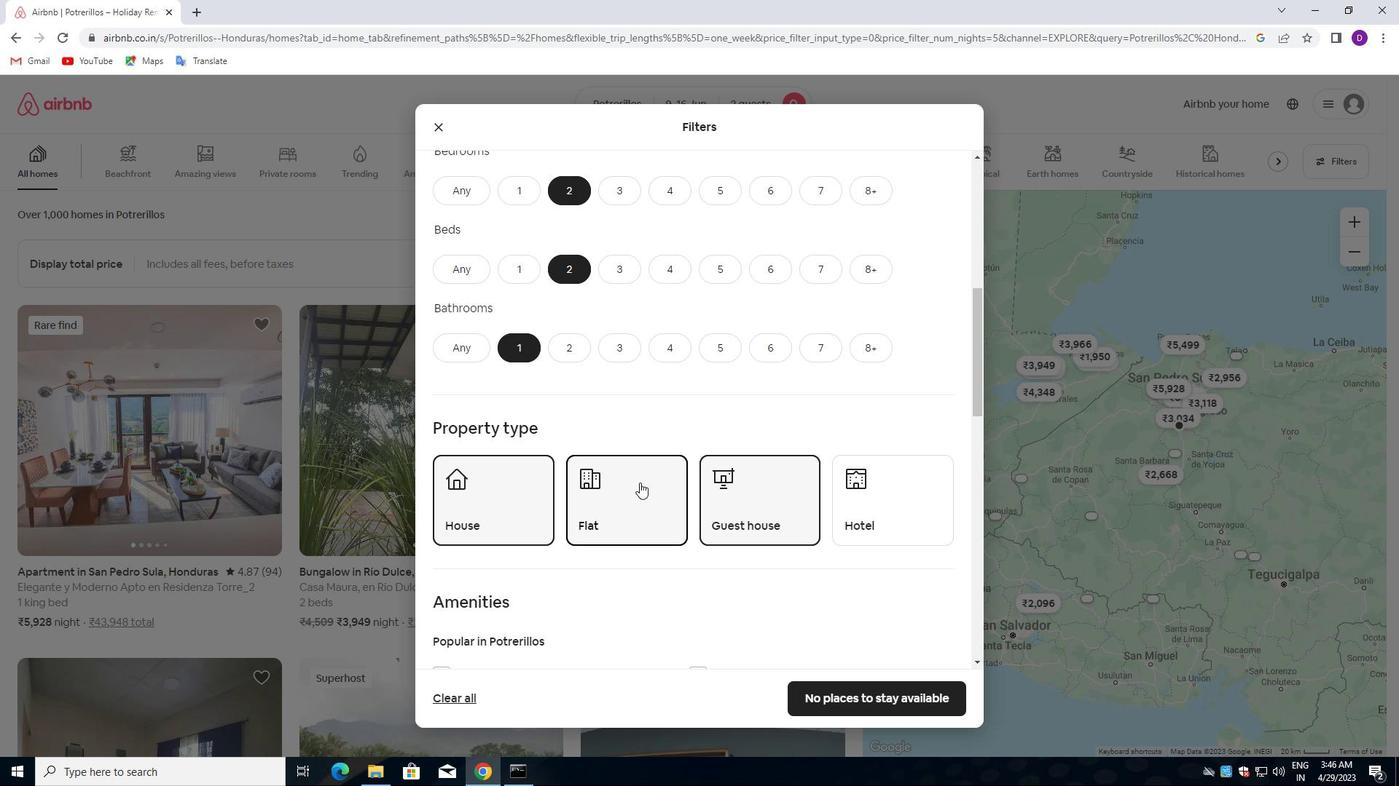 
Action: Mouse scrolled (639, 482) with delta (0, 0)
Screenshot: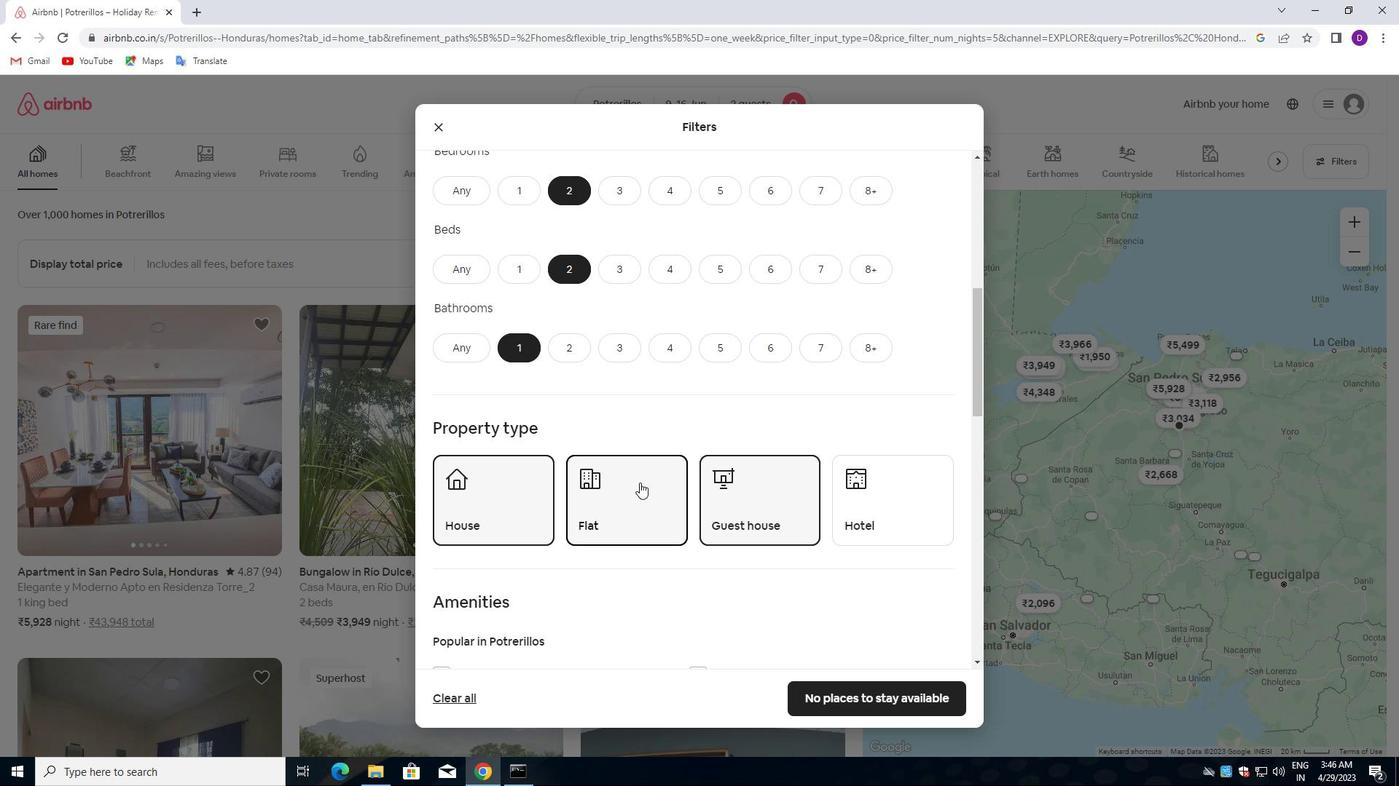 
Action: Mouse moved to (641, 483)
Screenshot: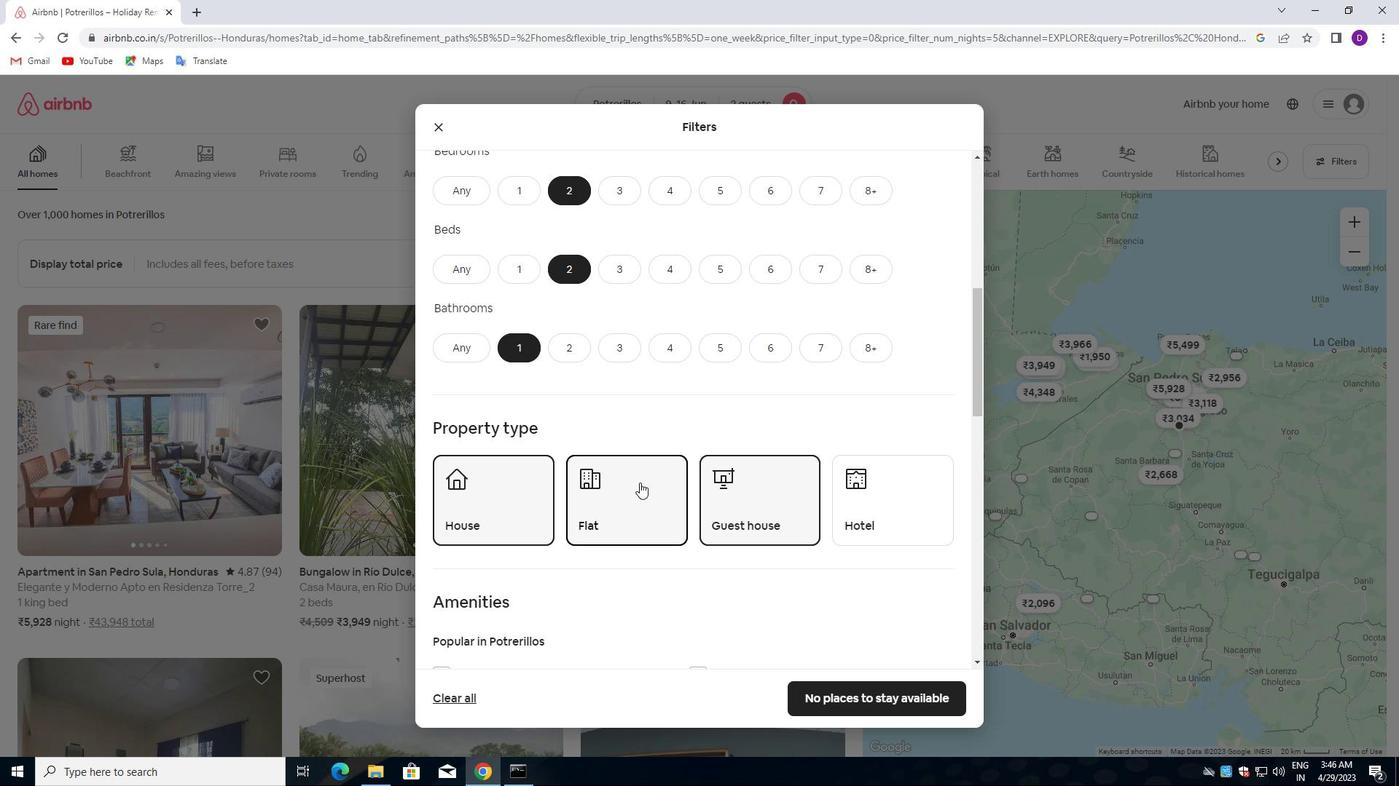 
Action: Mouse scrolled (641, 482) with delta (0, 0)
Screenshot: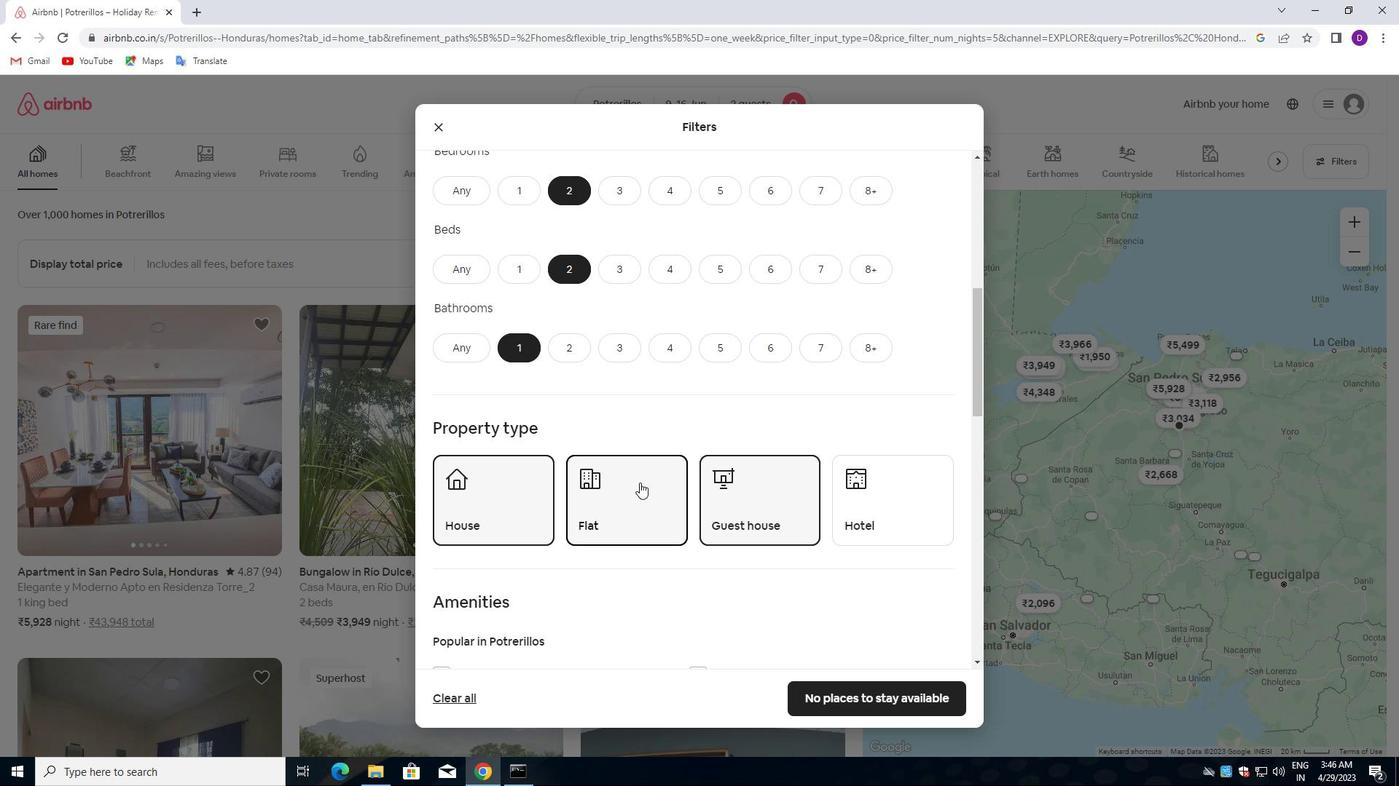 
Action: Mouse scrolled (641, 482) with delta (0, 0)
Screenshot: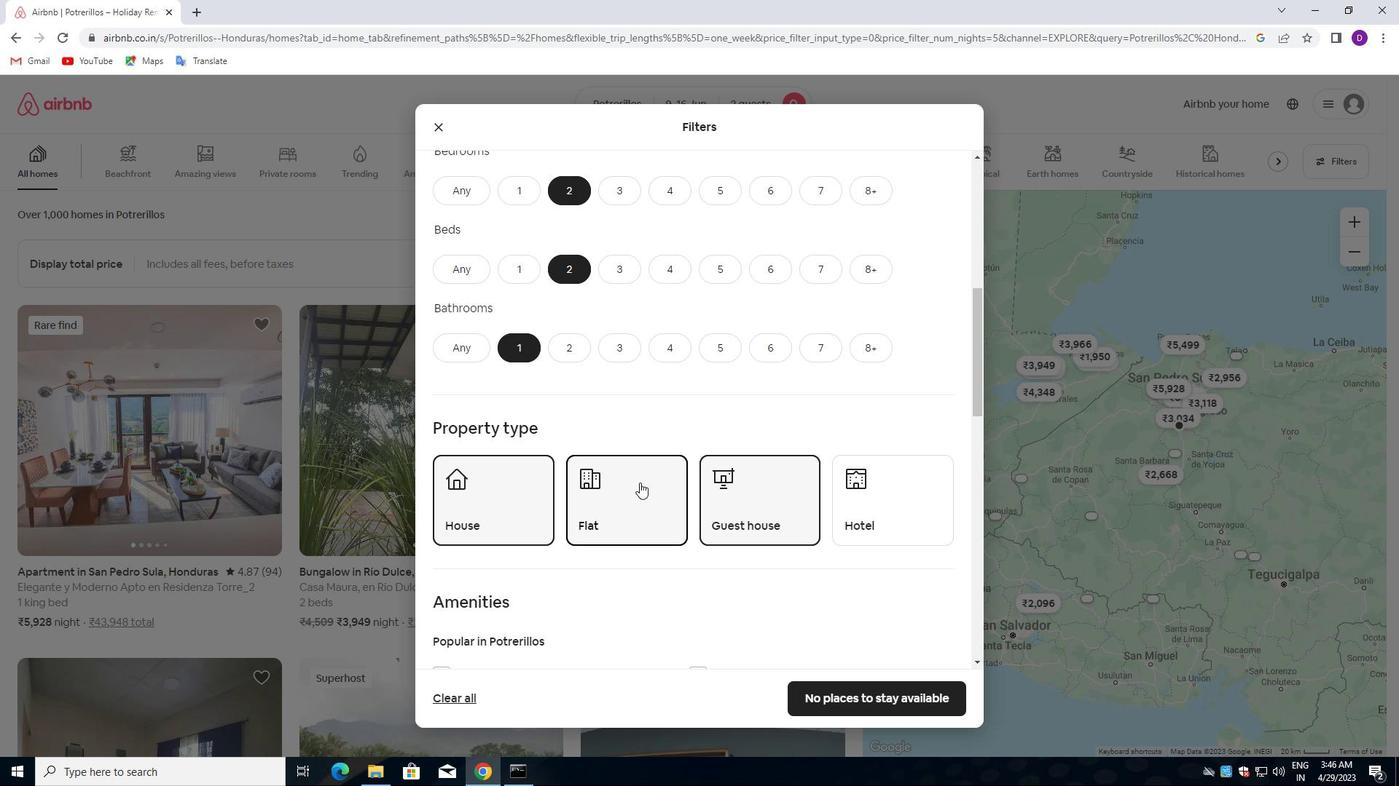 
Action: Mouse scrolled (641, 482) with delta (0, 0)
Screenshot: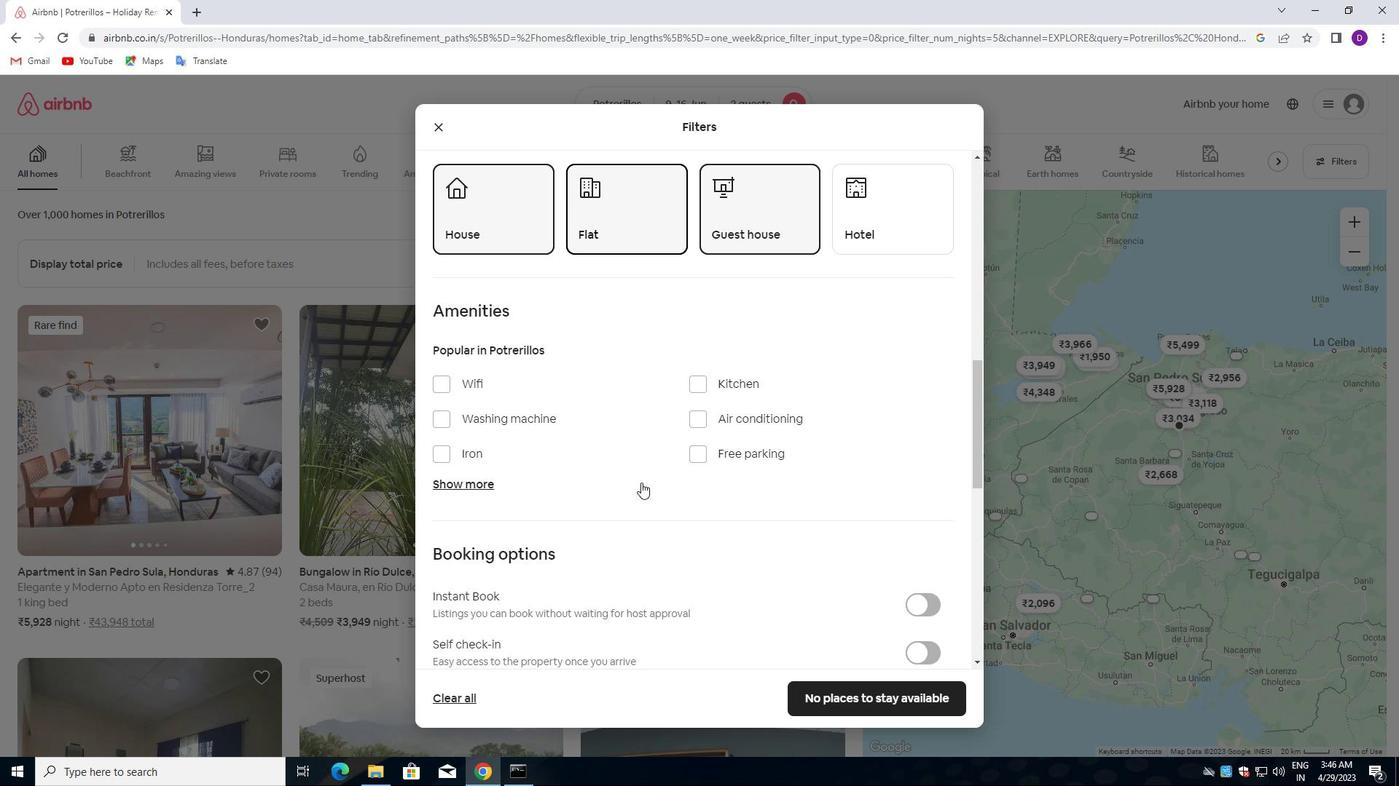 
Action: Mouse scrolled (641, 482) with delta (0, 0)
Screenshot: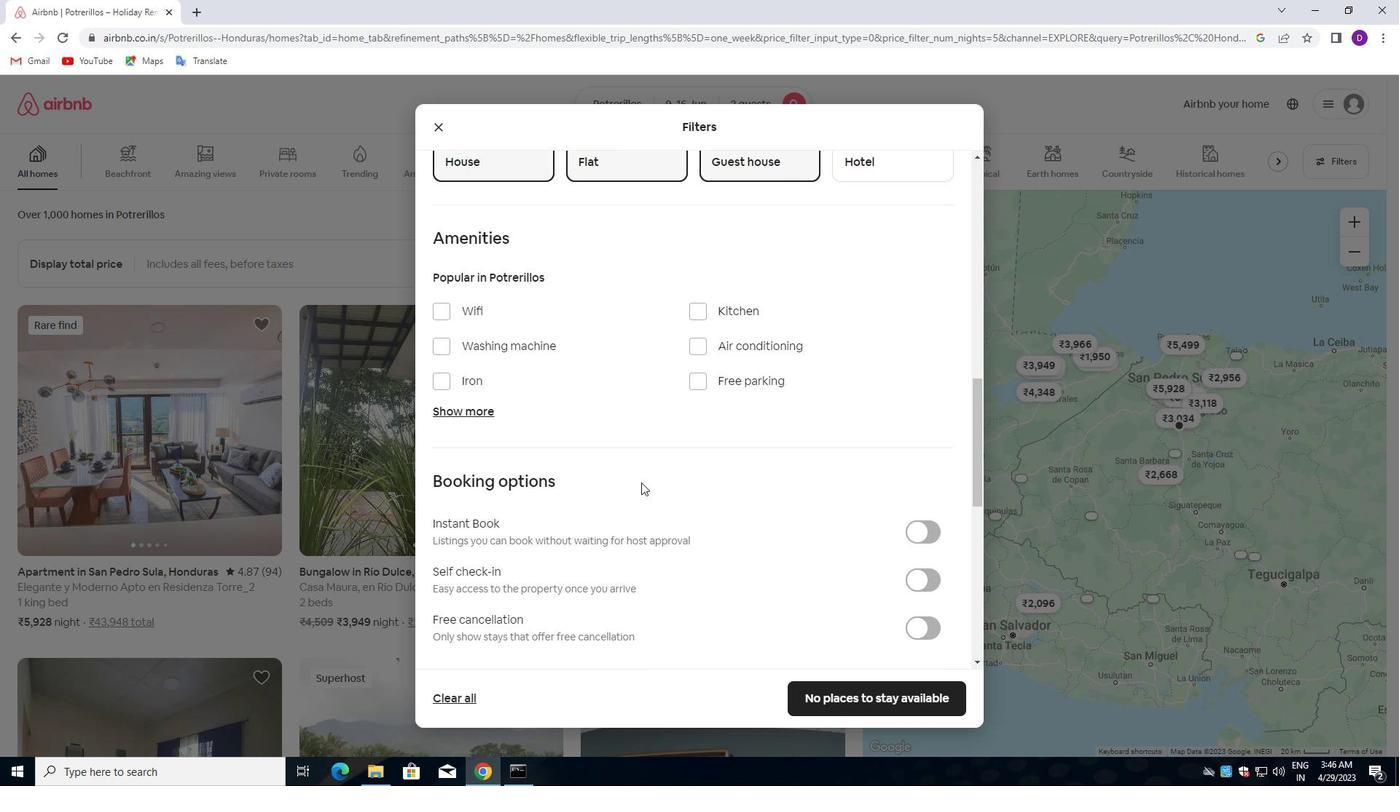 
Action: Mouse scrolled (641, 482) with delta (0, 0)
Screenshot: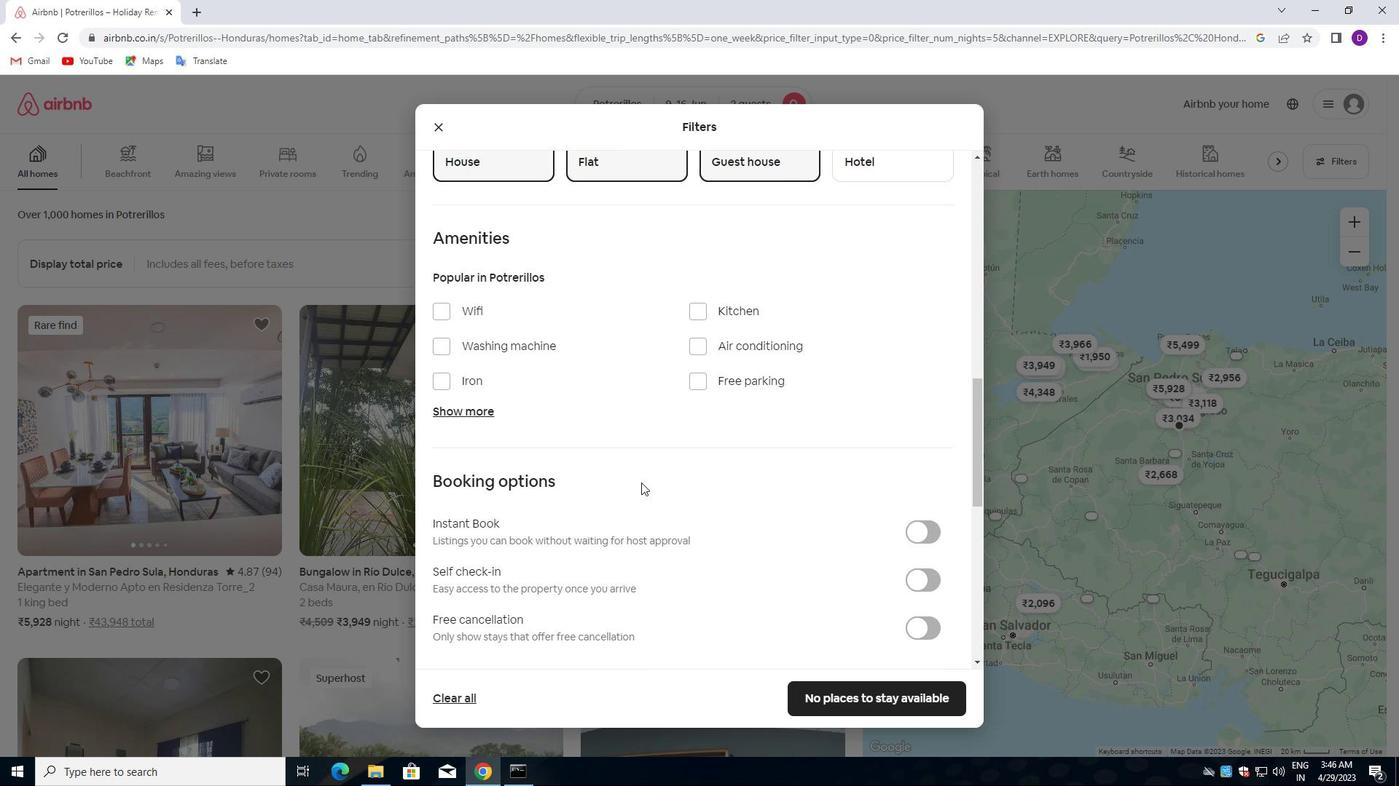 
Action: Mouse moved to (934, 429)
Screenshot: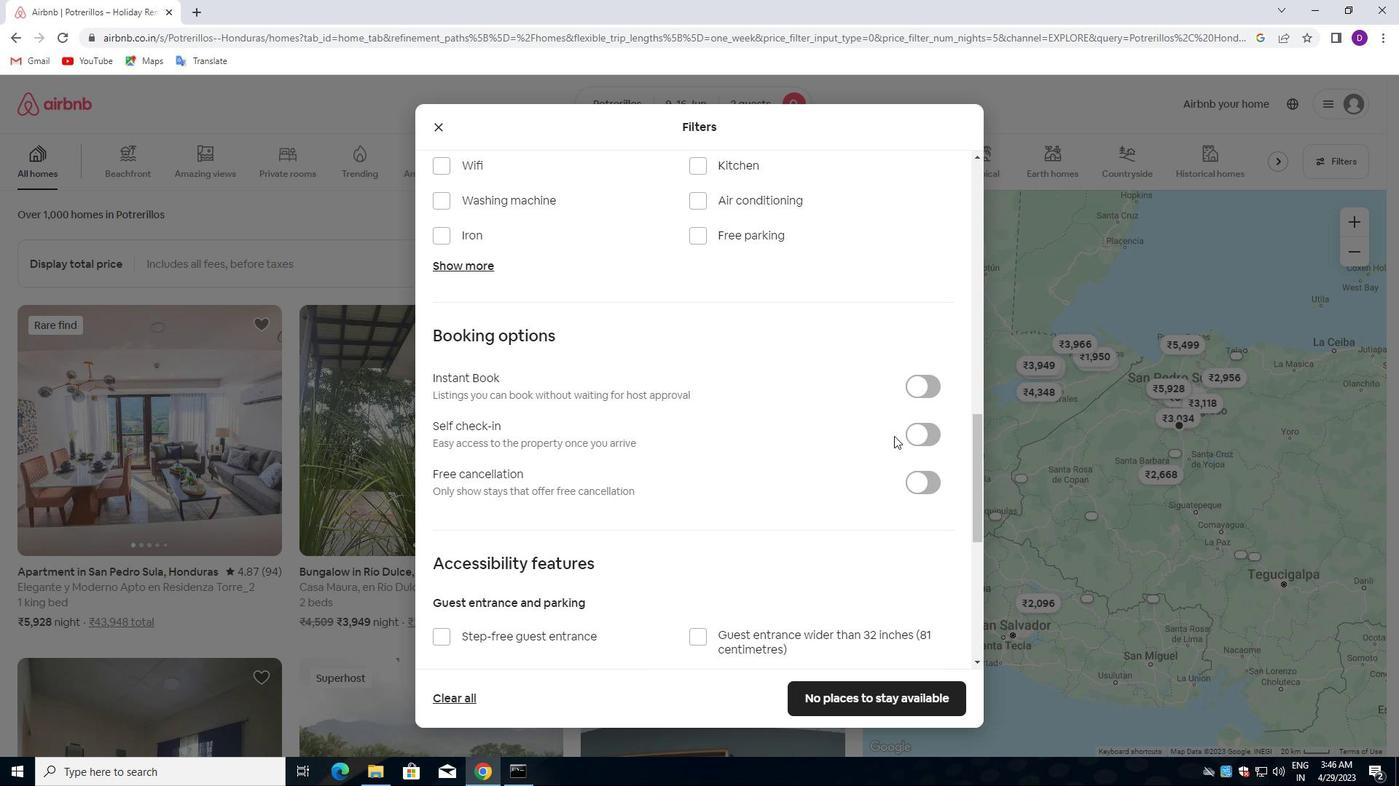 
Action: Mouse pressed left at (934, 429)
Screenshot: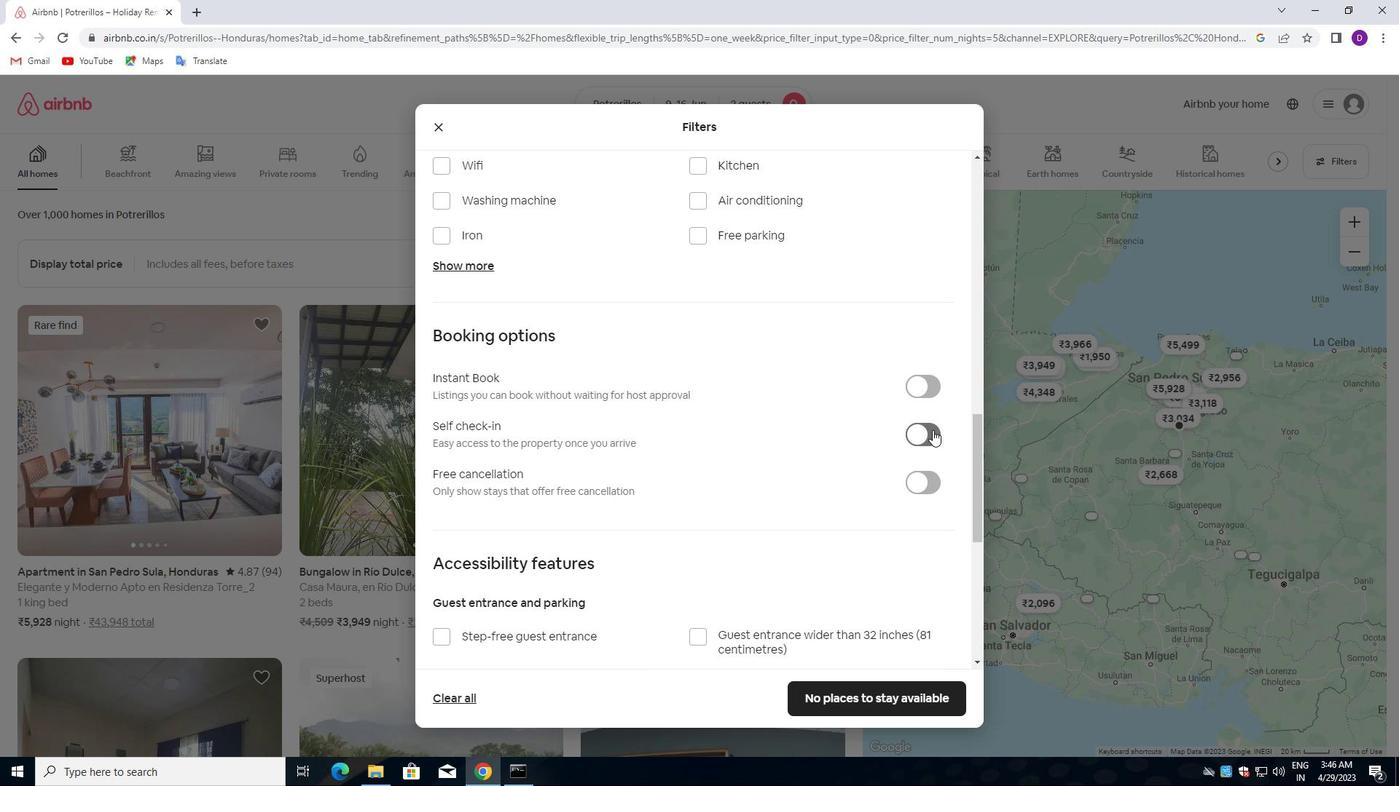 
Action: Mouse moved to (666, 471)
Screenshot: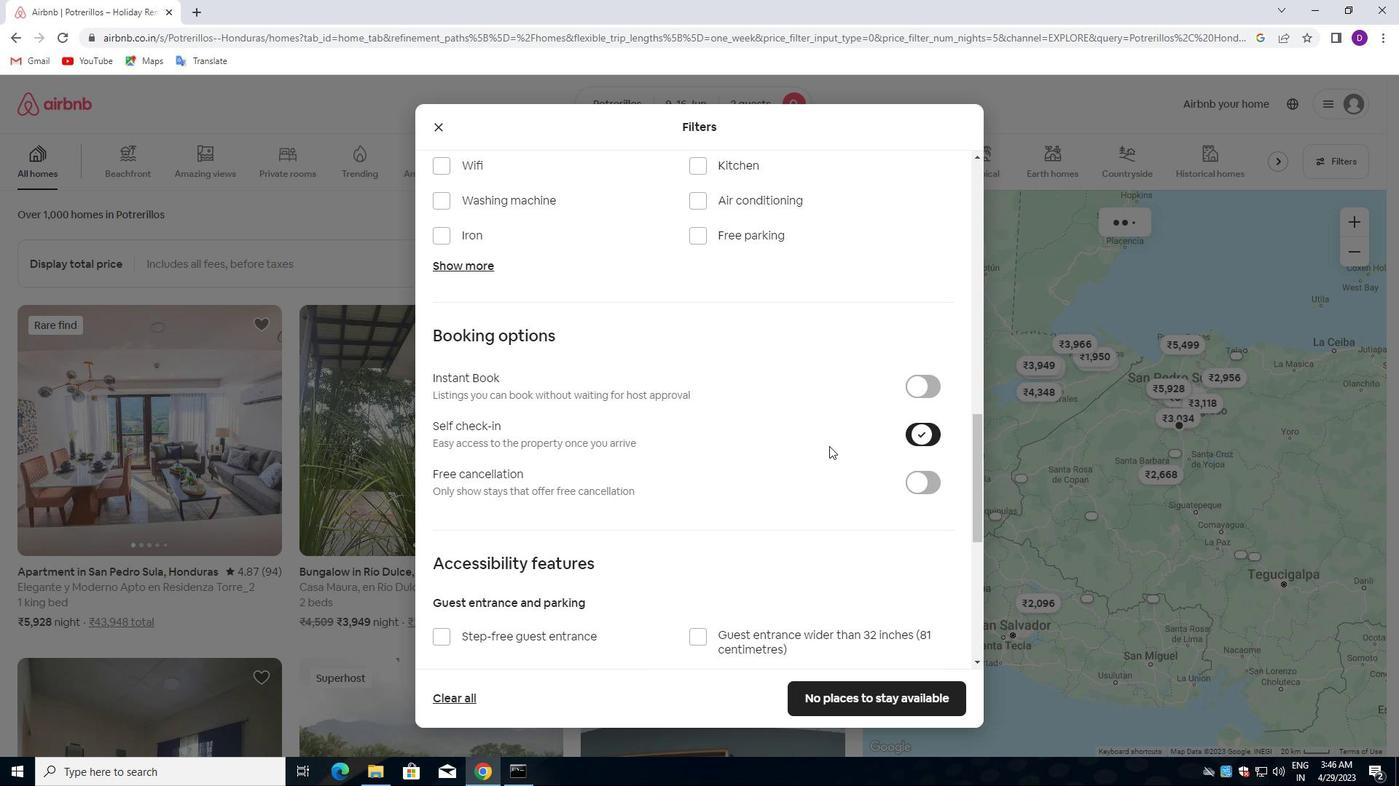 
Action: Mouse scrolled (666, 470) with delta (0, 0)
Screenshot: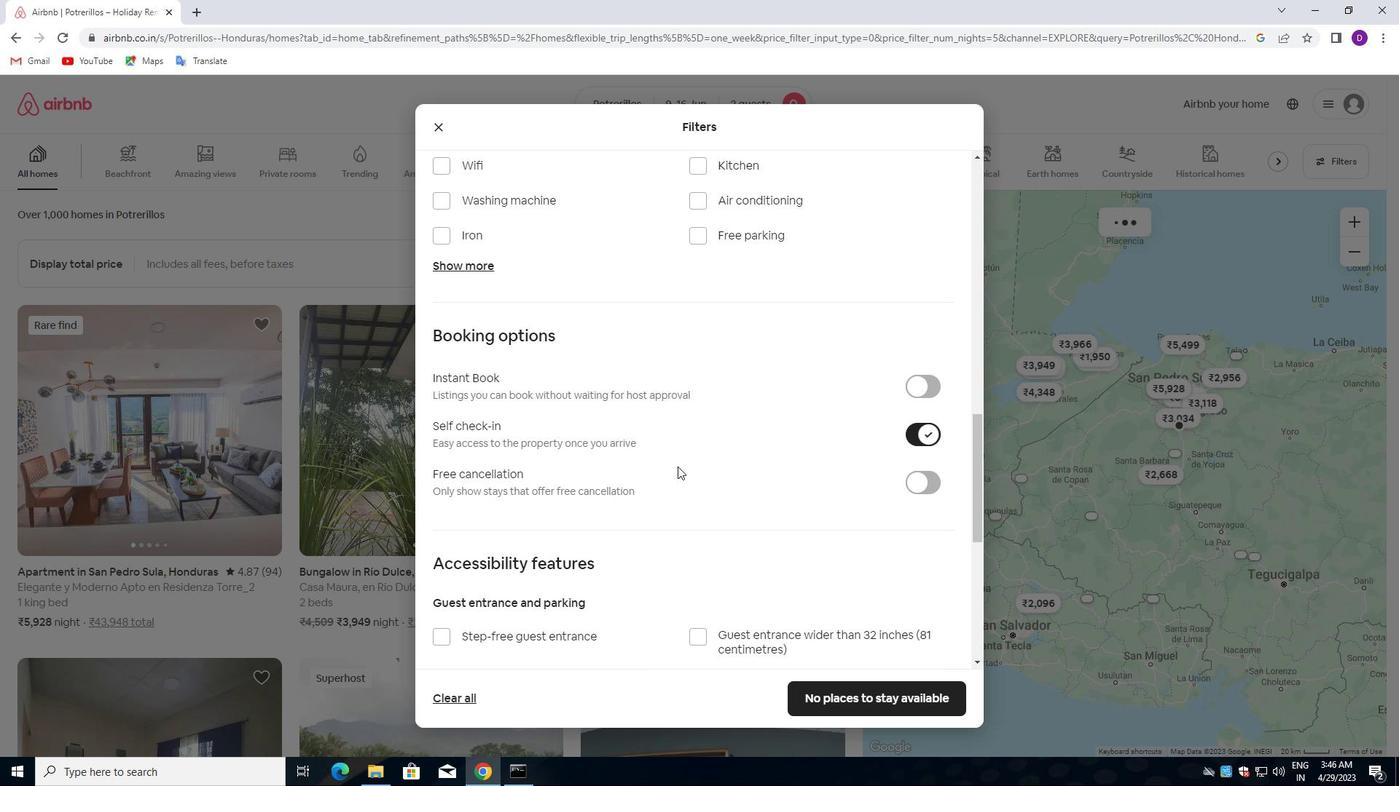 
Action: Mouse scrolled (666, 470) with delta (0, 0)
Screenshot: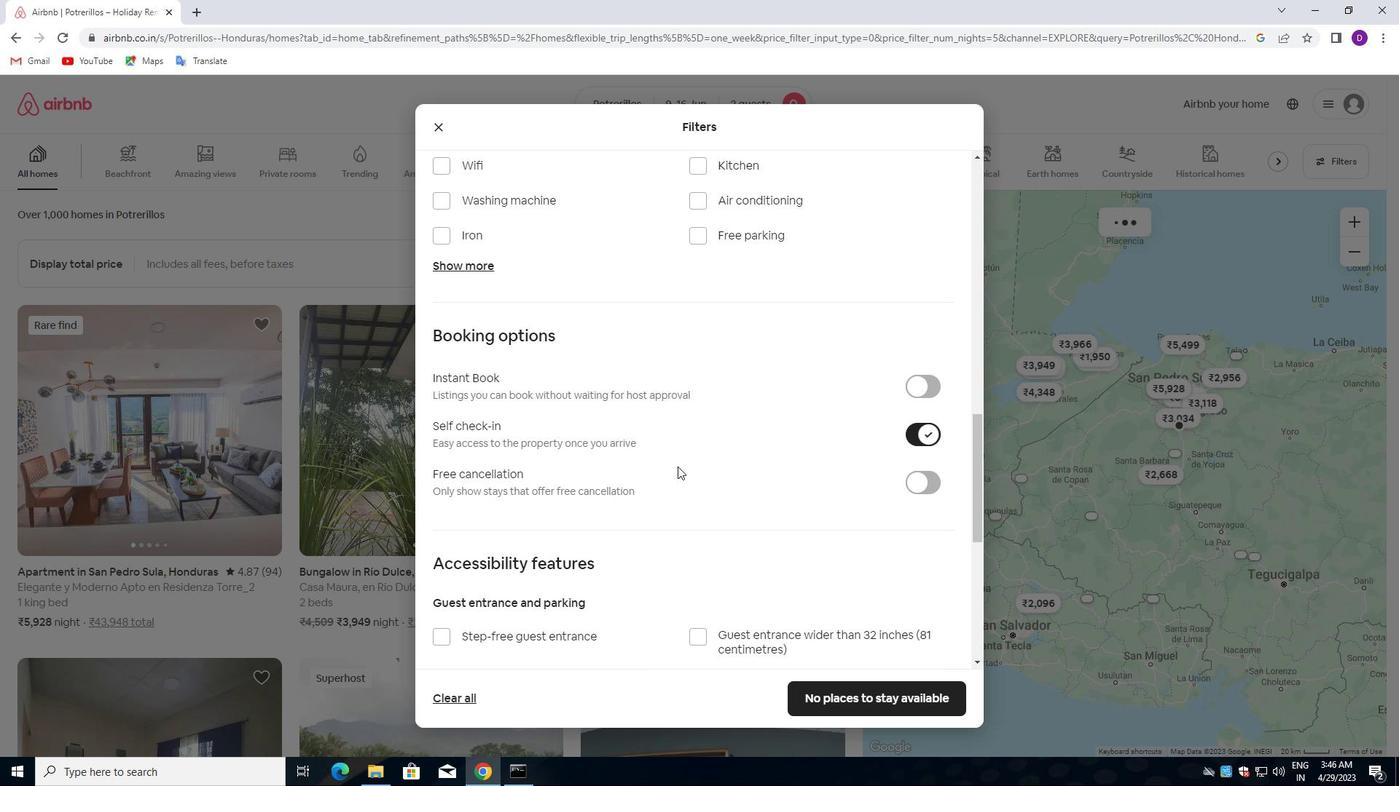 
Action: Mouse moved to (665, 472)
Screenshot: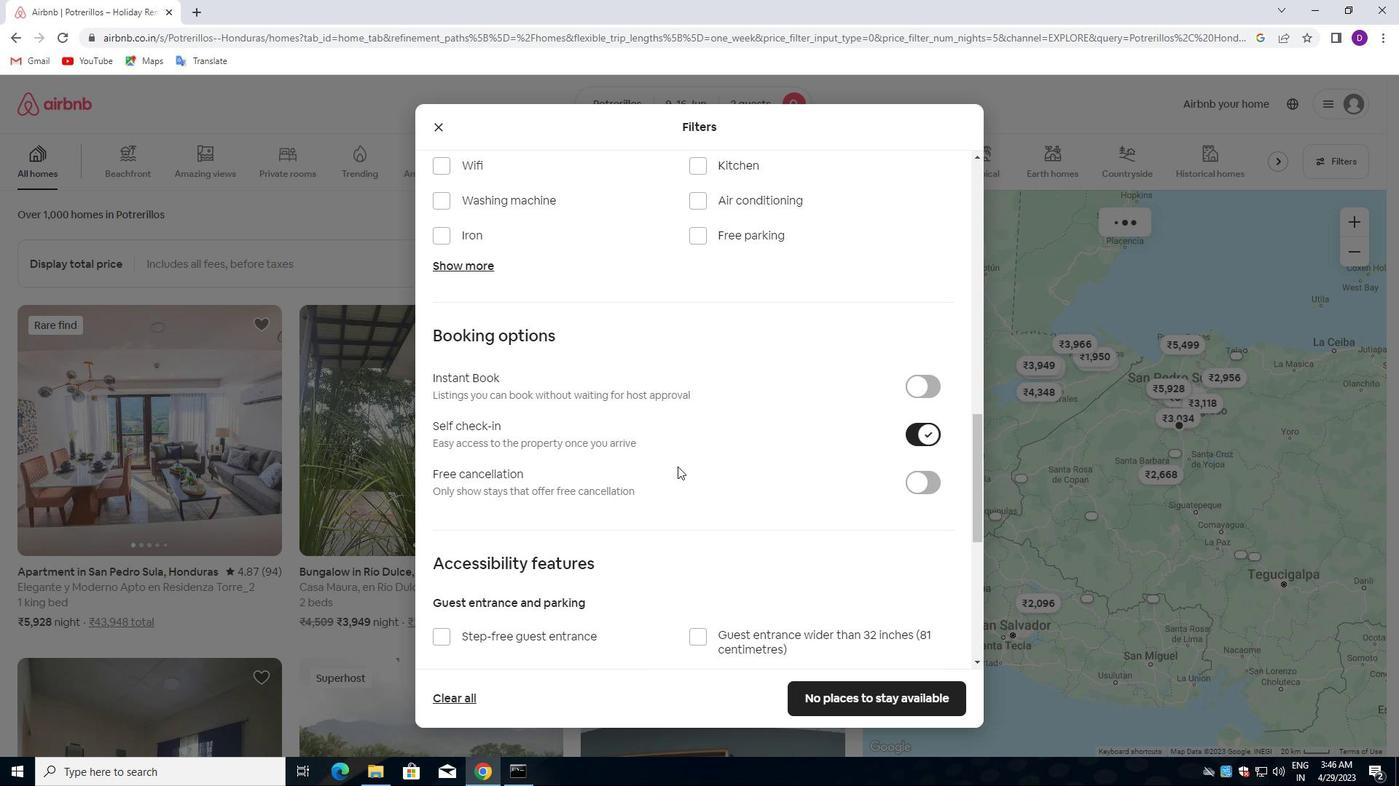 
Action: Mouse scrolled (665, 471) with delta (0, 0)
Screenshot: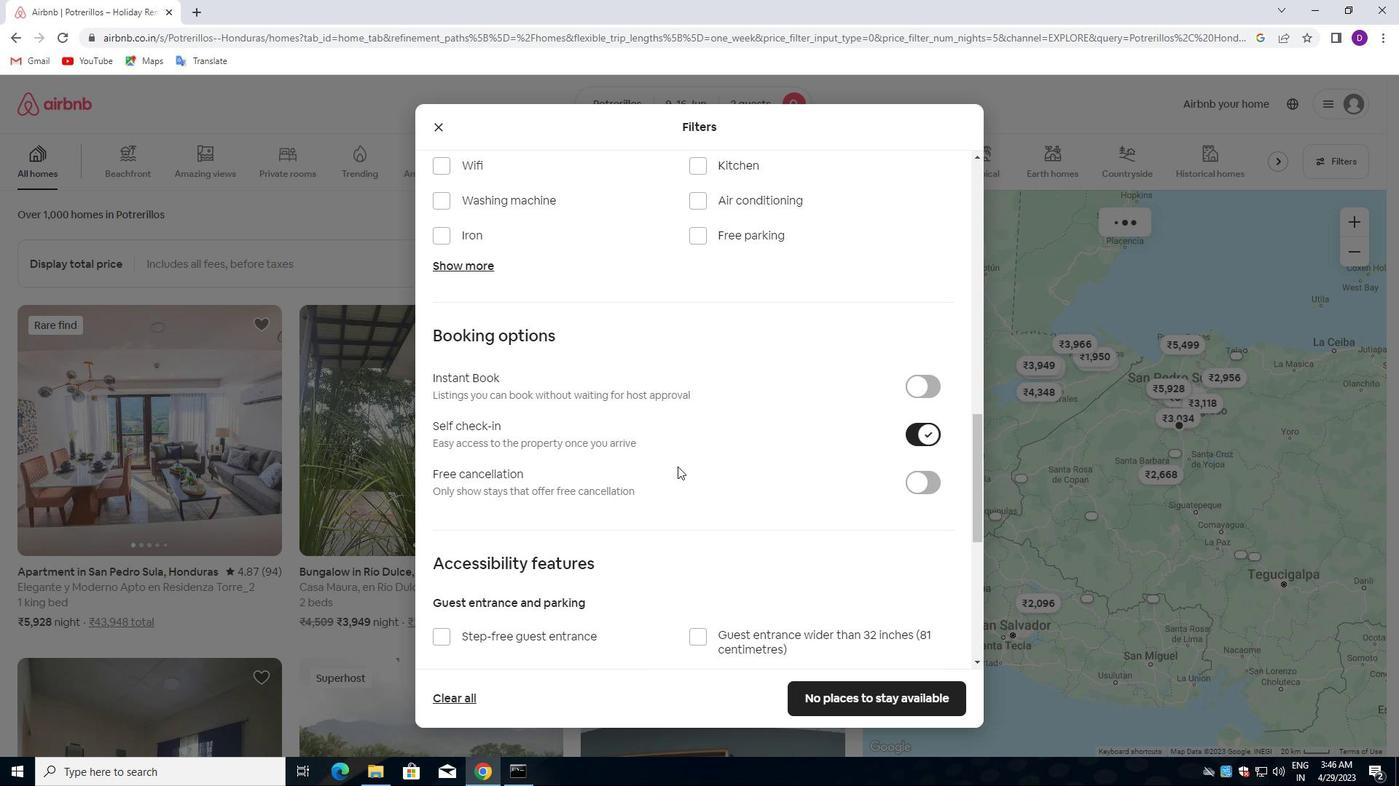
Action: Mouse moved to (664, 472)
Screenshot: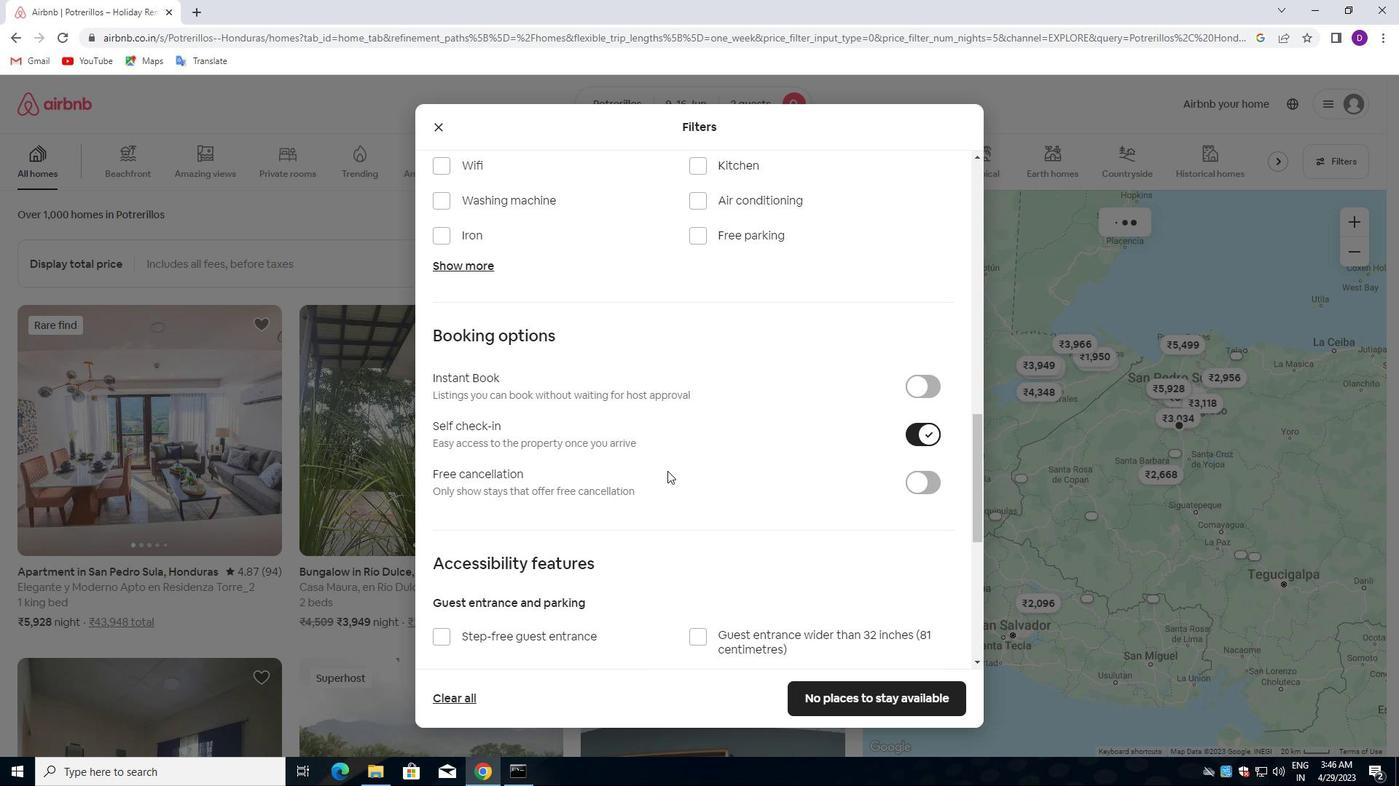 
Action: Mouse scrolled (664, 471) with delta (0, 0)
Screenshot: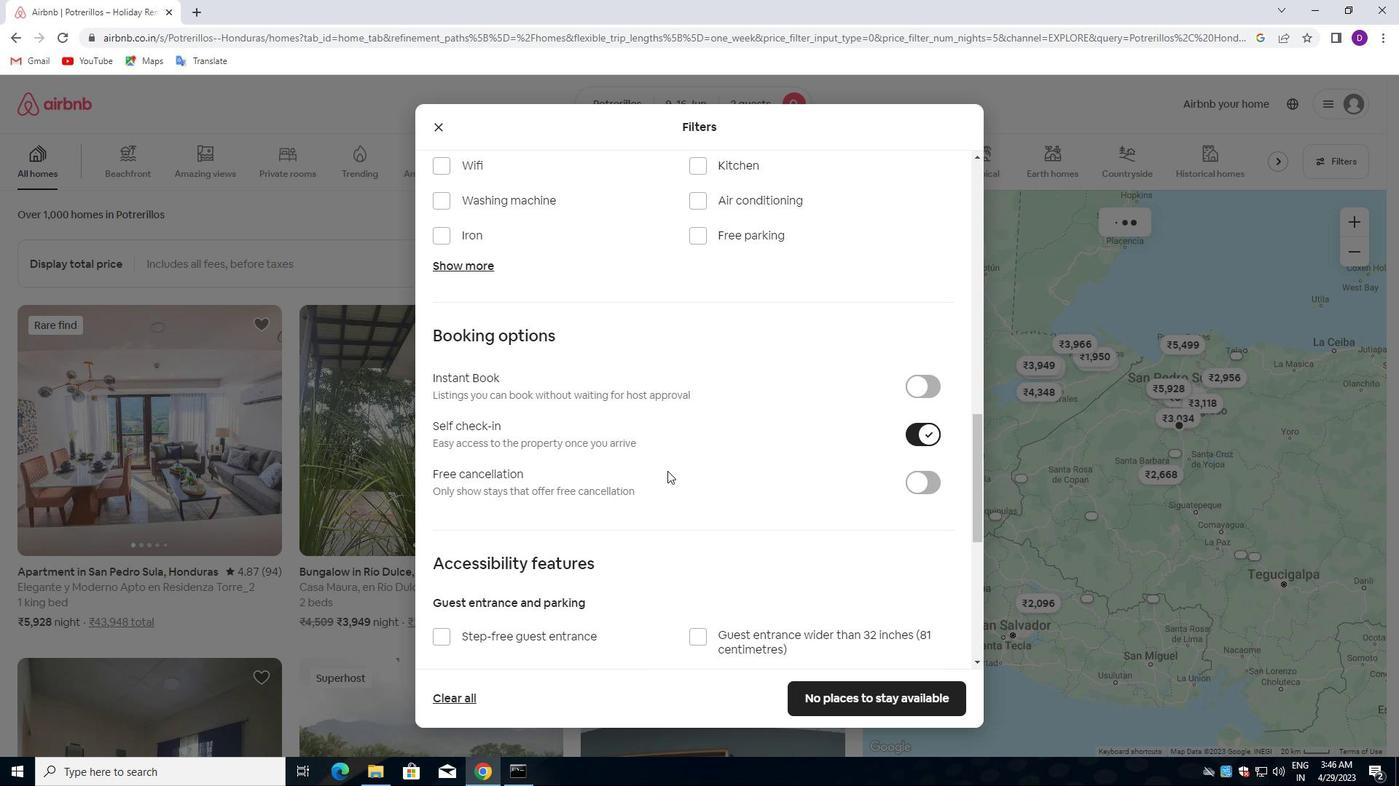 
Action: Mouse scrolled (664, 471) with delta (0, 0)
Screenshot: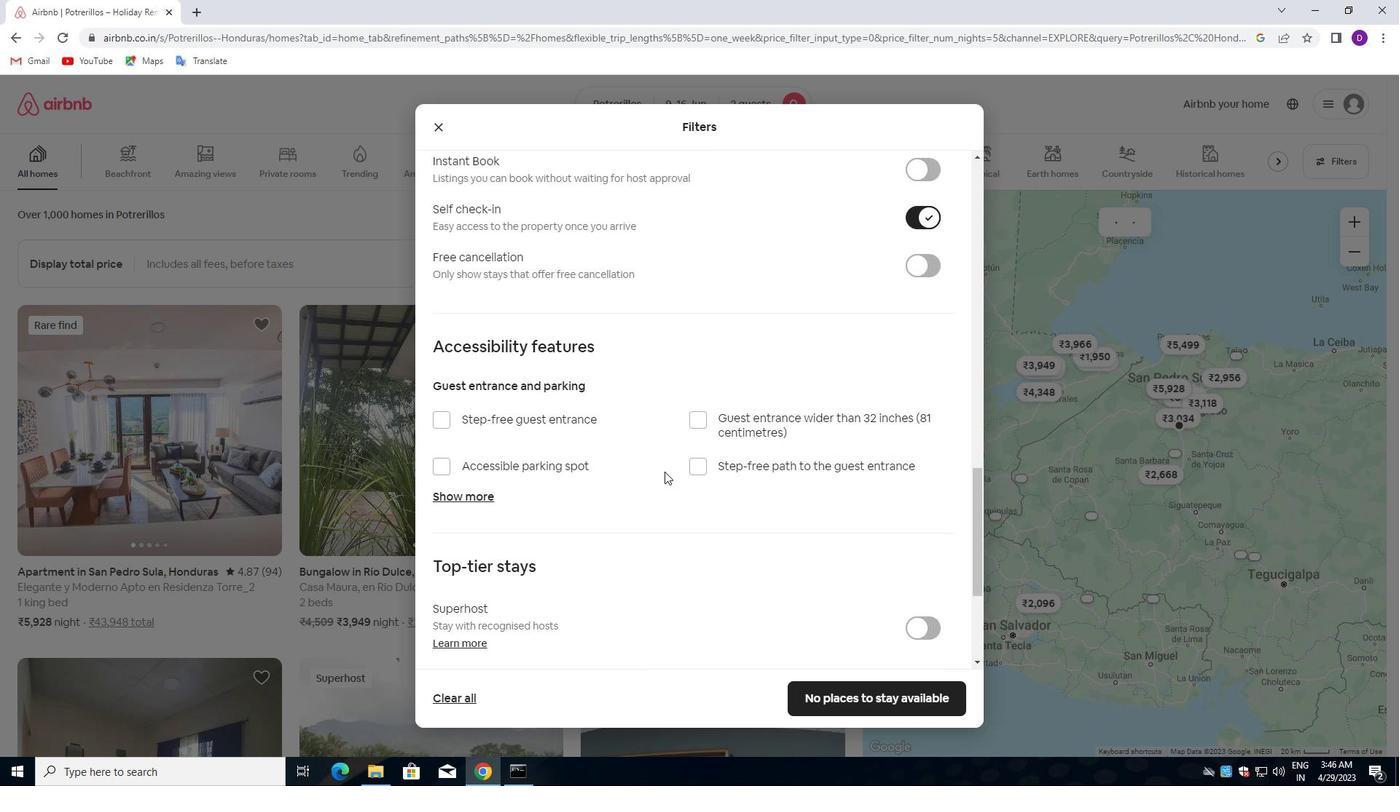
Action: Mouse moved to (664, 472)
Screenshot: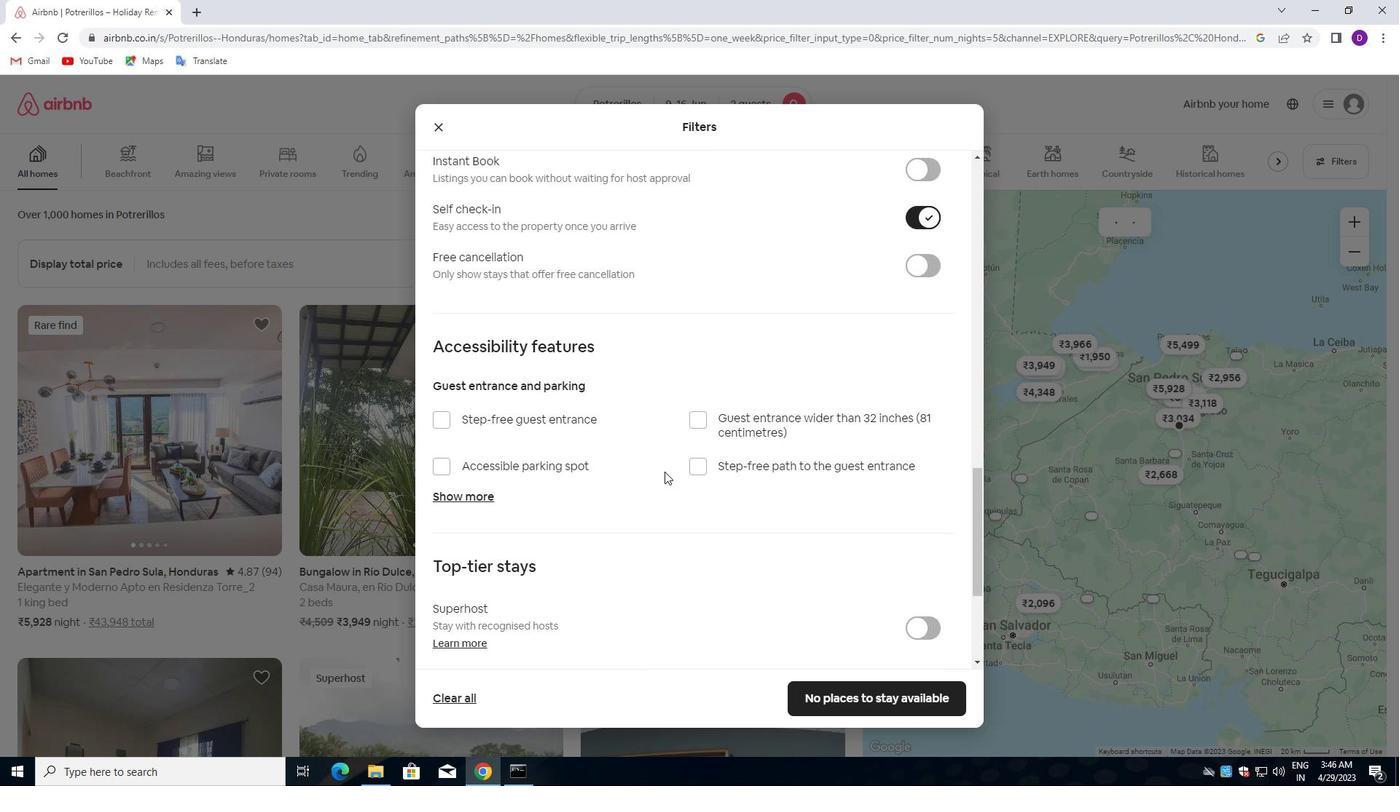 
Action: Mouse scrolled (664, 472) with delta (0, 0)
Screenshot: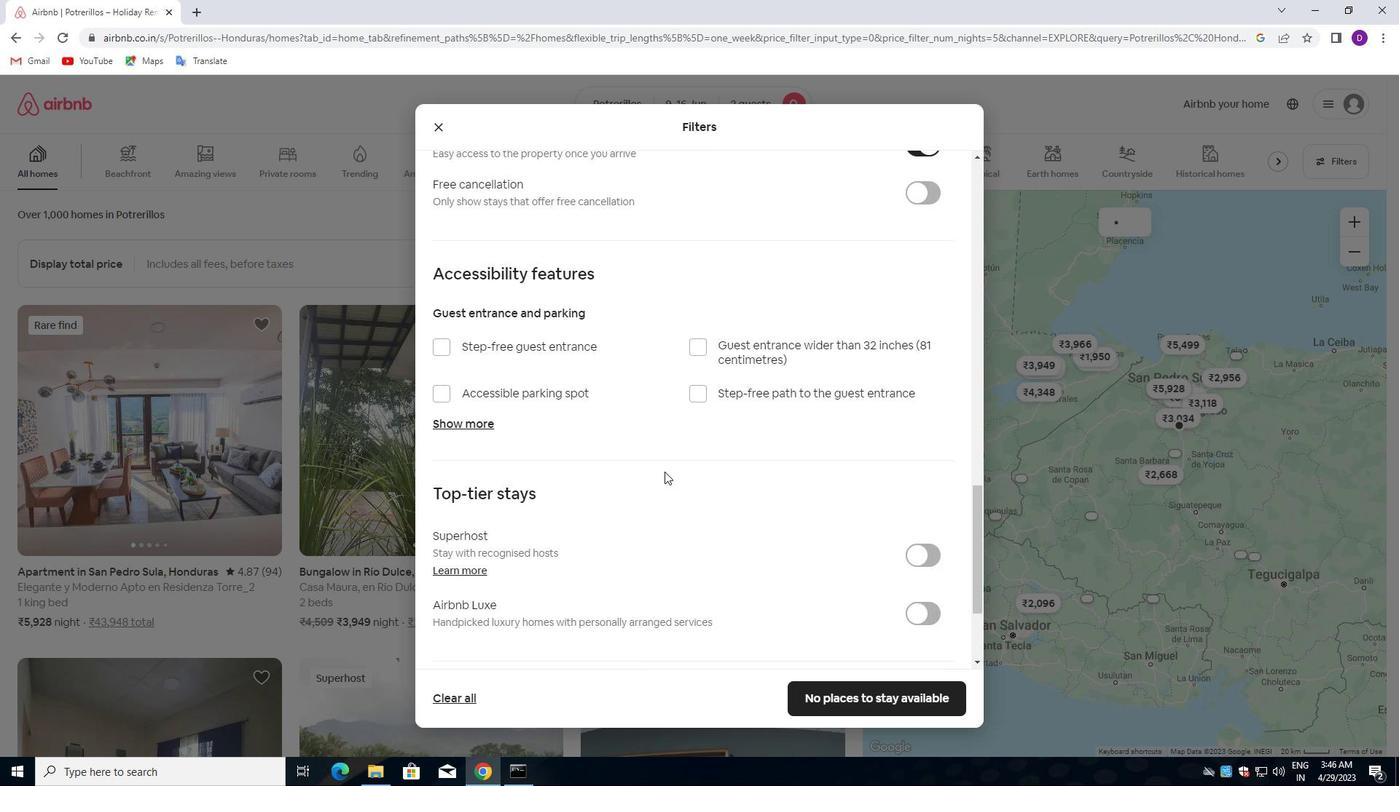 
Action: Mouse scrolled (664, 472) with delta (0, 0)
Screenshot: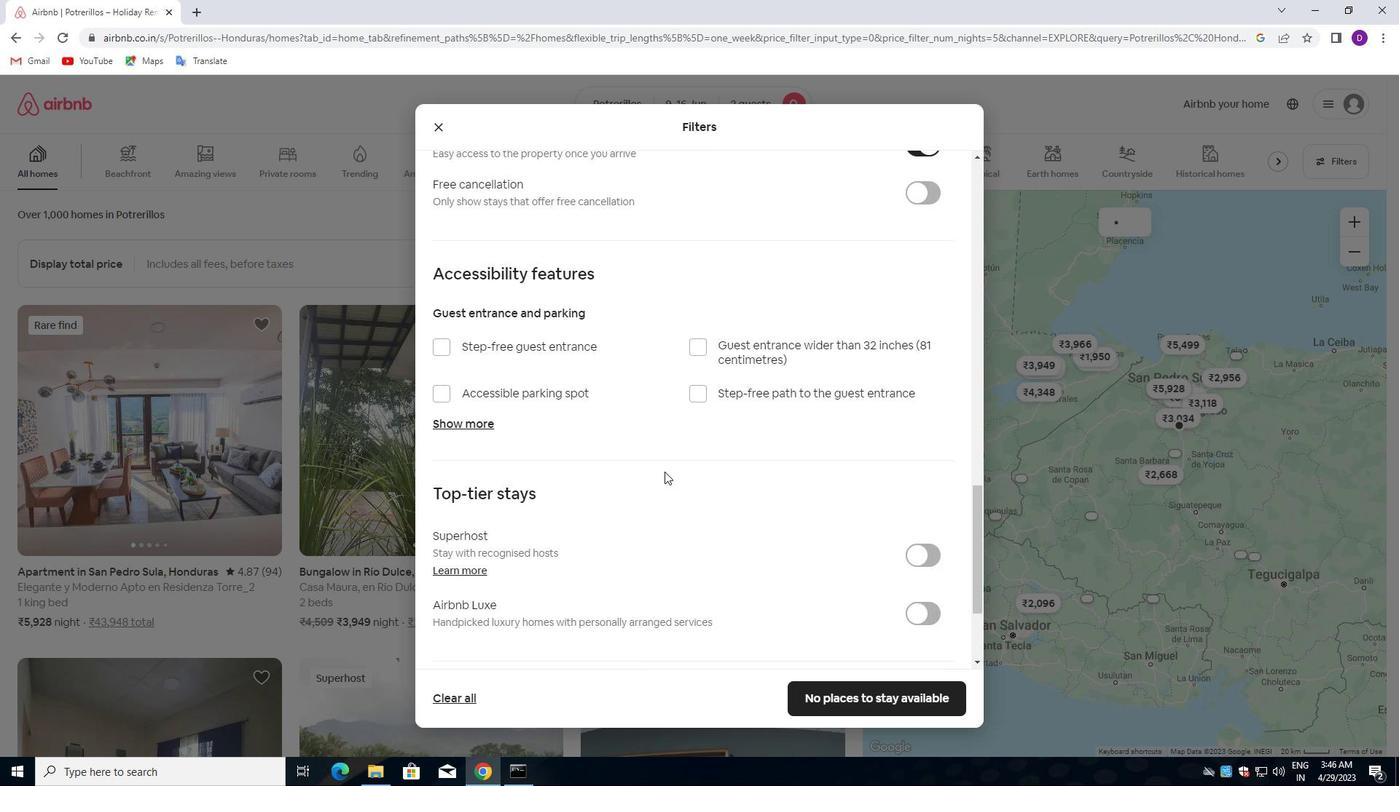 
Action: Mouse scrolled (664, 472) with delta (0, 0)
Screenshot: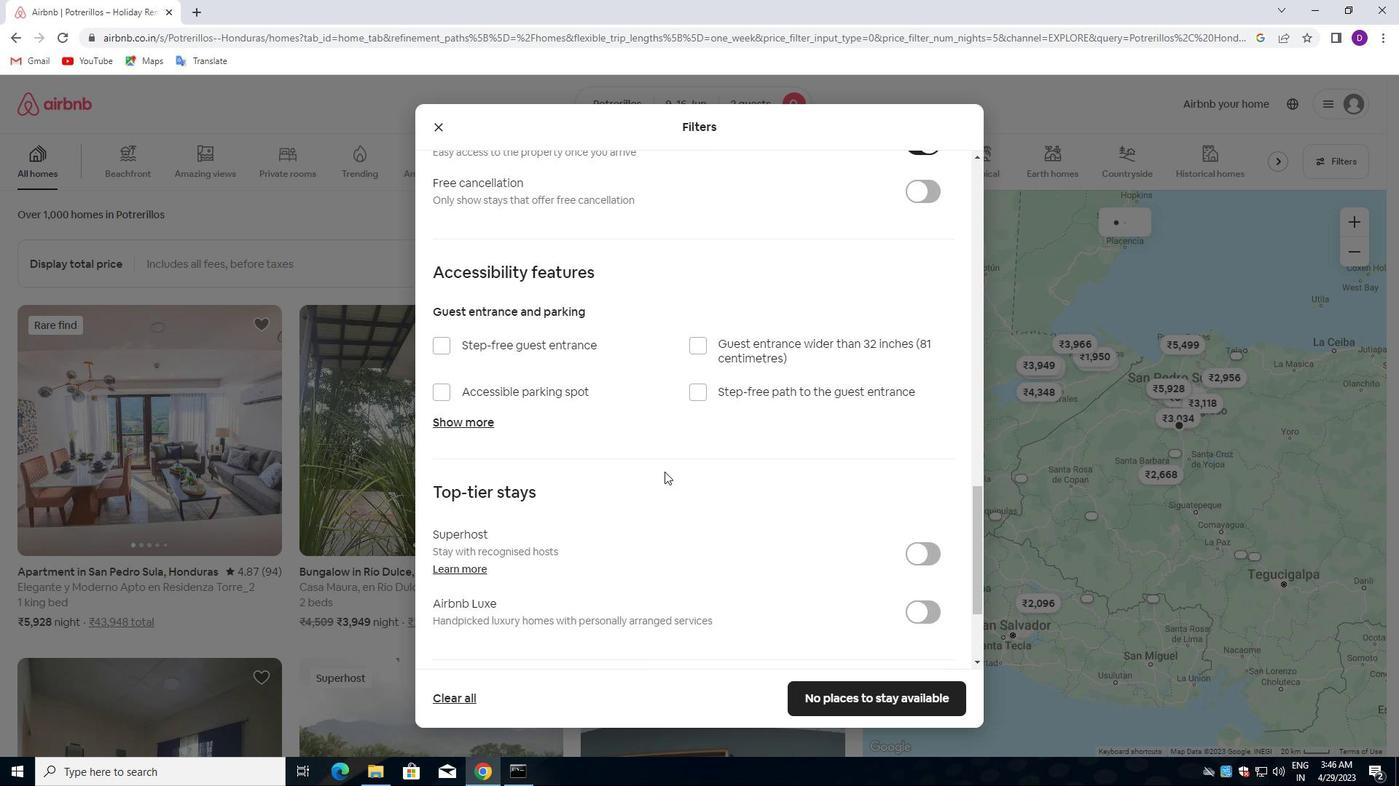 
Action: Mouse moved to (657, 477)
Screenshot: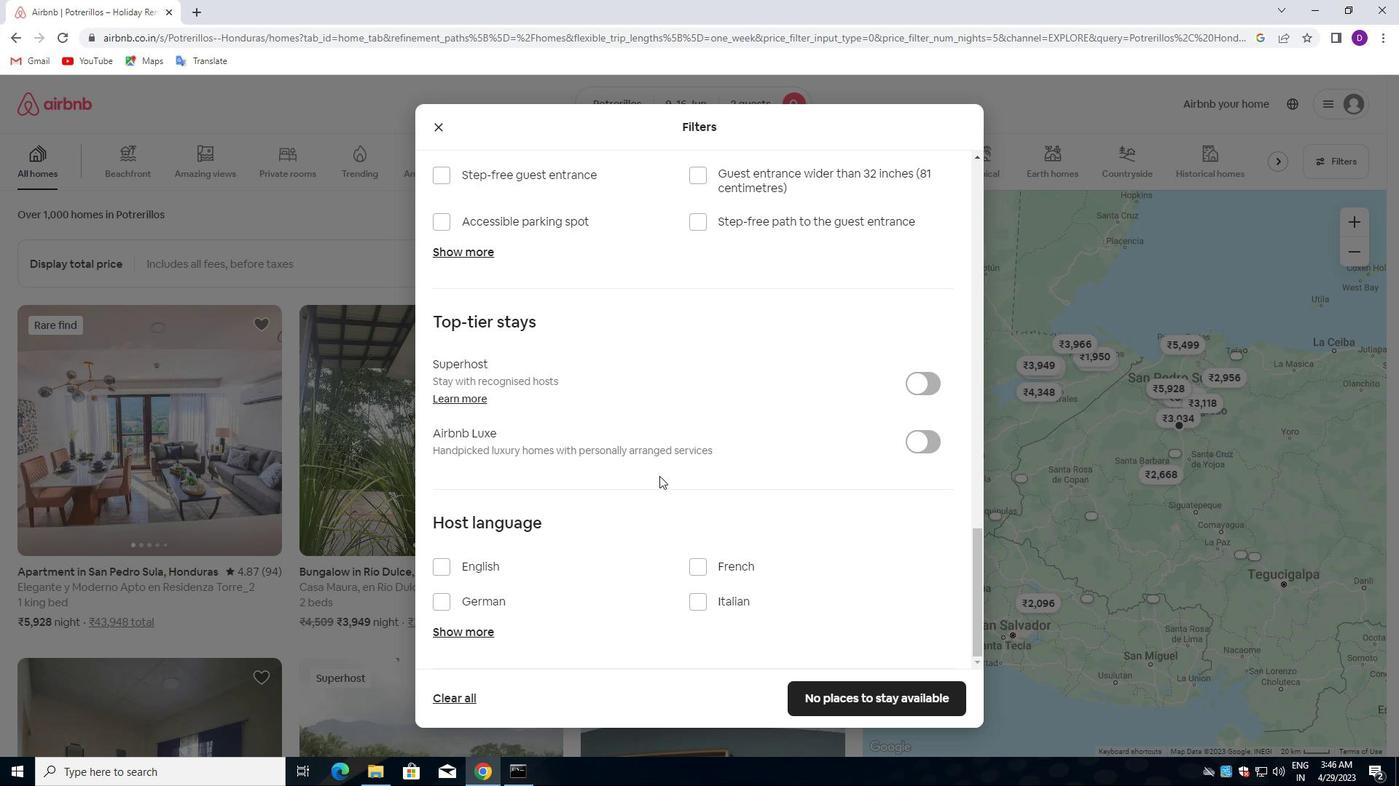 
Action: Mouse scrolled (657, 476) with delta (0, 0)
Screenshot: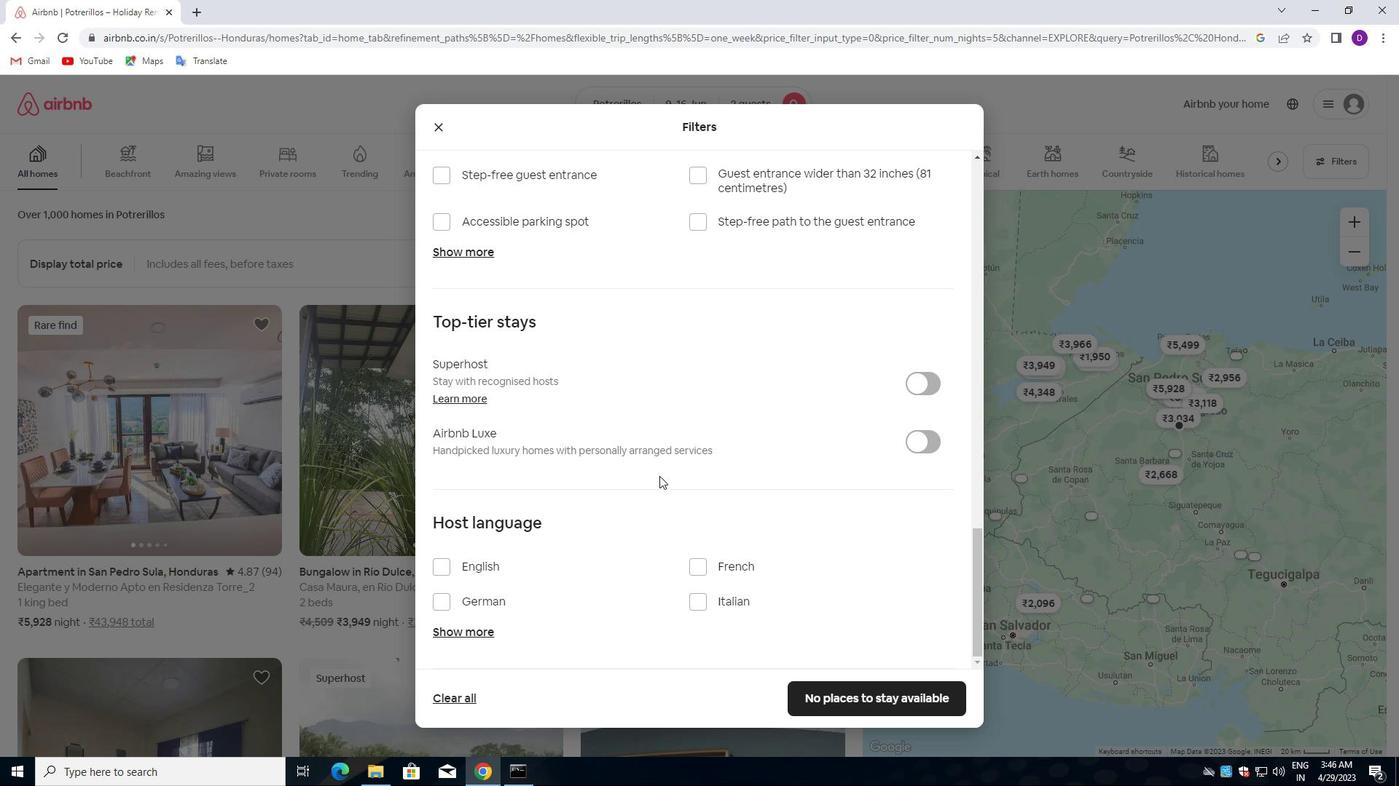 
Action: Mouse scrolled (657, 476) with delta (0, 0)
Screenshot: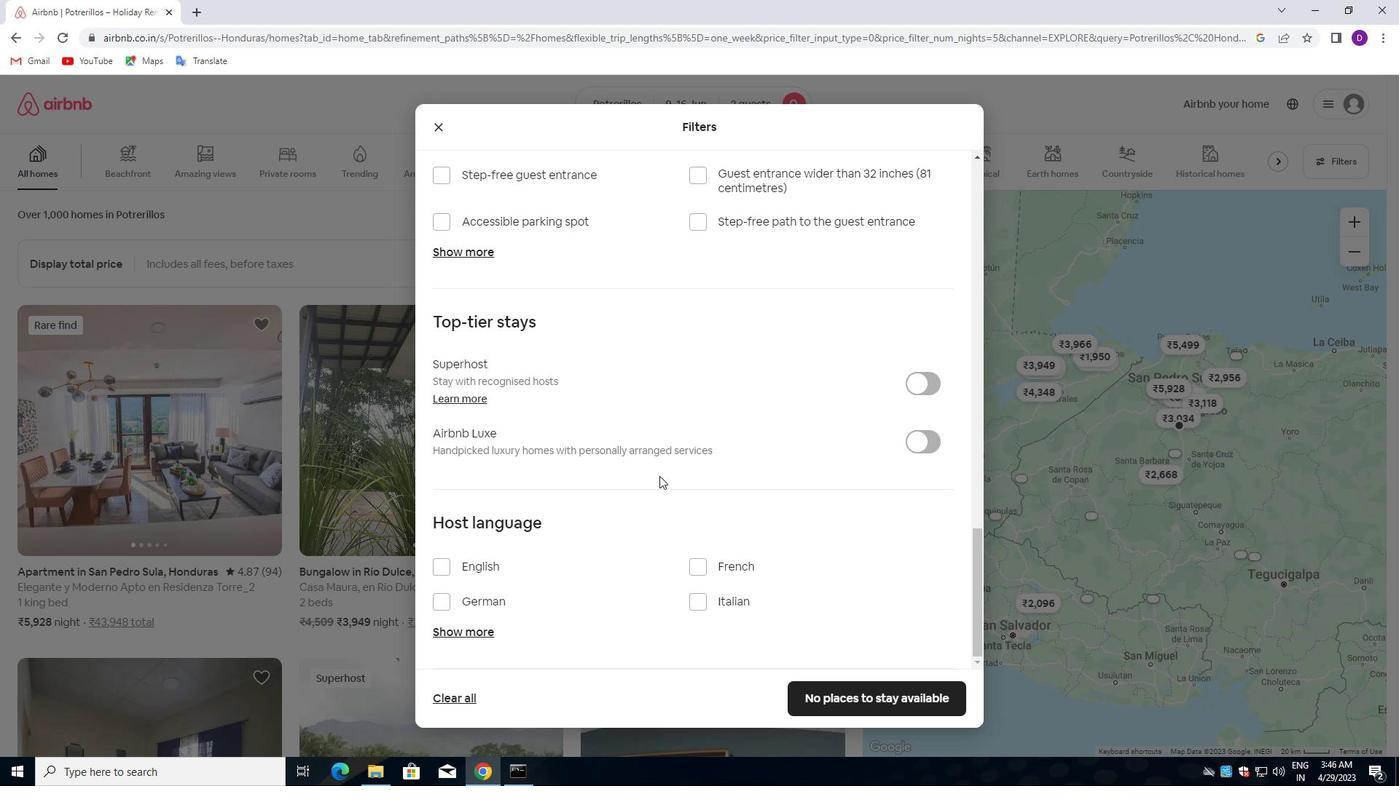 
Action: Mouse moved to (656, 479)
Screenshot: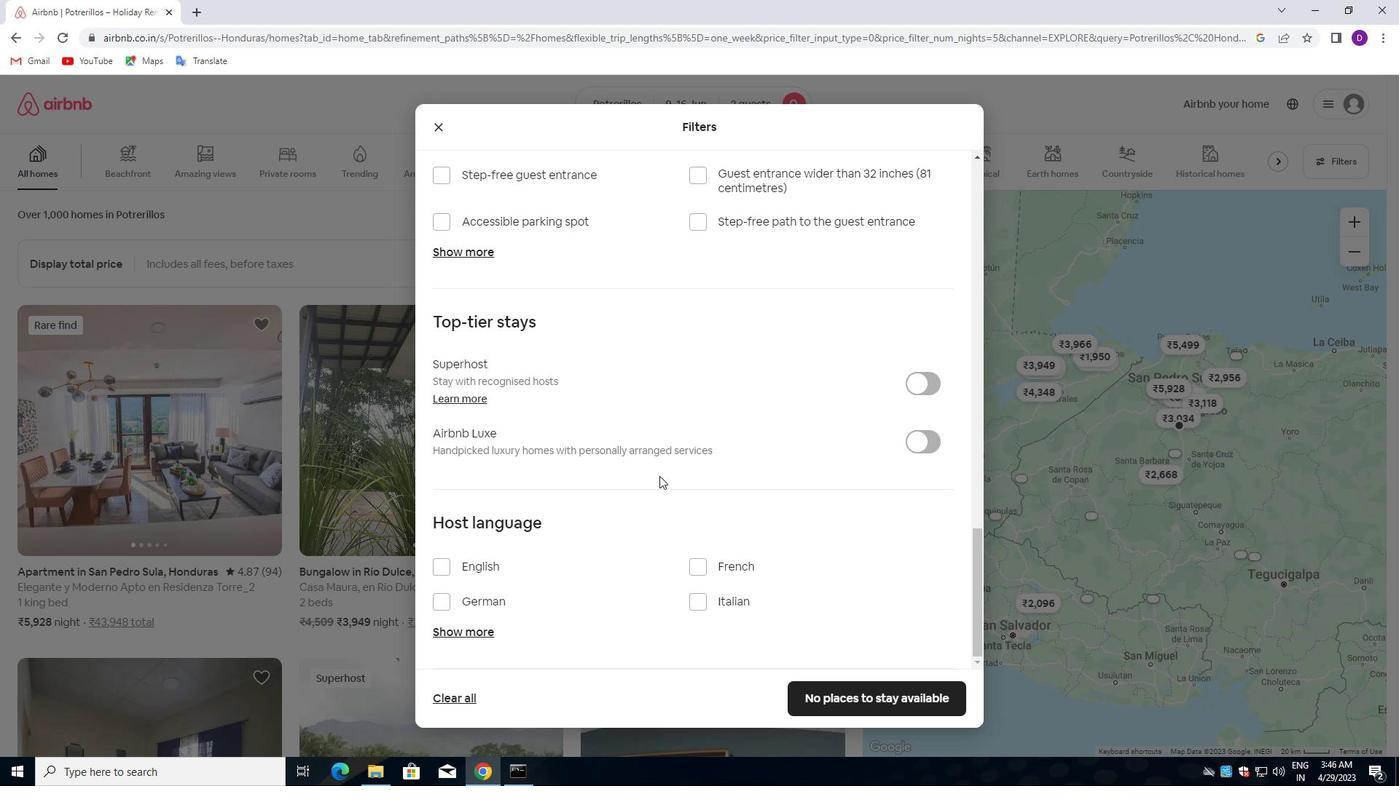 
Action: Mouse scrolled (656, 478) with delta (0, 0)
Screenshot: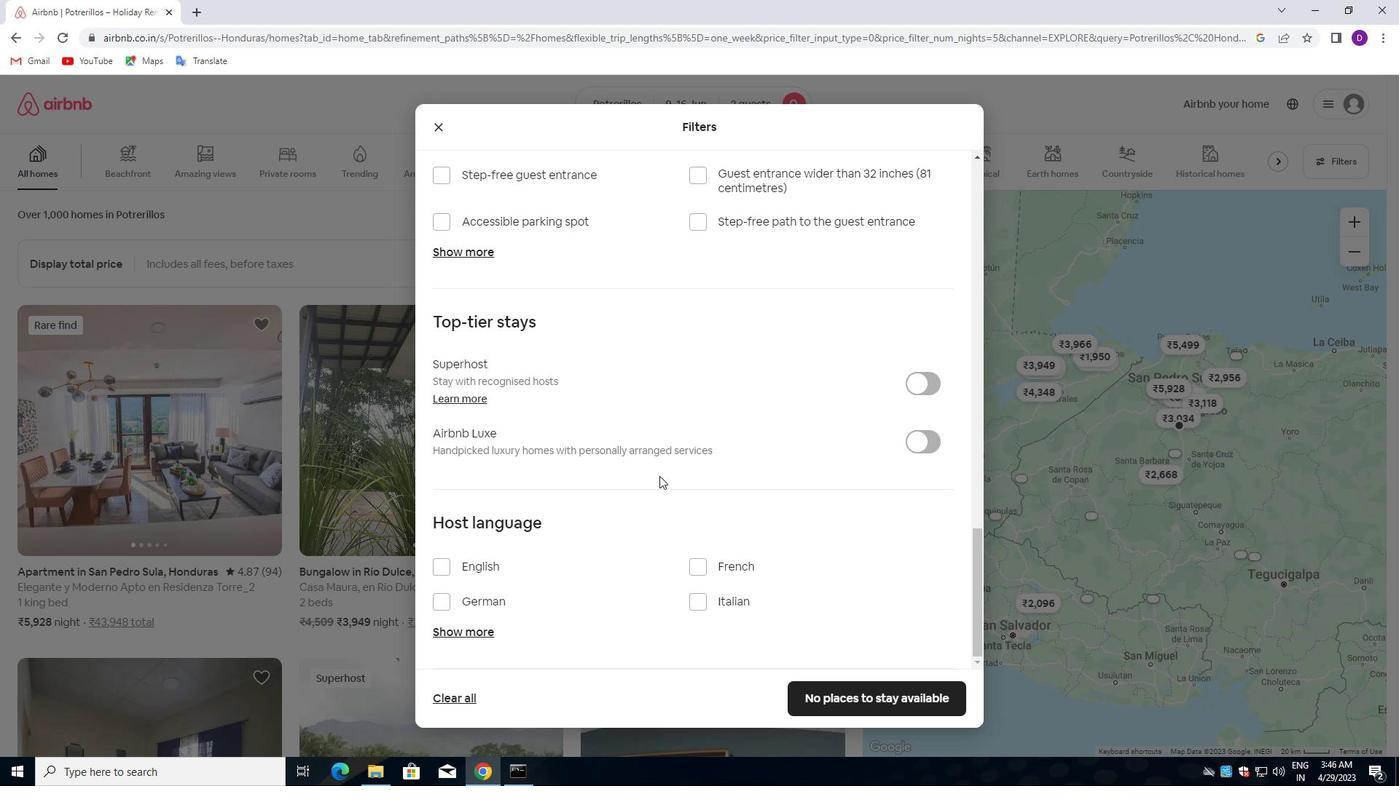 
Action: Mouse moved to (649, 485)
Screenshot: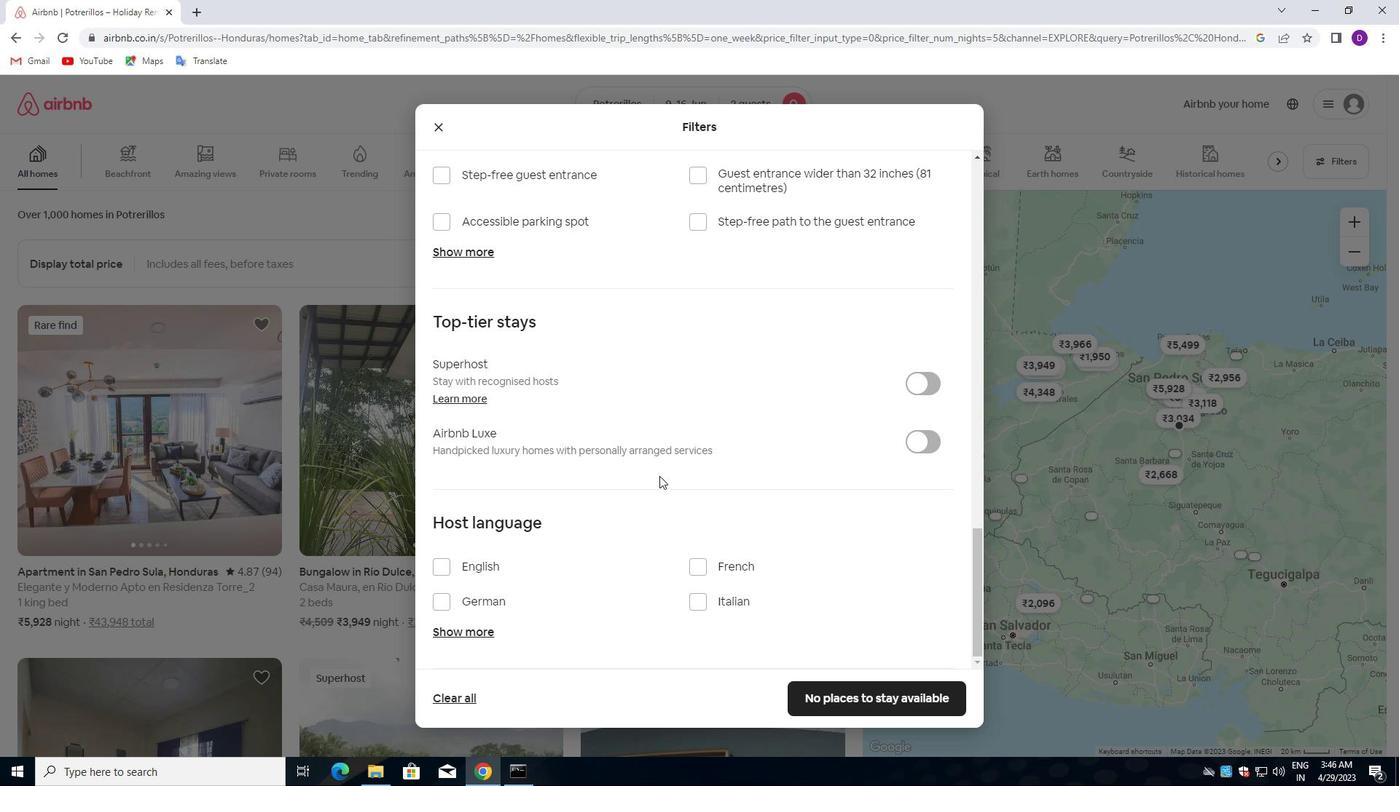 
Action: Mouse scrolled (649, 484) with delta (0, 0)
Screenshot: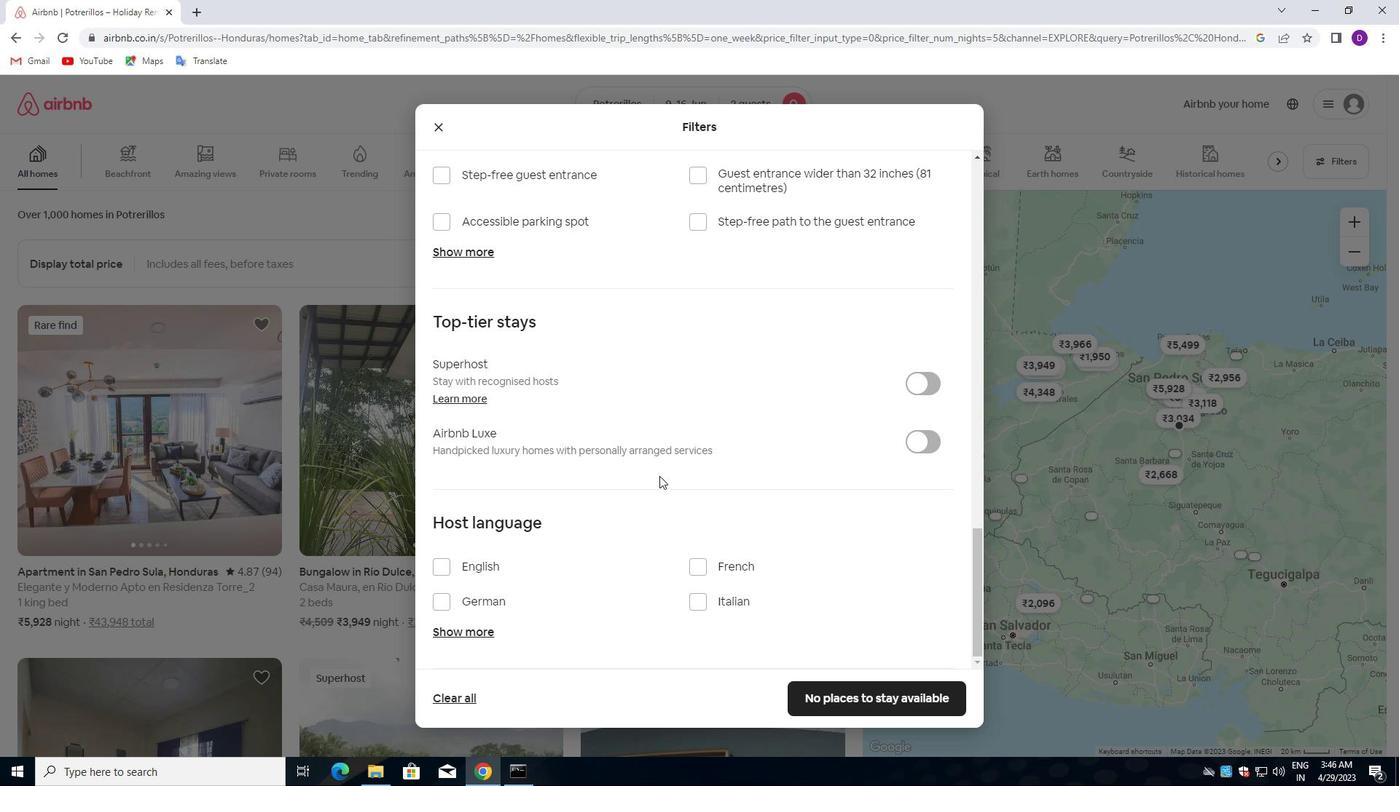 
Action: Mouse moved to (443, 559)
Screenshot: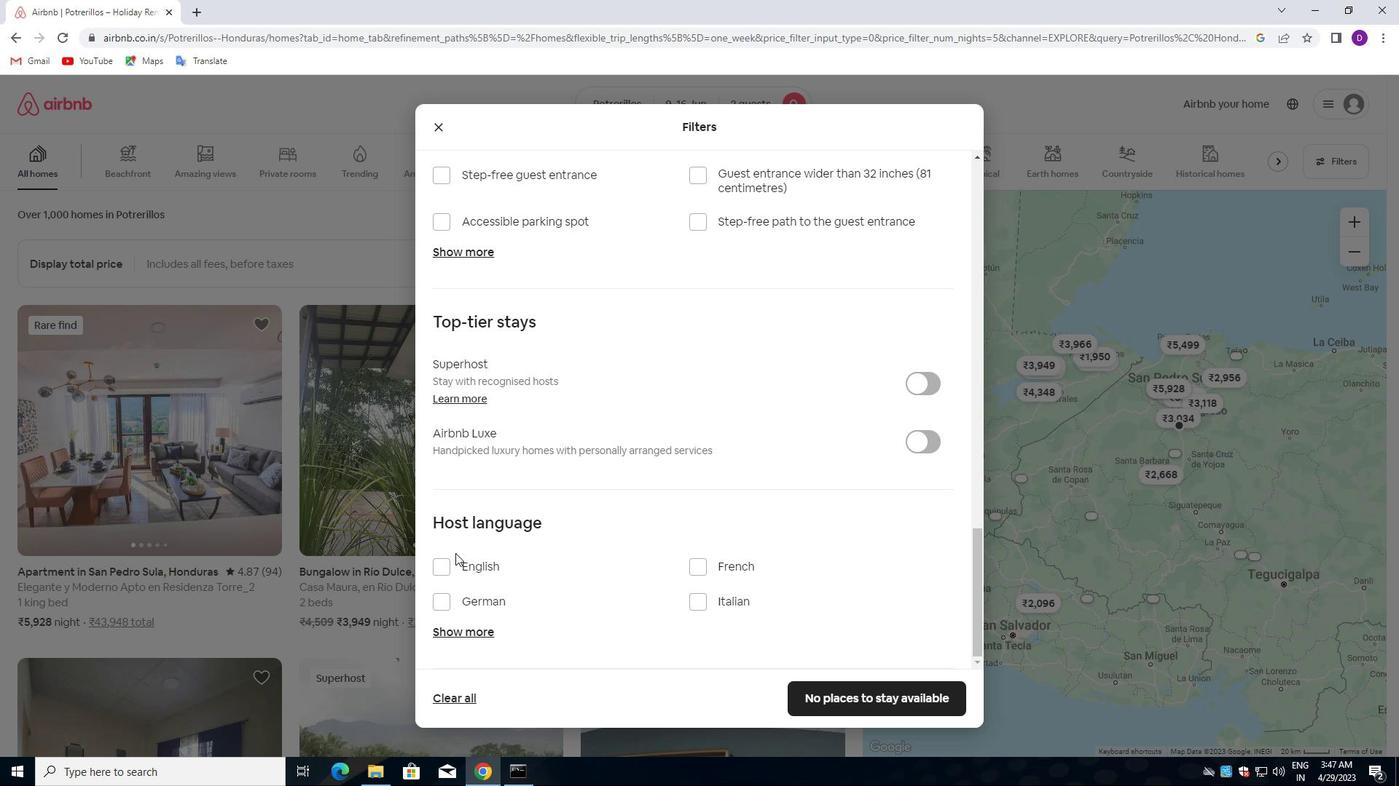
Action: Mouse pressed left at (443, 559)
Screenshot: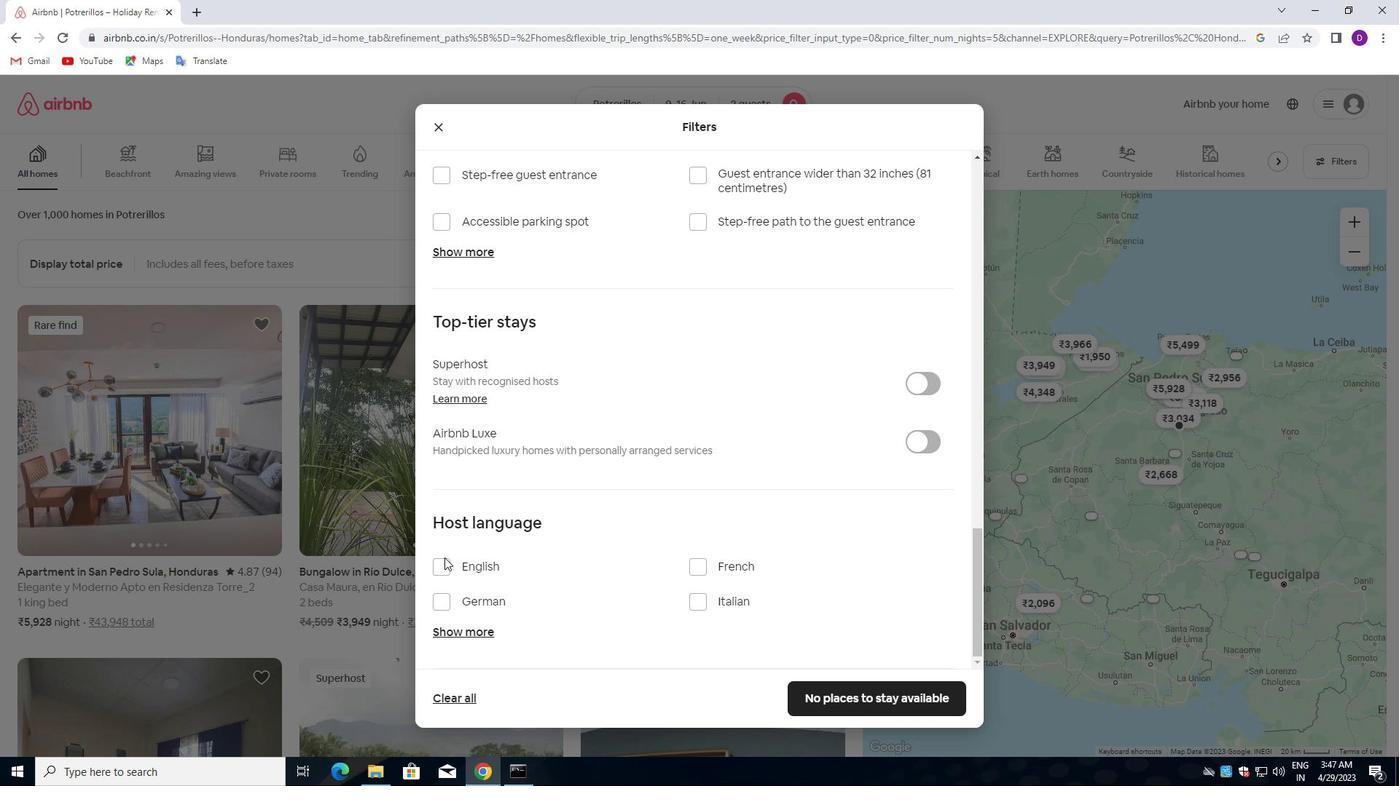 
Action: Mouse moved to (843, 700)
Screenshot: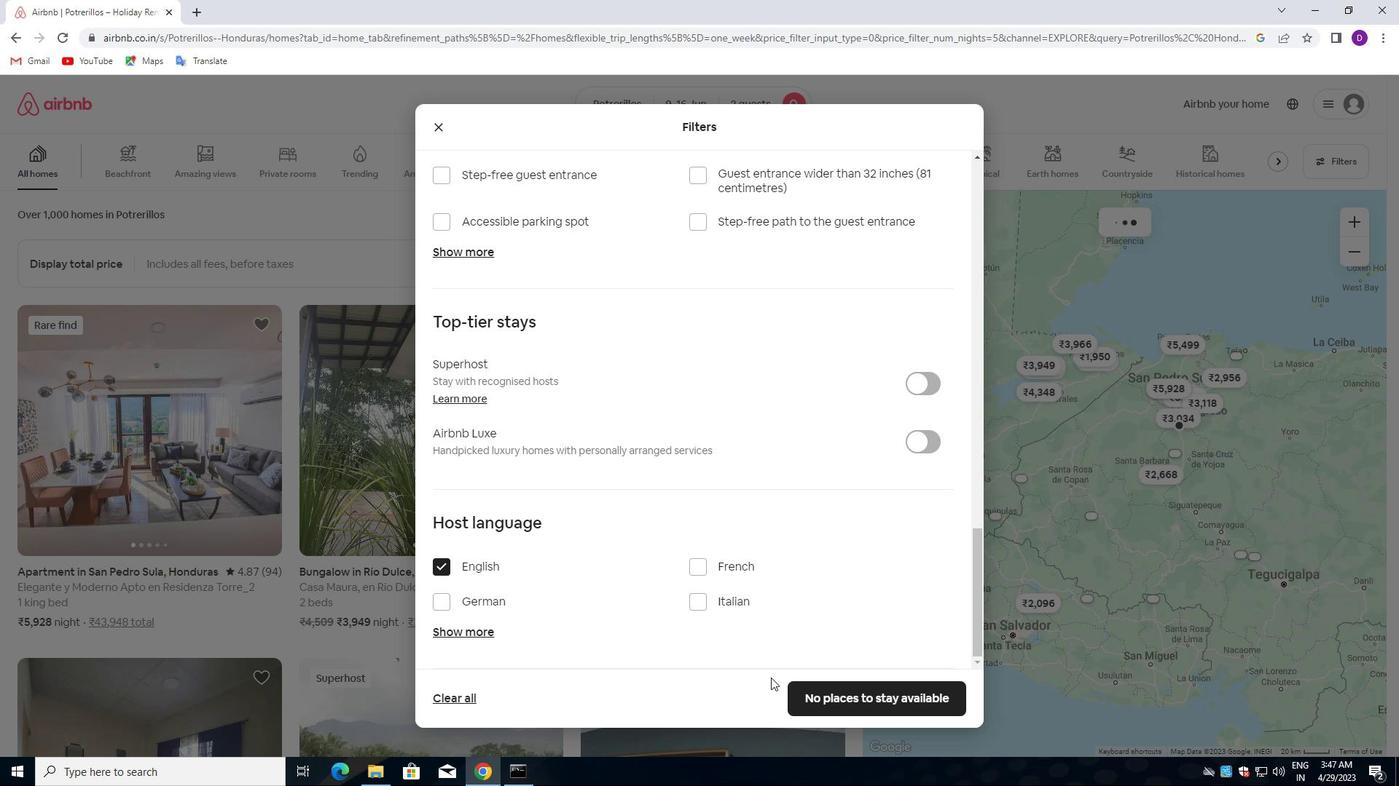 
Action: Mouse pressed left at (843, 700)
Screenshot: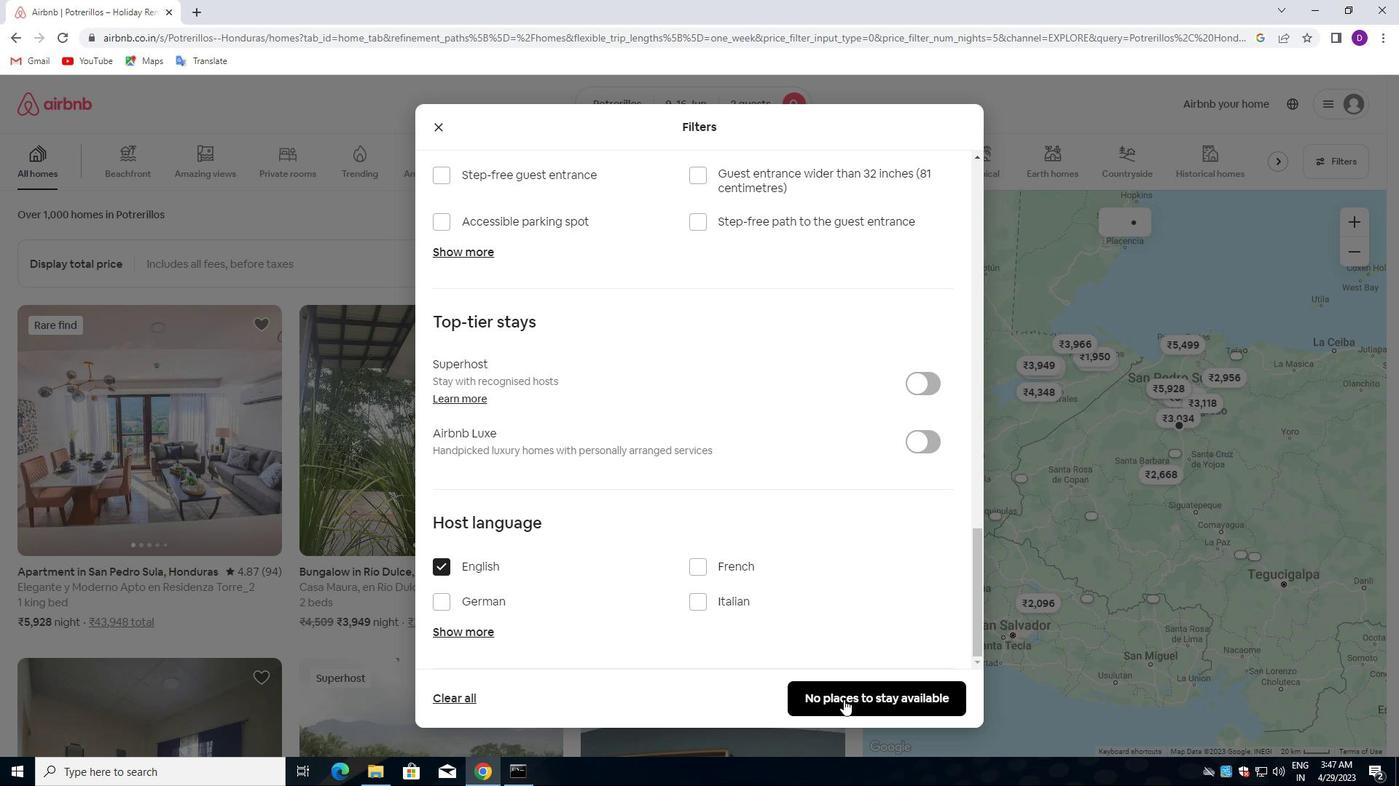 
Action: Mouse moved to (661, 487)
Screenshot: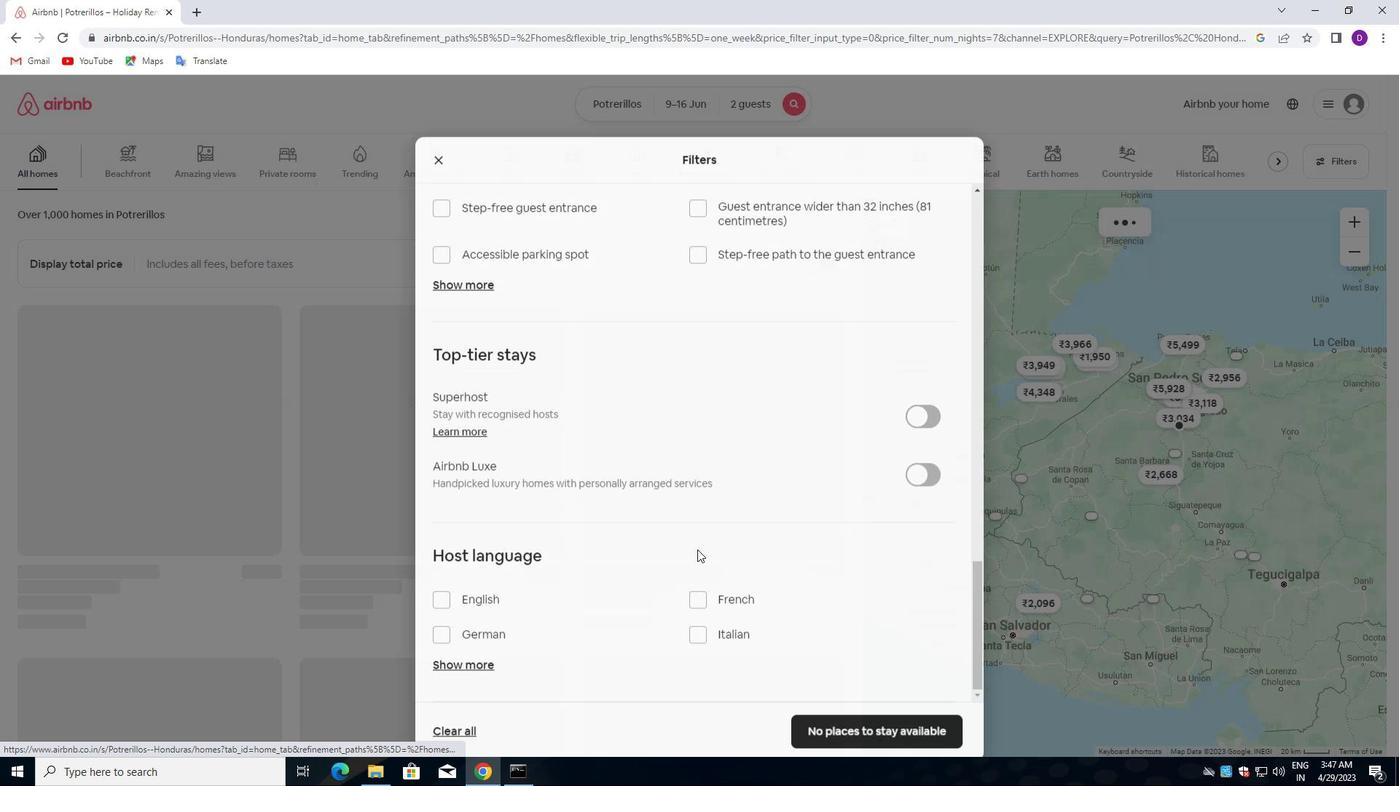 
